 Task: Search one way flight ticket for 1 adult, 1 child, 1 infant in seat in premium economy from Rockford: Chicago Rockford International Airport(was Northwest Chicagoland Regional Airport At Rockford) to Gillette: Gillette Campbell County Airport on 5-1-2023. Choice of flights is American. Number of bags: 2 carry on bags and 4 checked bags. Price is upto 71000. Outbound departure time preference is 4:15.
Action: Mouse moved to (269, 284)
Screenshot: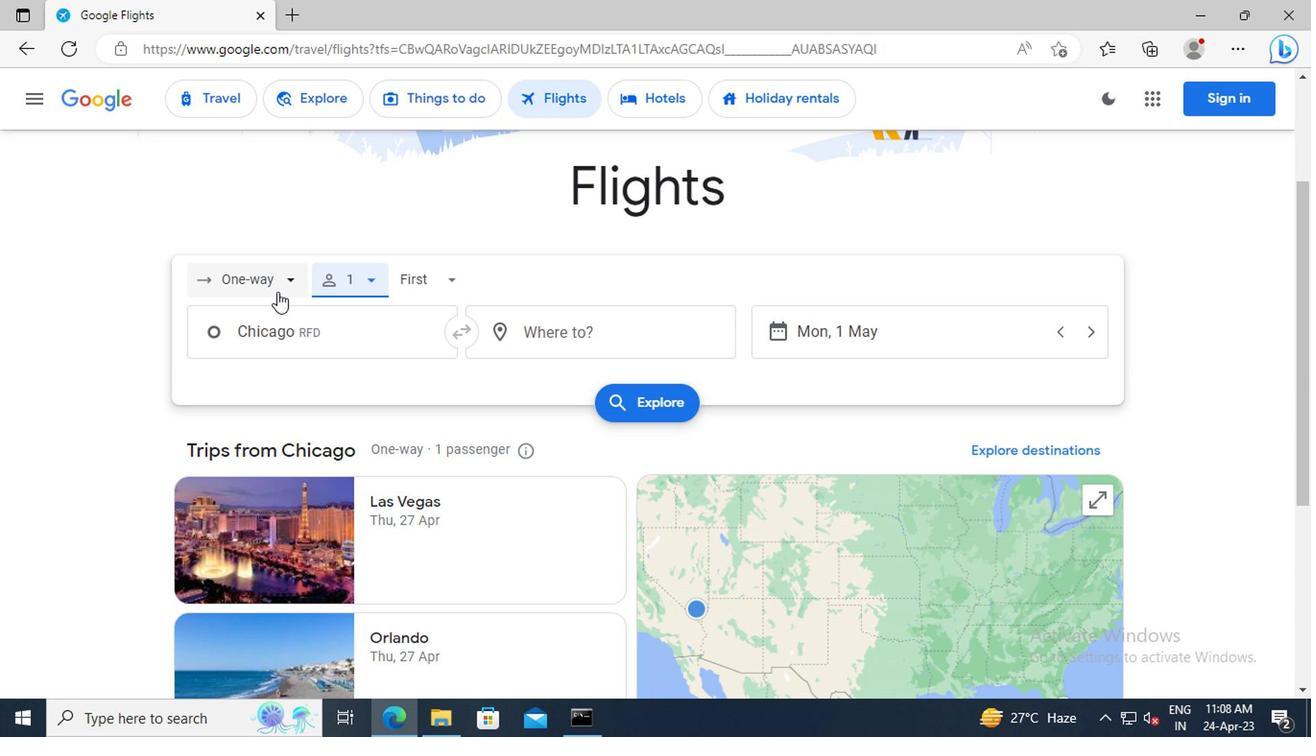 
Action: Mouse pressed left at (269, 284)
Screenshot: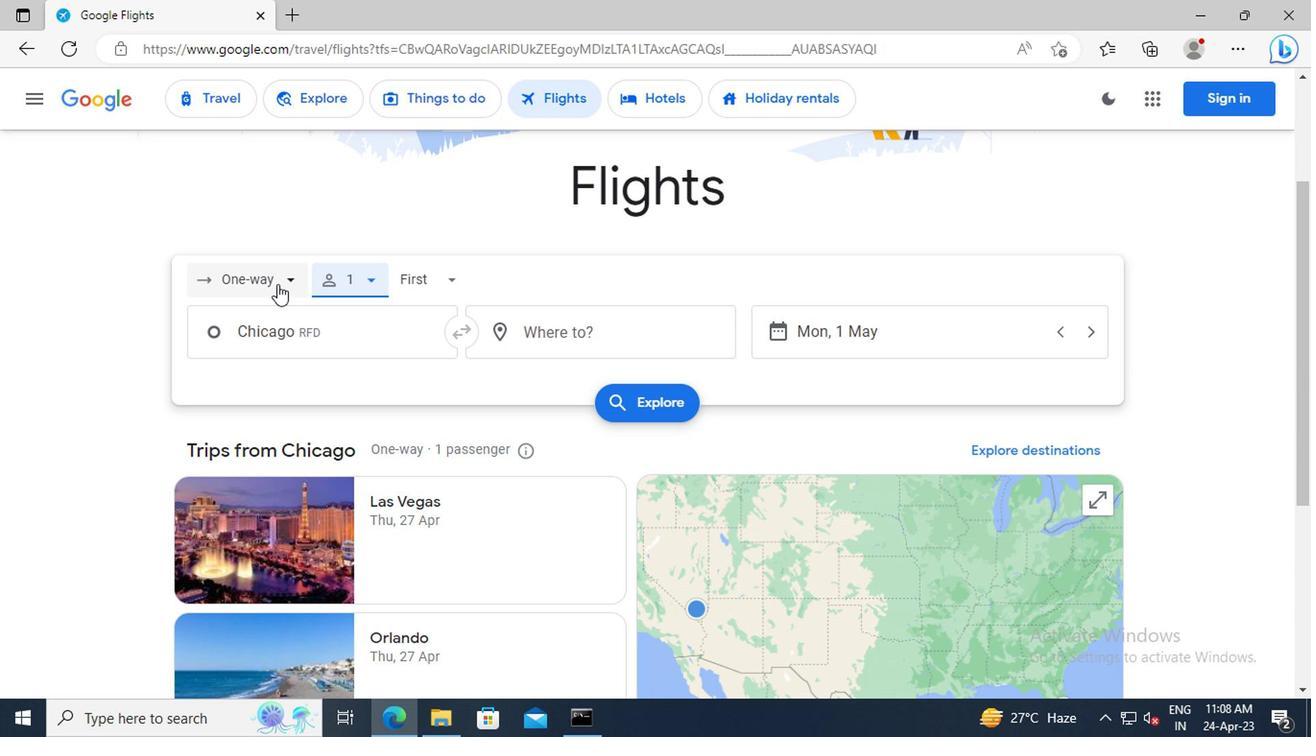 
Action: Mouse moved to (260, 372)
Screenshot: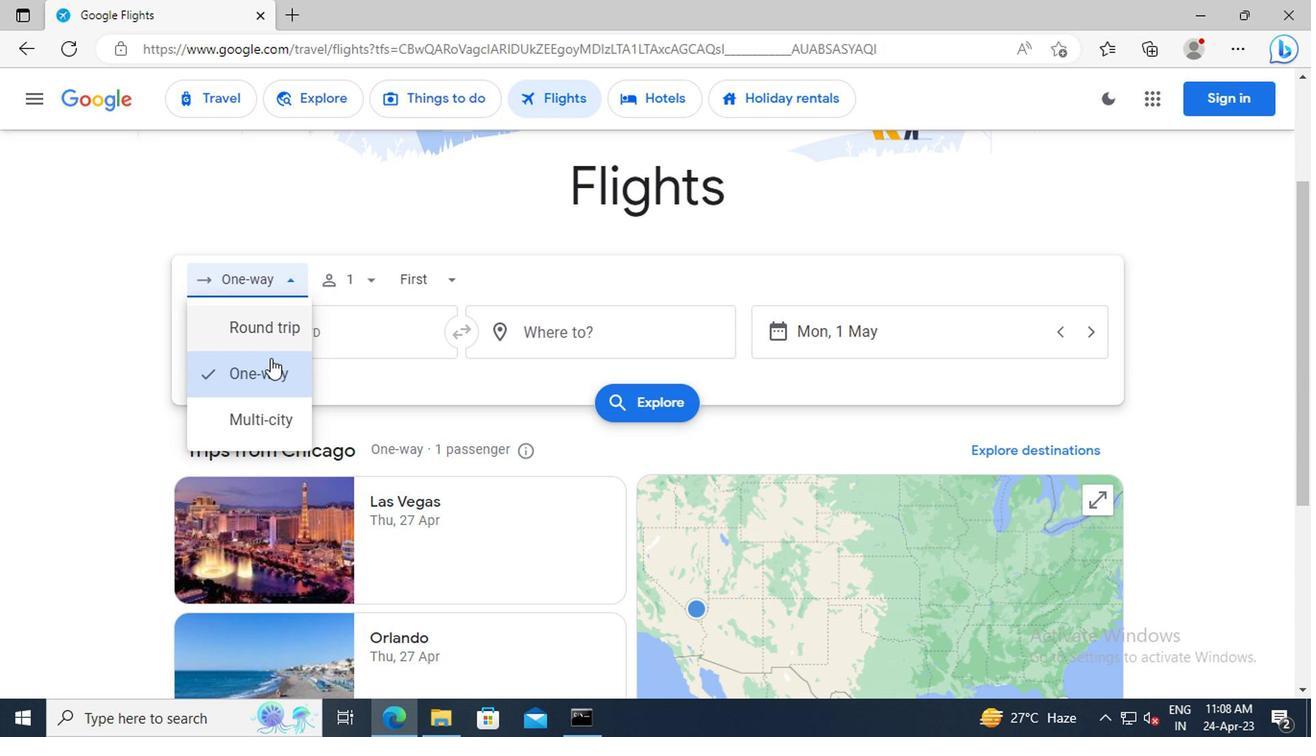 
Action: Mouse pressed left at (260, 372)
Screenshot: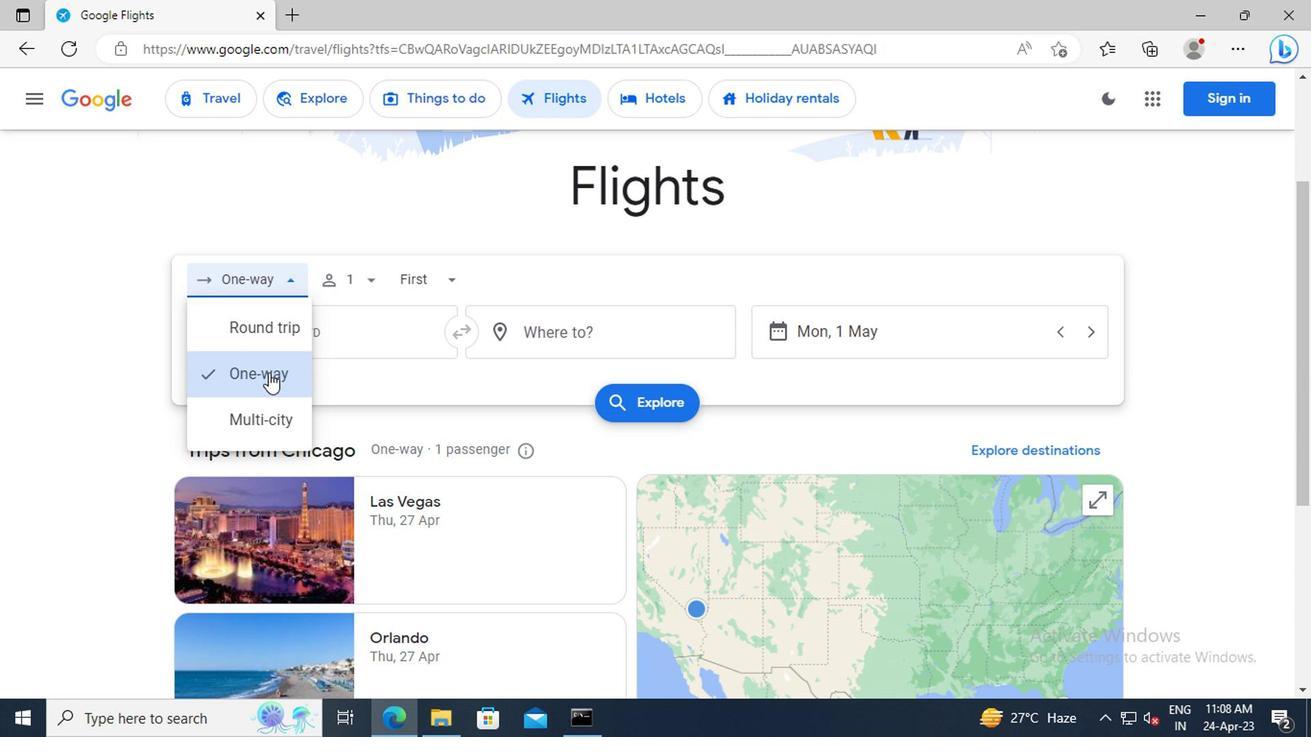 
Action: Mouse moved to (360, 277)
Screenshot: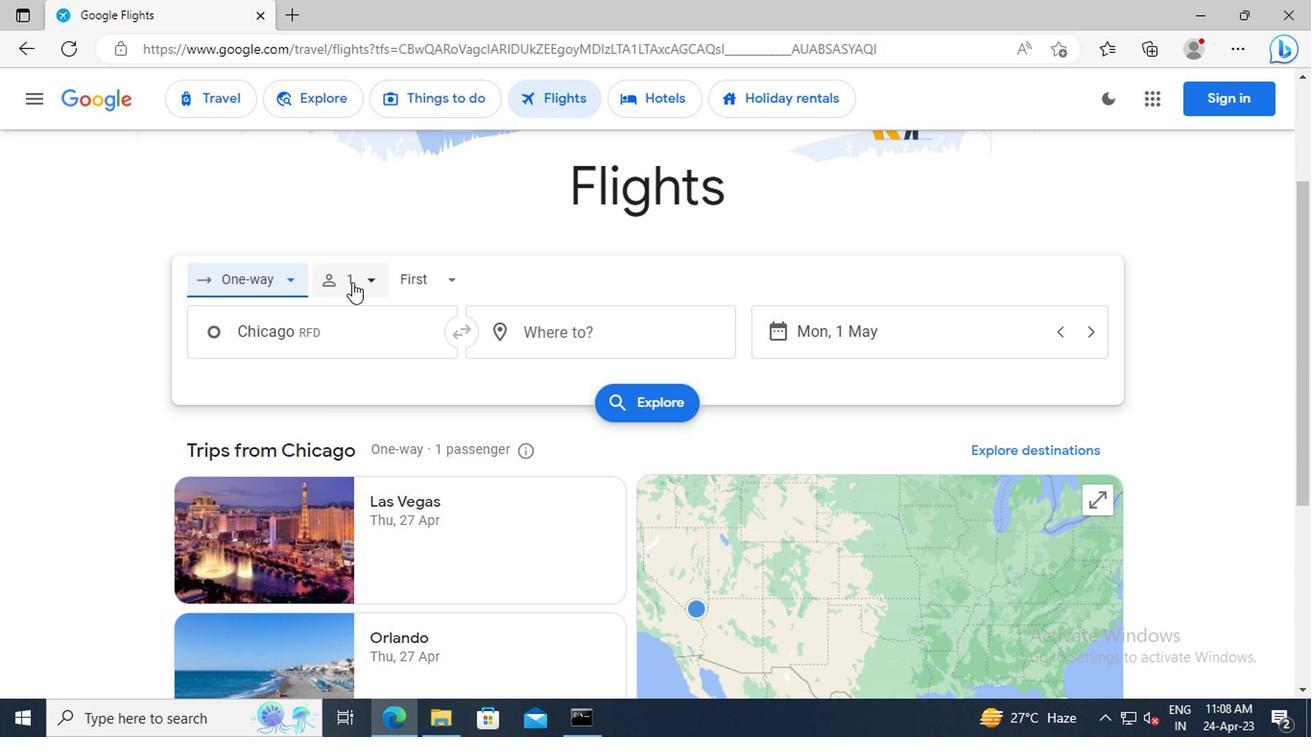 
Action: Mouse pressed left at (360, 277)
Screenshot: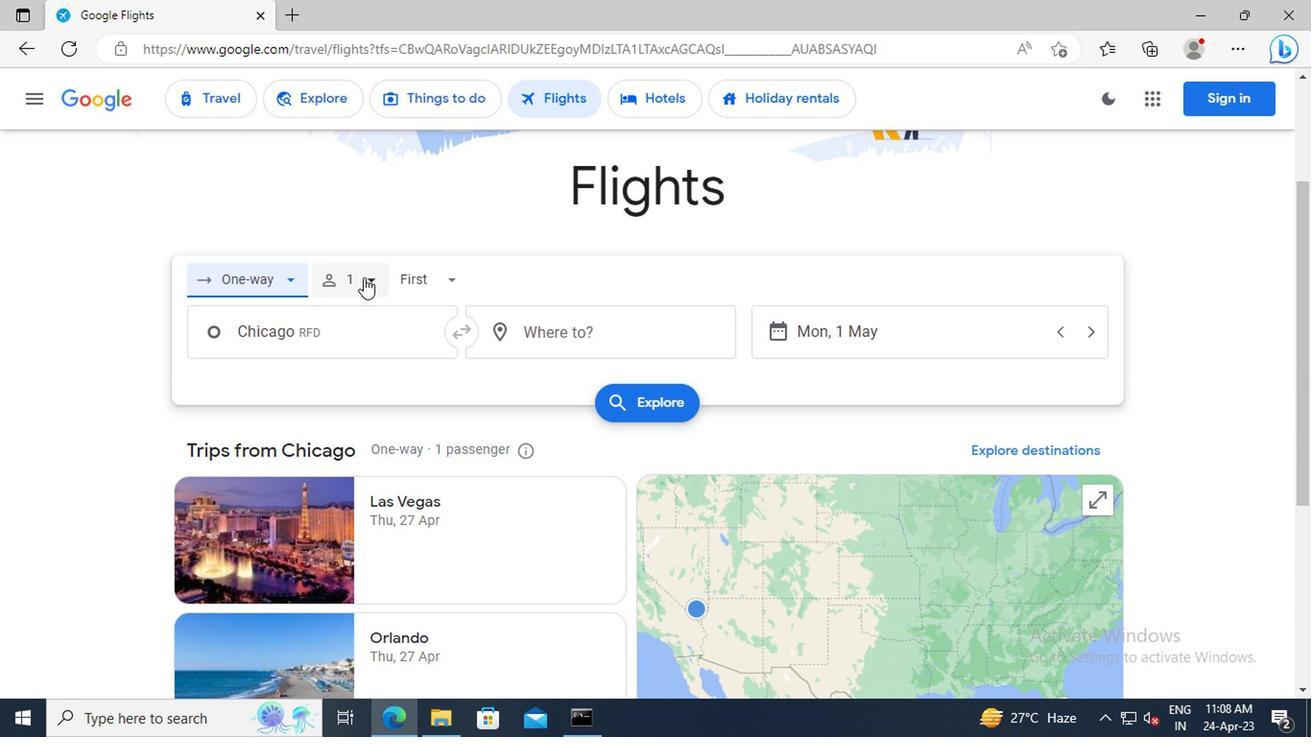 
Action: Mouse moved to (506, 380)
Screenshot: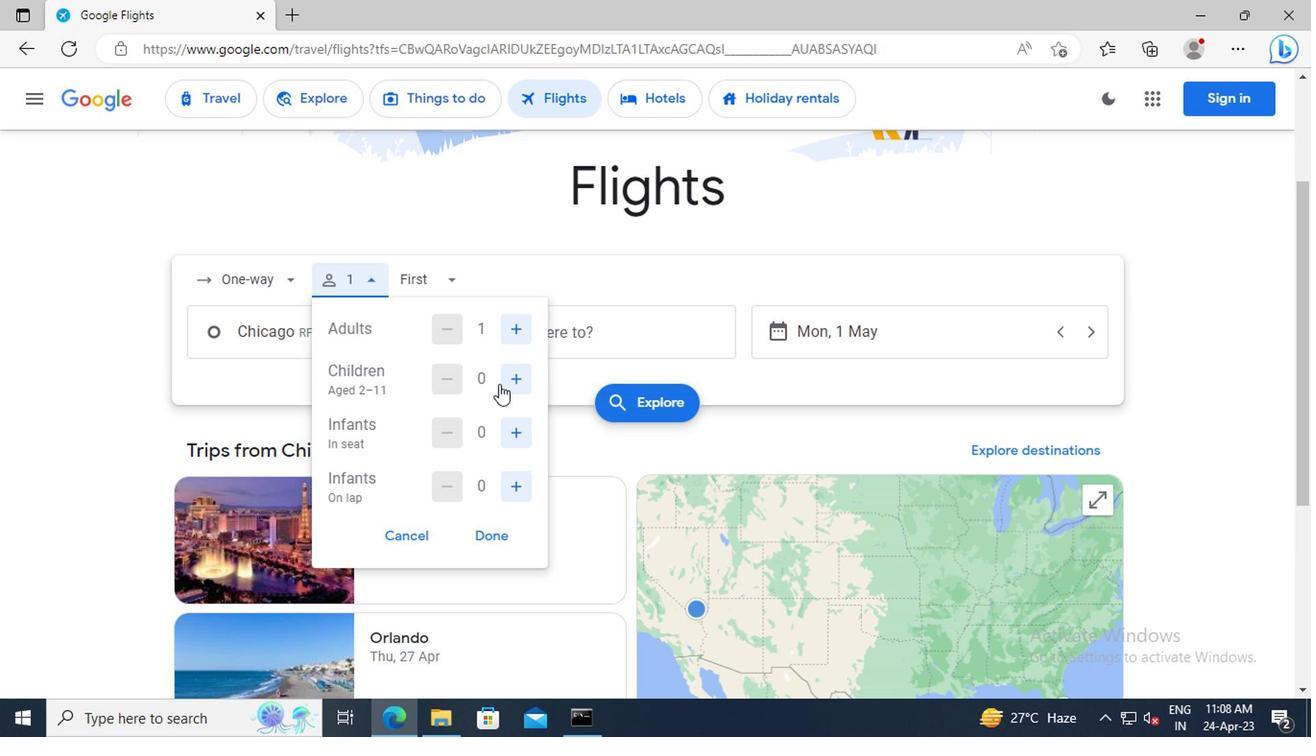 
Action: Mouse pressed left at (506, 380)
Screenshot: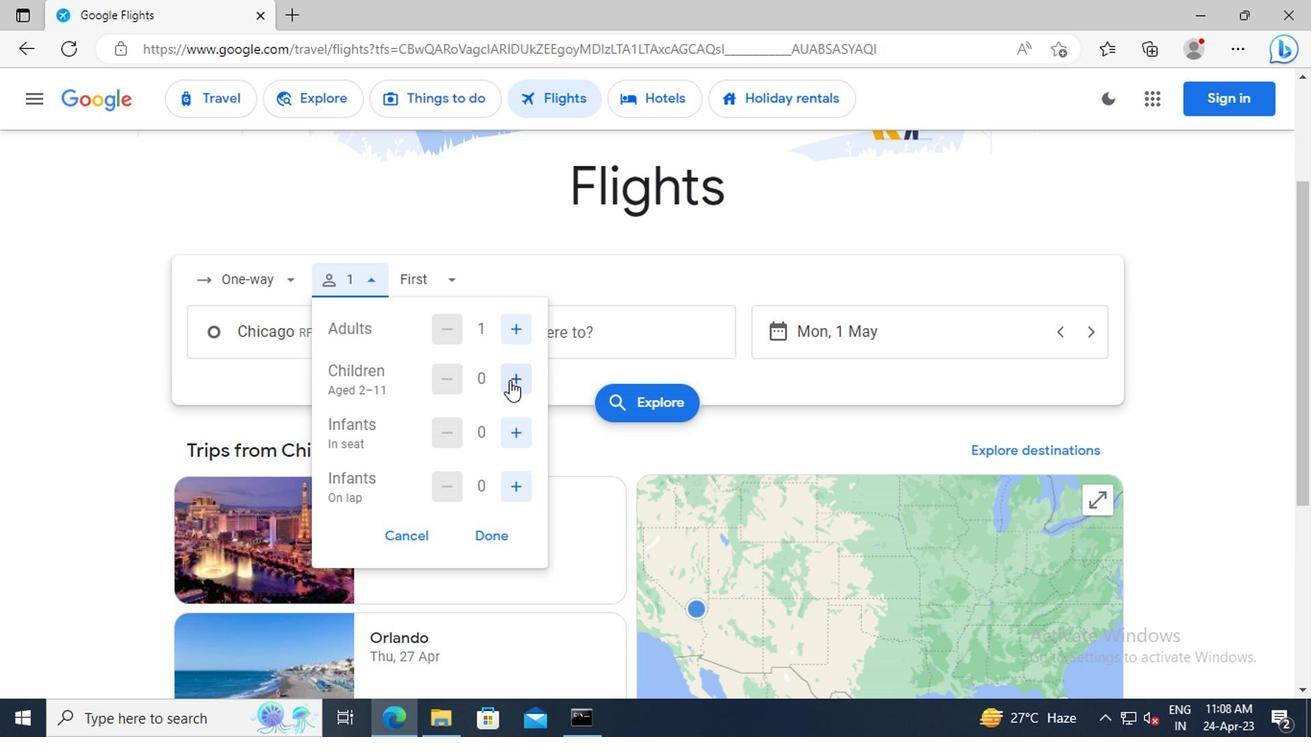 
Action: Mouse moved to (506, 439)
Screenshot: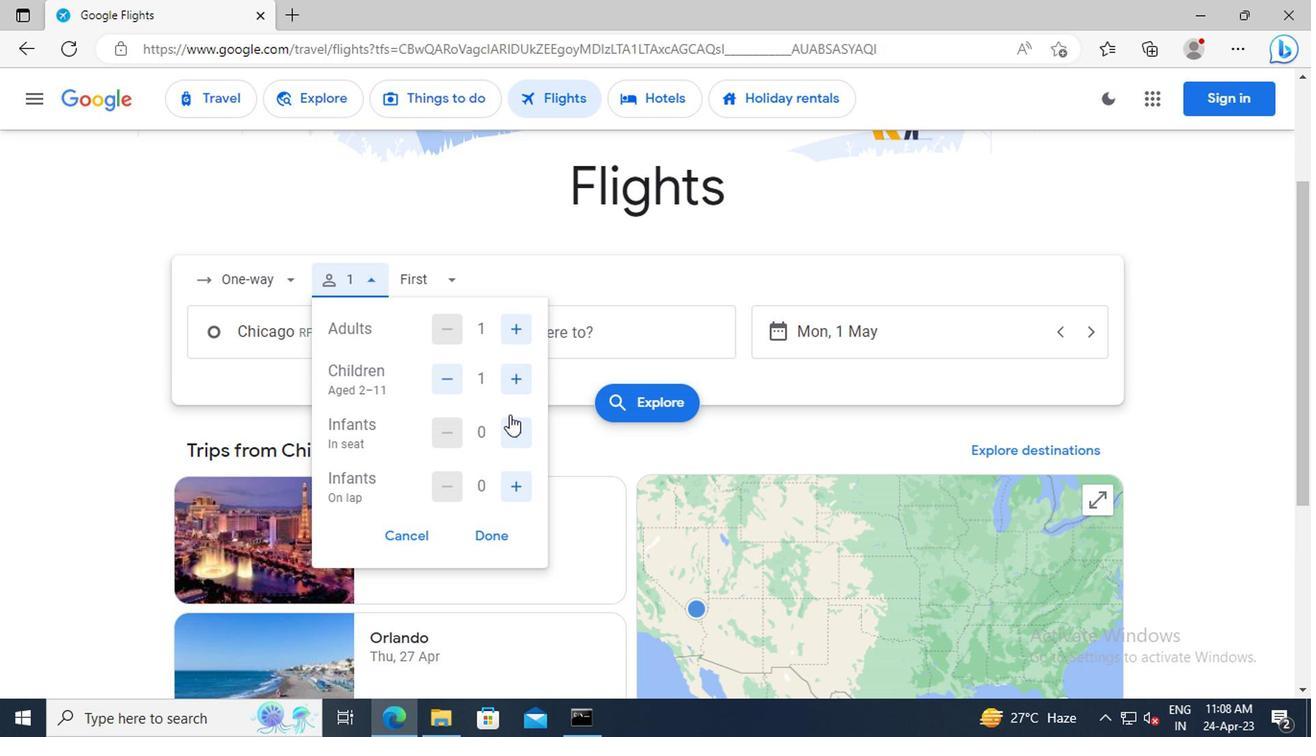 
Action: Mouse pressed left at (506, 439)
Screenshot: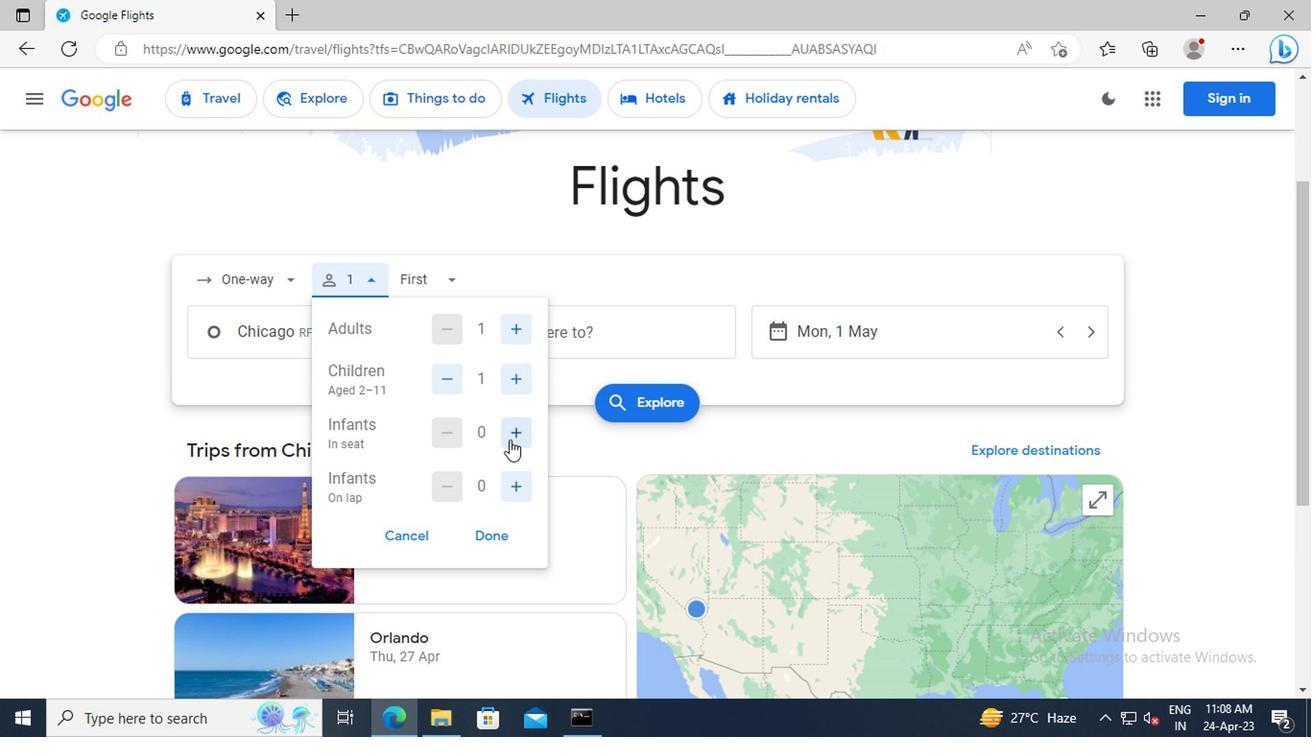 
Action: Mouse moved to (488, 538)
Screenshot: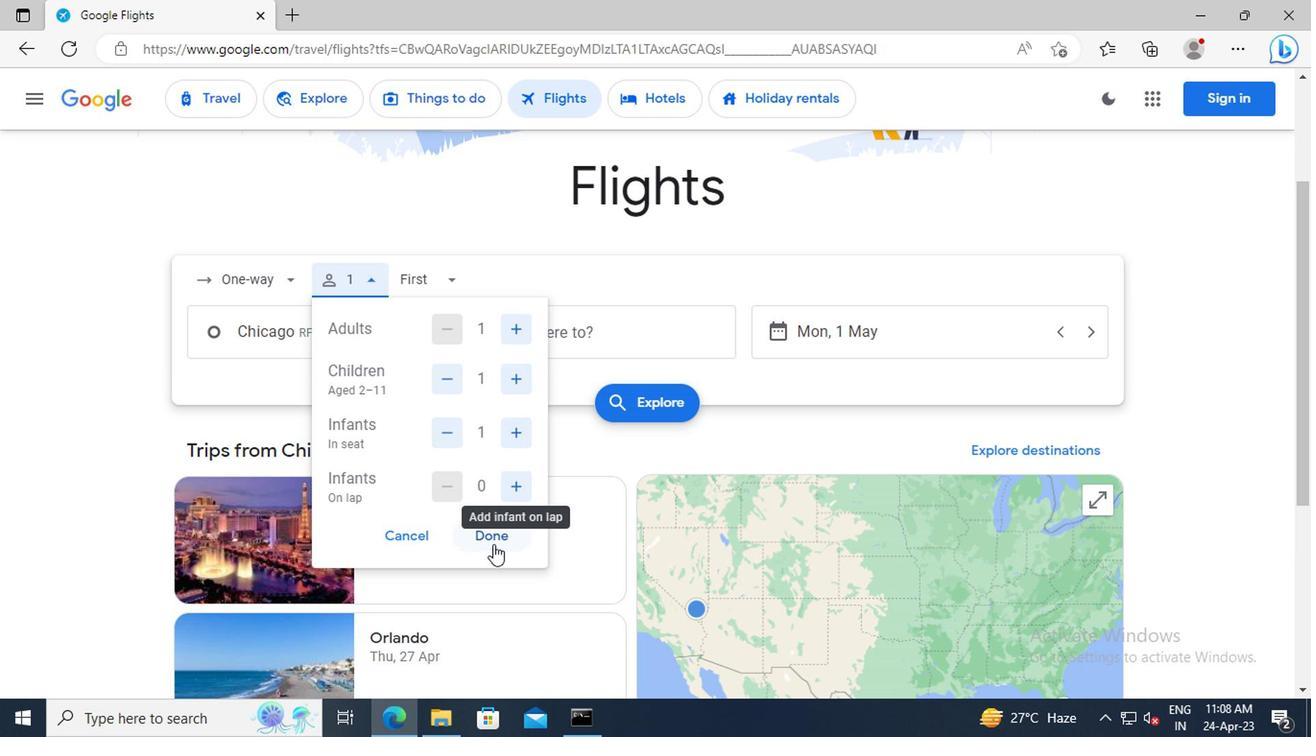 
Action: Mouse pressed left at (488, 538)
Screenshot: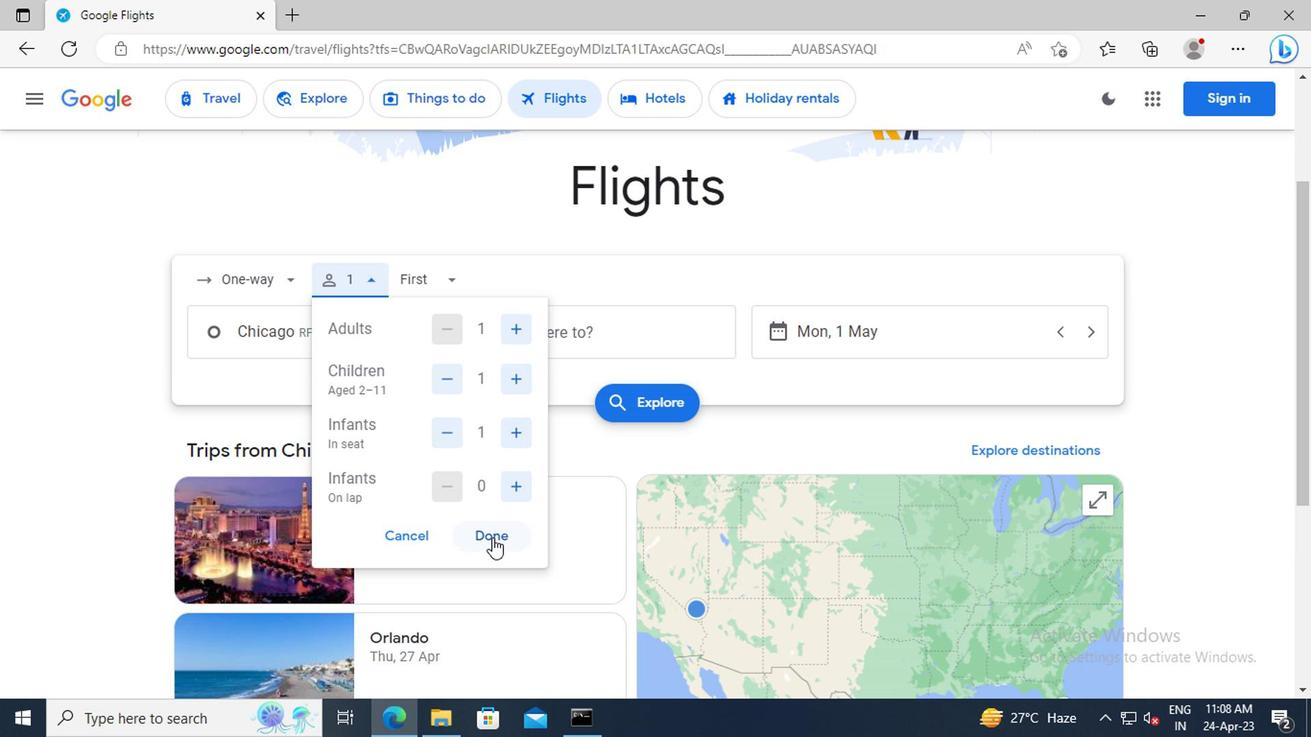 
Action: Mouse moved to (439, 284)
Screenshot: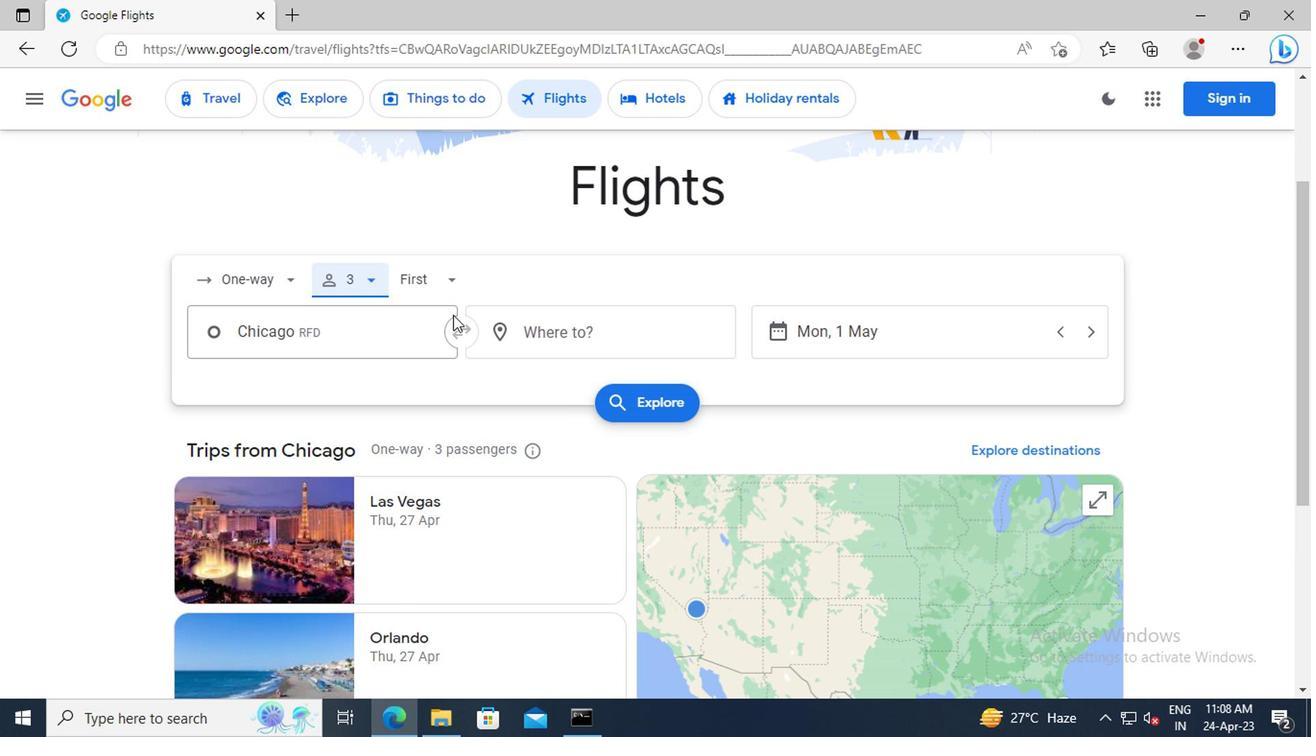 
Action: Mouse pressed left at (439, 284)
Screenshot: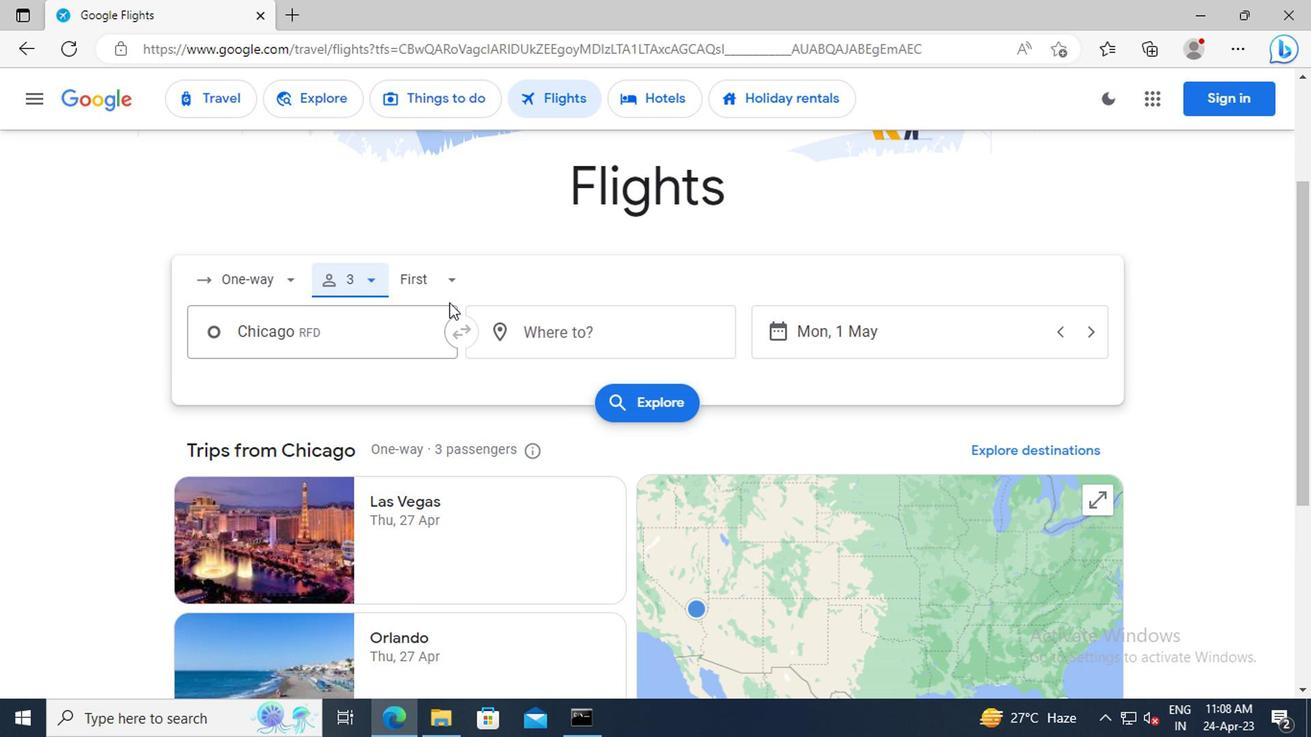 
Action: Mouse moved to (461, 371)
Screenshot: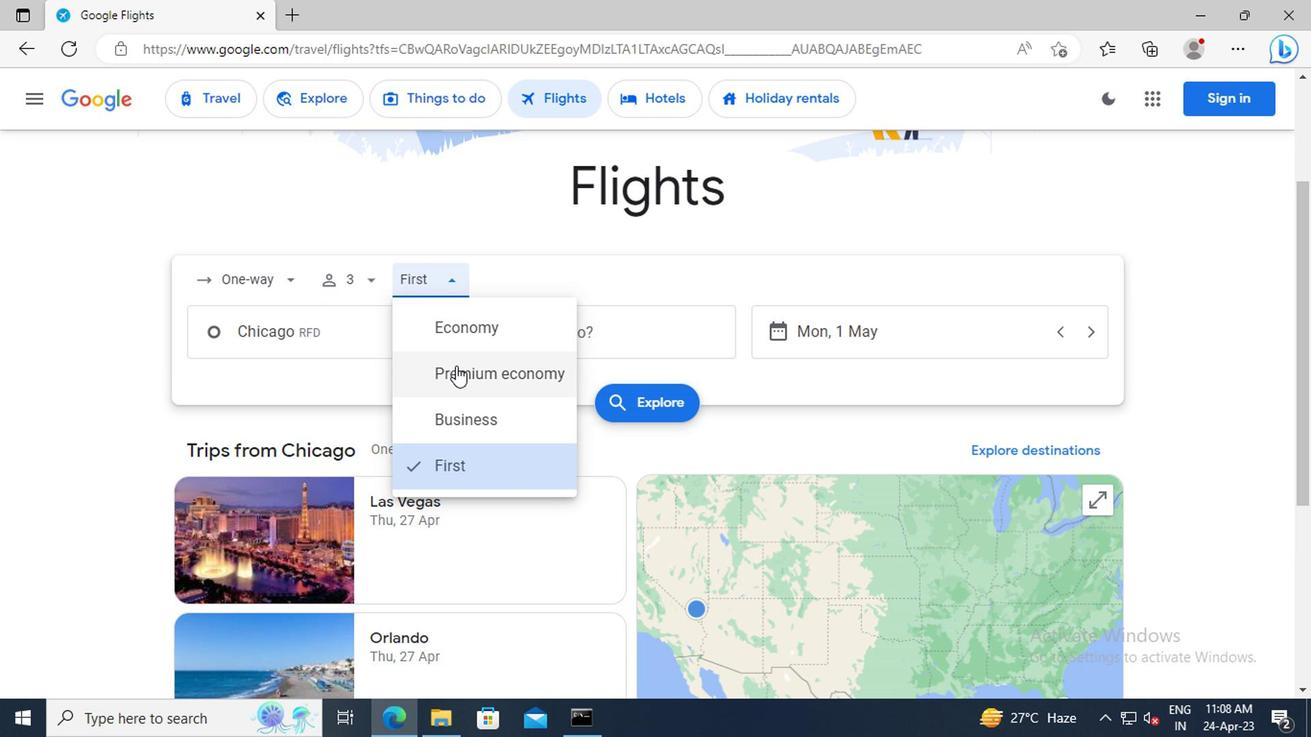 
Action: Mouse pressed left at (461, 371)
Screenshot: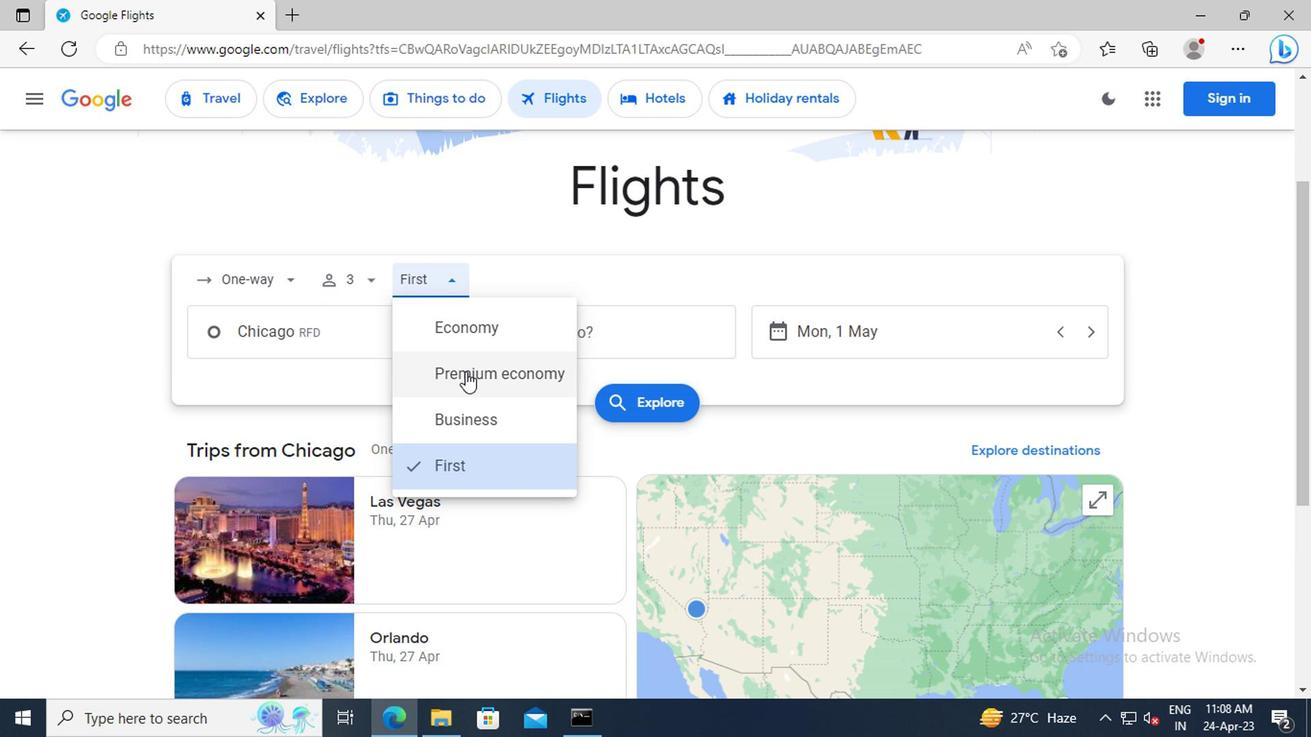 
Action: Mouse moved to (324, 345)
Screenshot: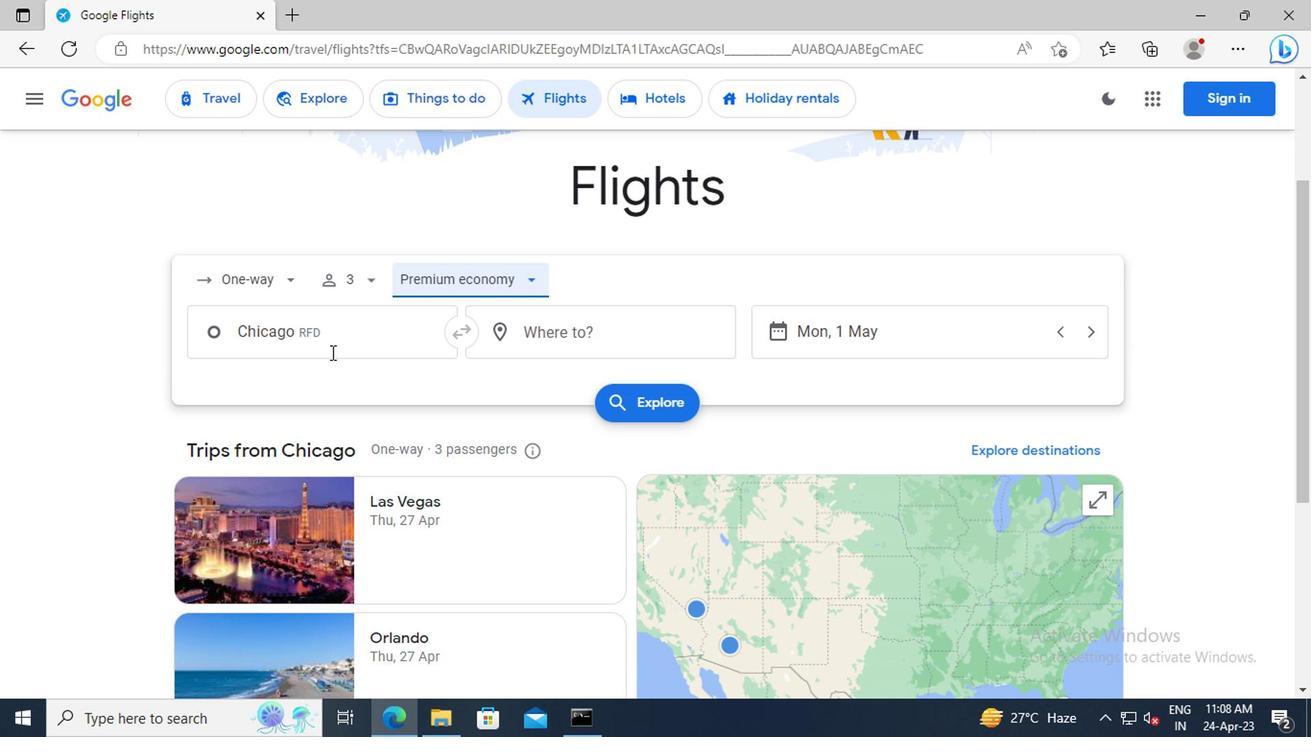 
Action: Mouse pressed left at (324, 345)
Screenshot: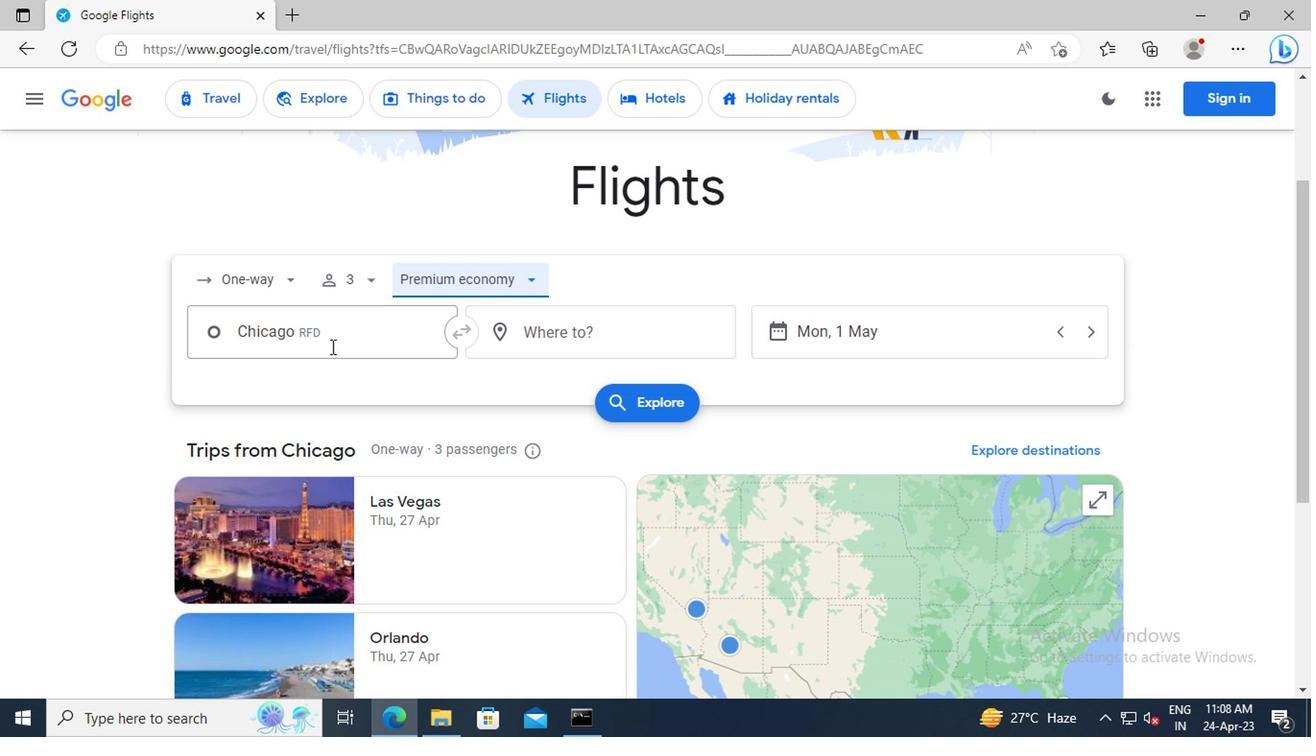 
Action: Key pressed <Key.shift>ROCKFORD<Key.shift>:<Key.space><Key.shift>CH
Screenshot: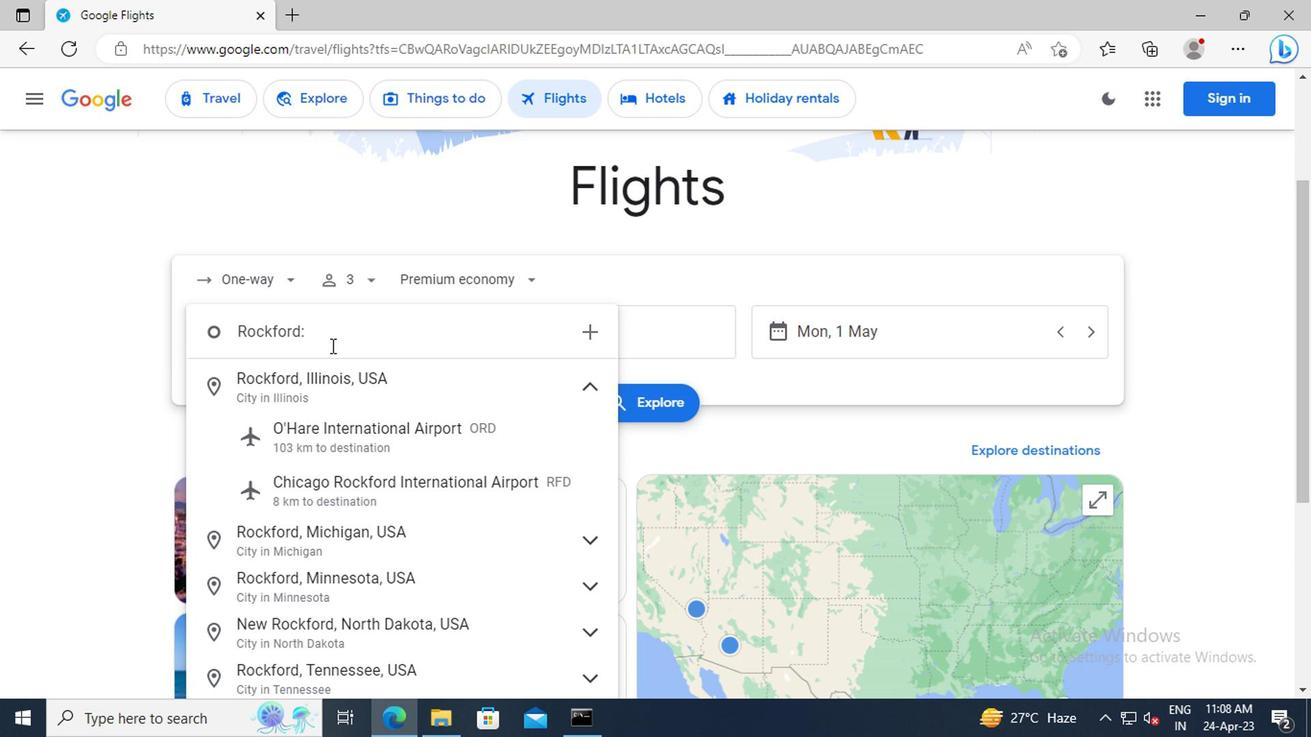 
Action: Mouse moved to (352, 382)
Screenshot: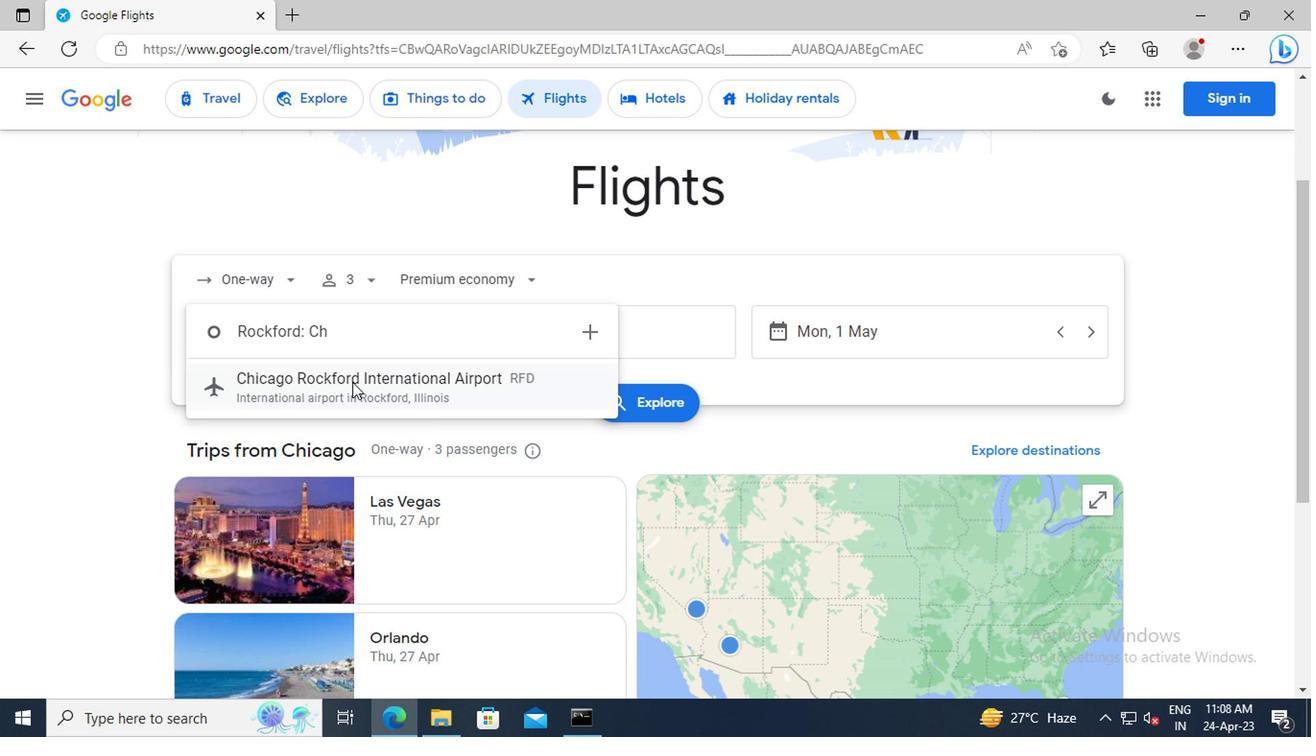 
Action: Mouse pressed left at (352, 382)
Screenshot: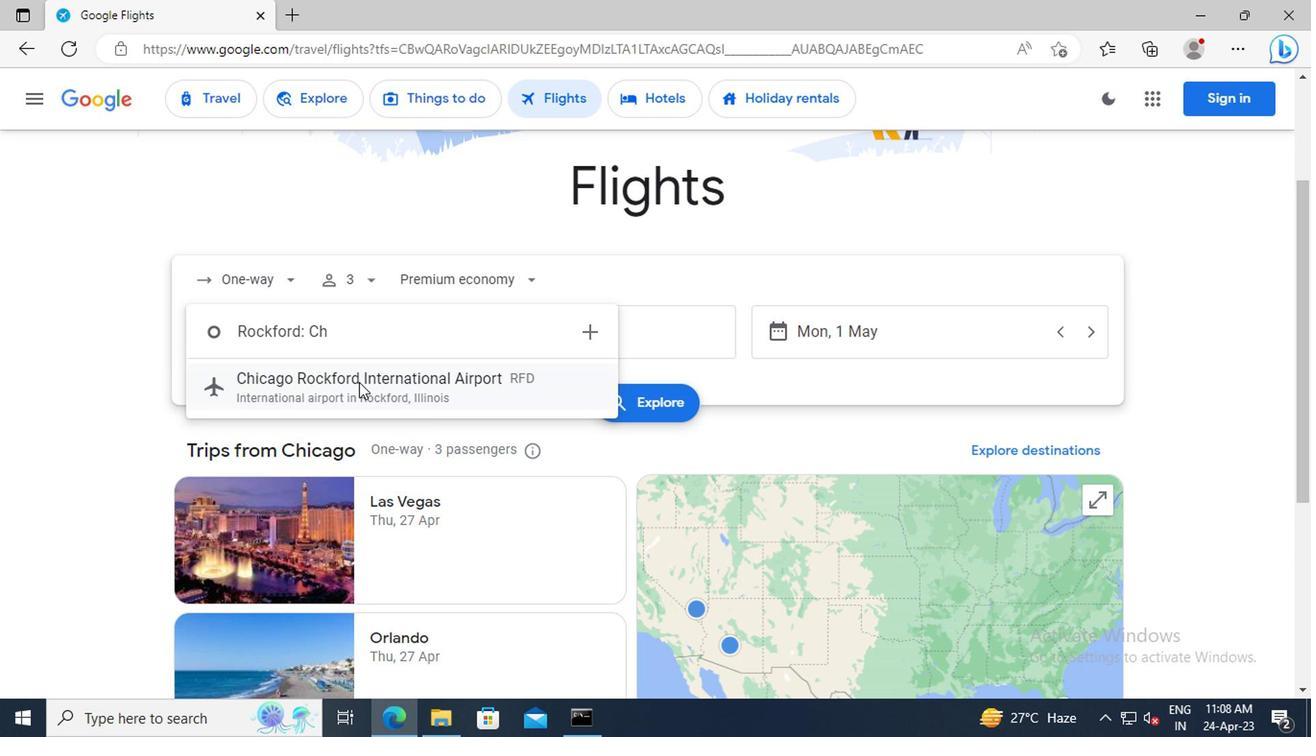 
Action: Mouse moved to (541, 338)
Screenshot: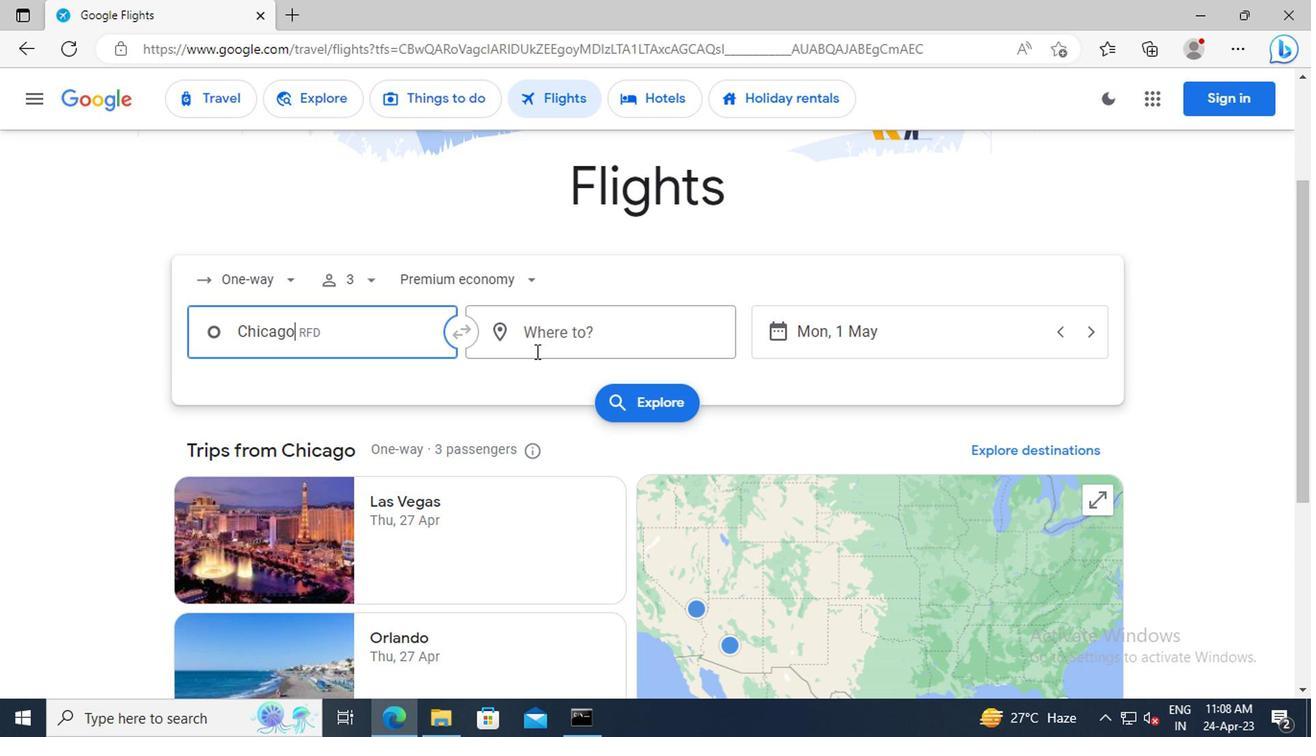 
Action: Mouse pressed left at (541, 338)
Screenshot: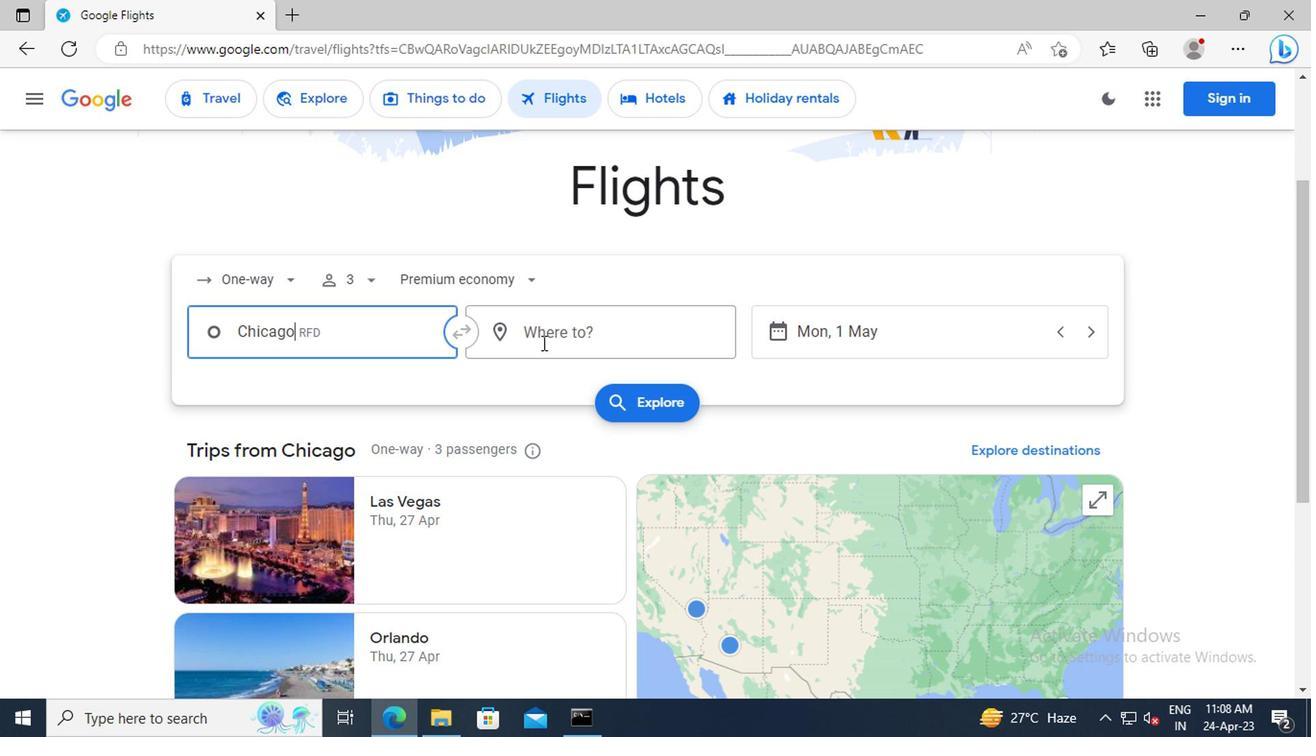 
Action: Key pressed <Key.shift>GILLETTE<Key.shift>
Screenshot: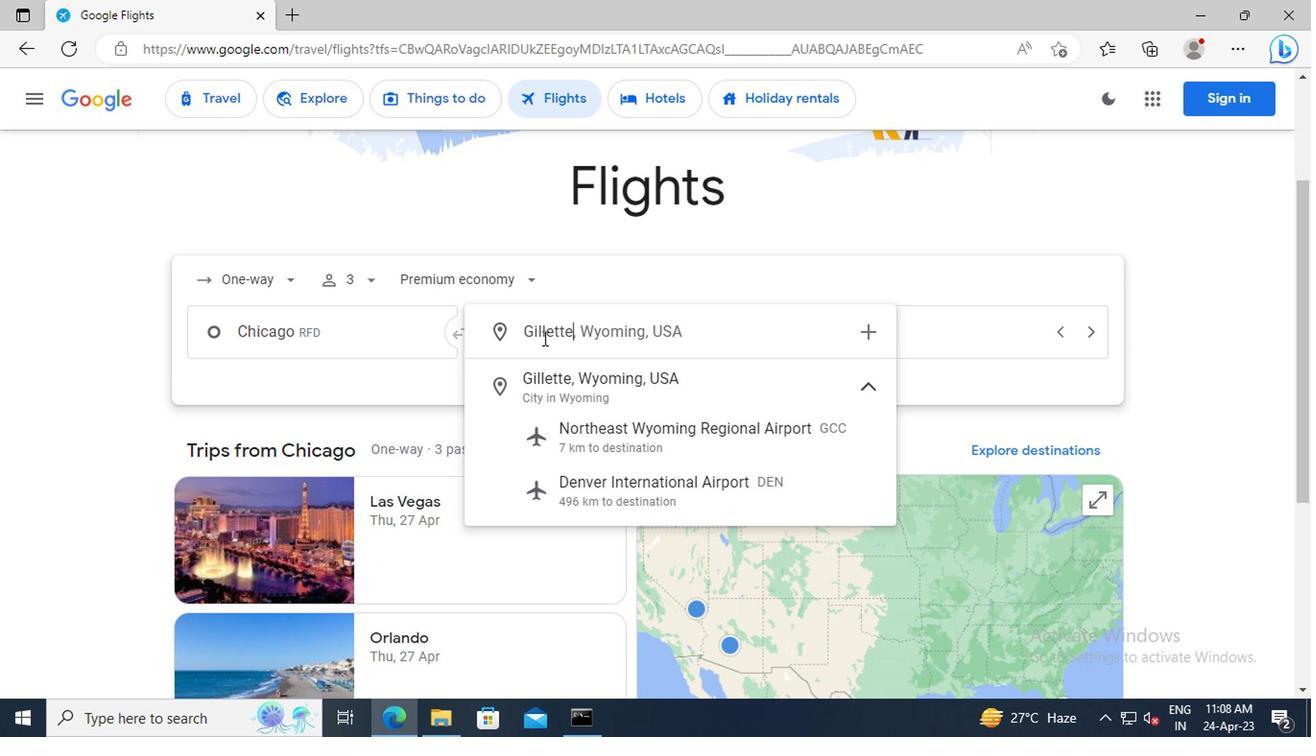 
Action: Mouse moved to (631, 431)
Screenshot: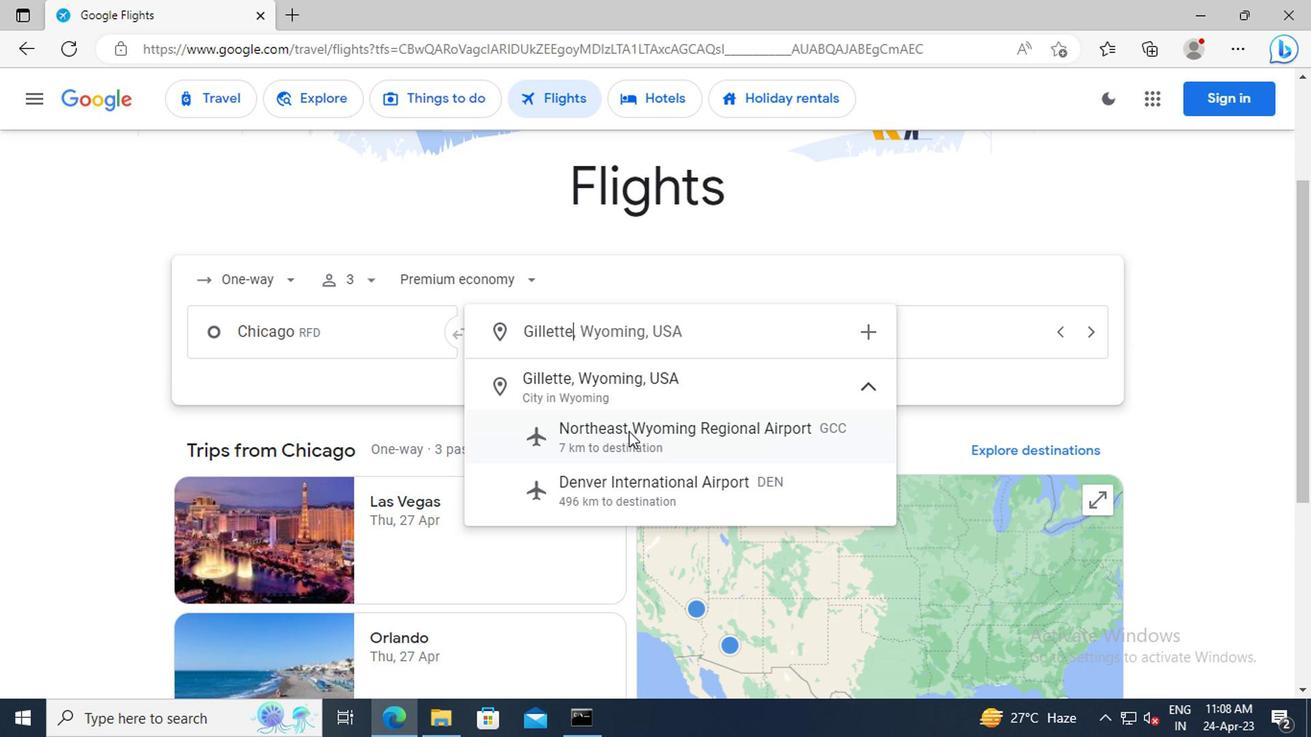 
Action: Mouse pressed left at (631, 431)
Screenshot: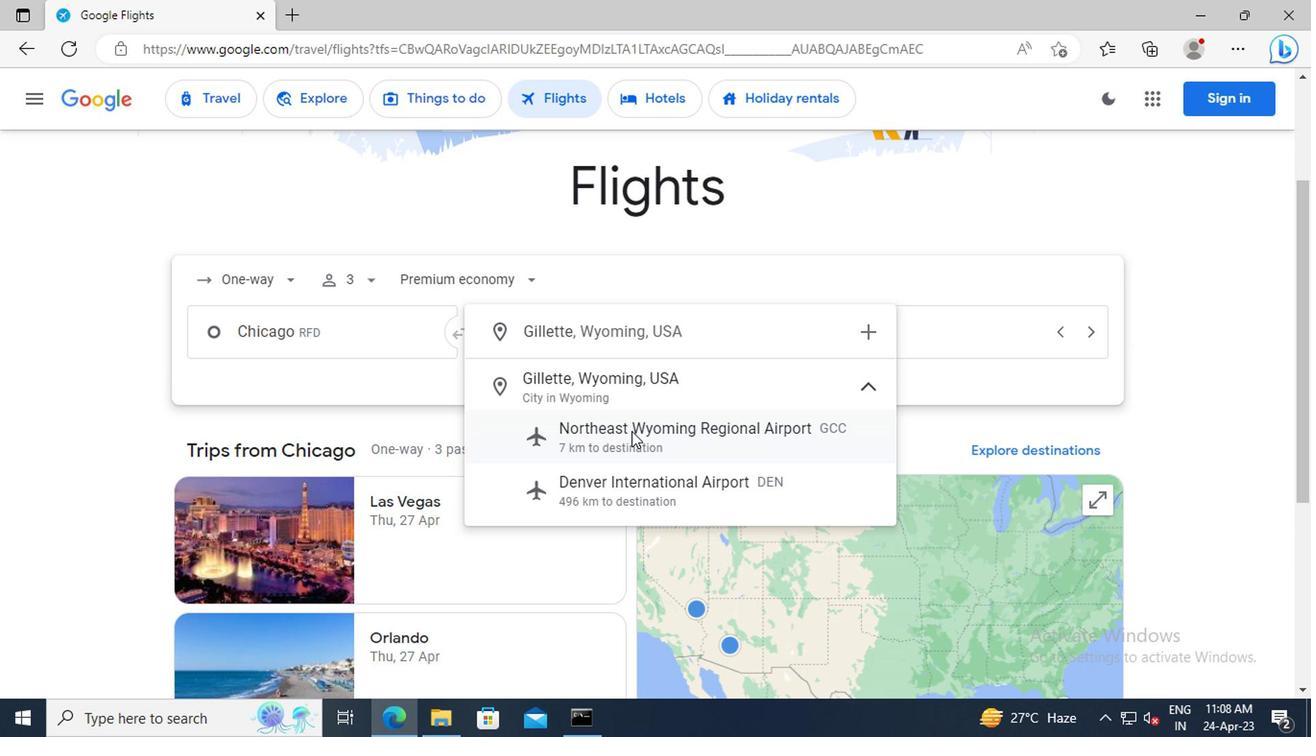 
Action: Mouse moved to (840, 343)
Screenshot: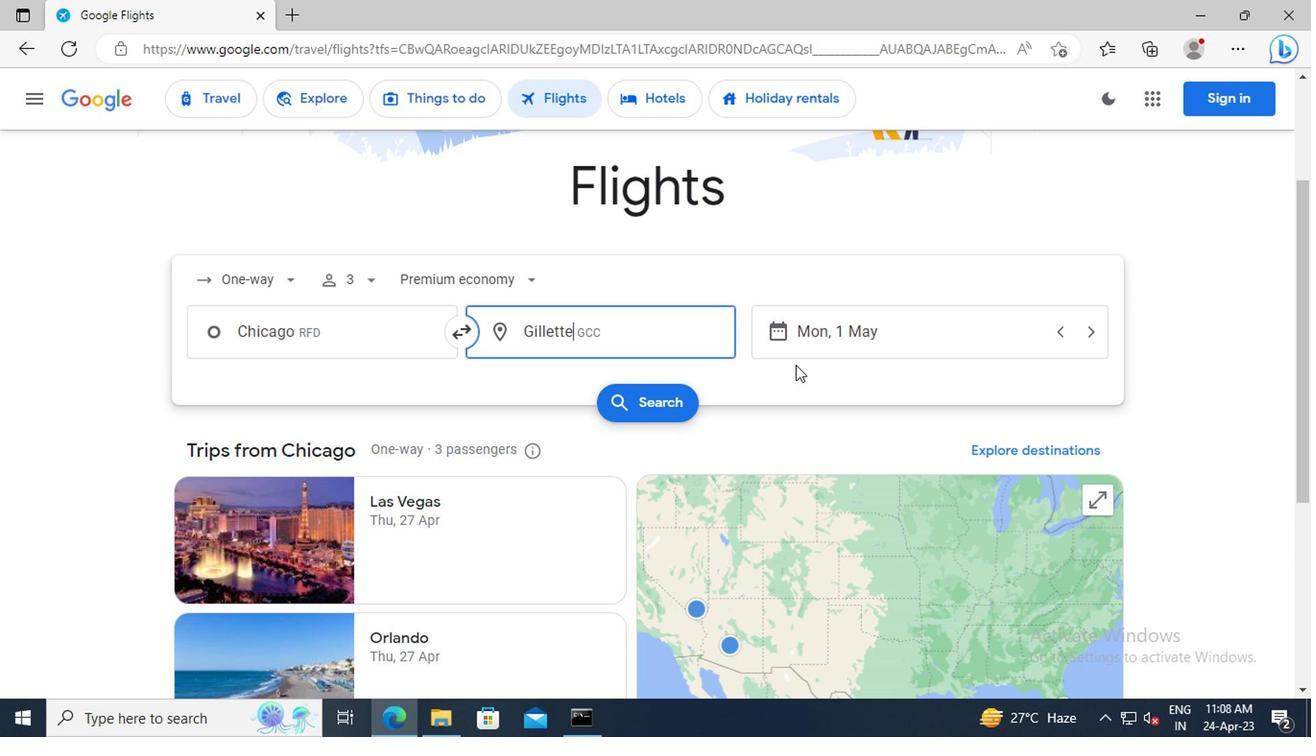 
Action: Mouse pressed left at (840, 343)
Screenshot: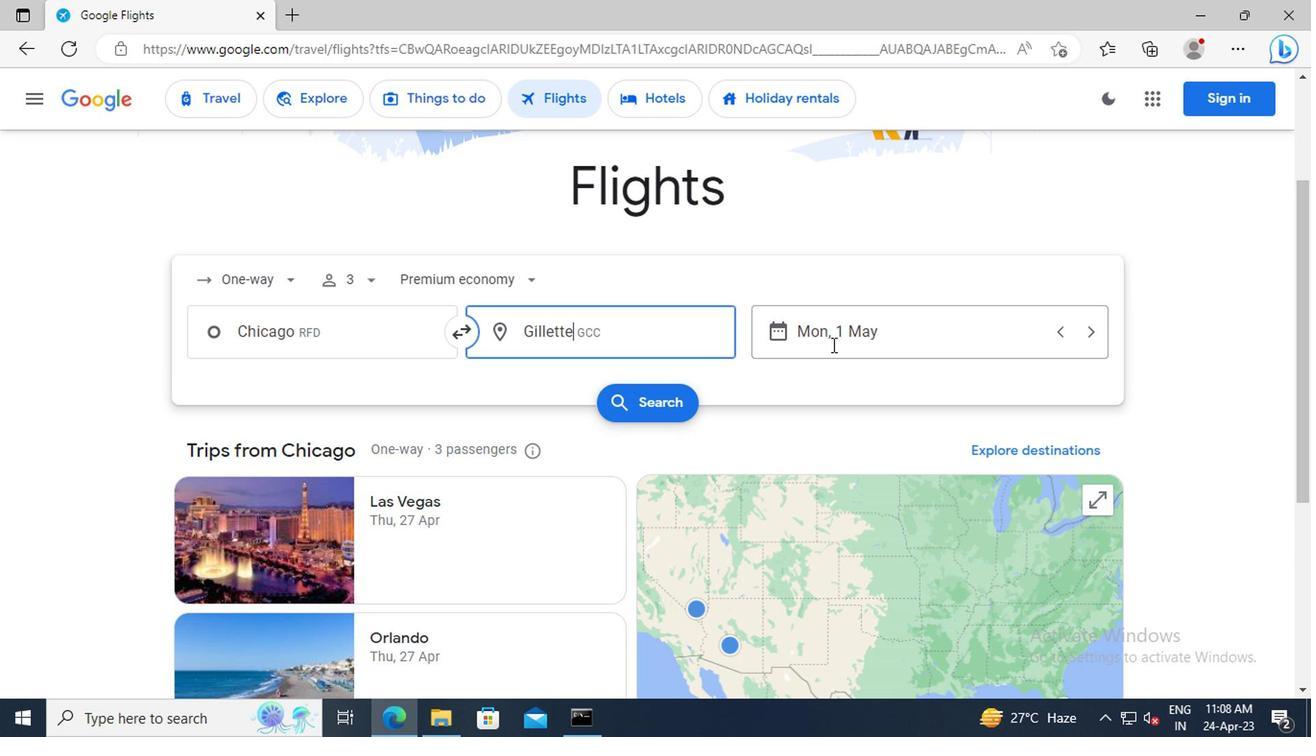 
Action: Mouse moved to (734, 397)
Screenshot: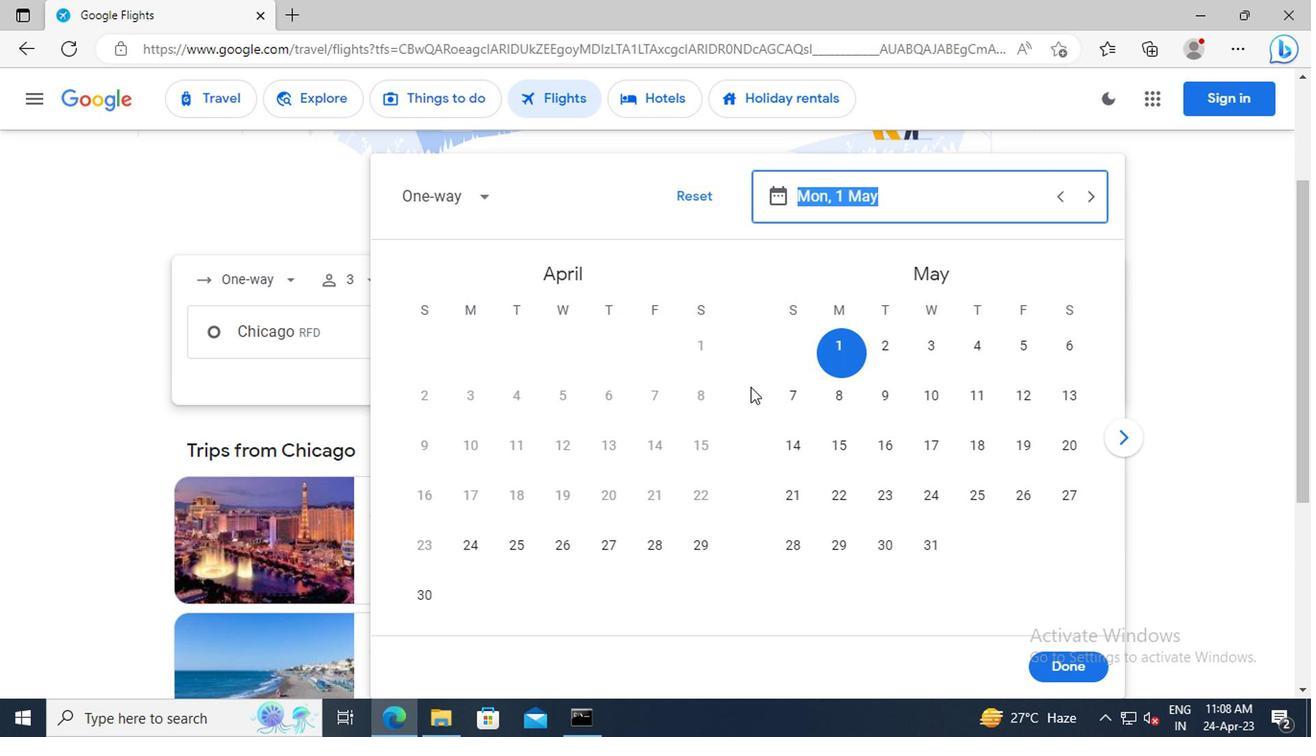 
Action: Key pressed 1<Key.space>MAY<Key.enter>
Screenshot: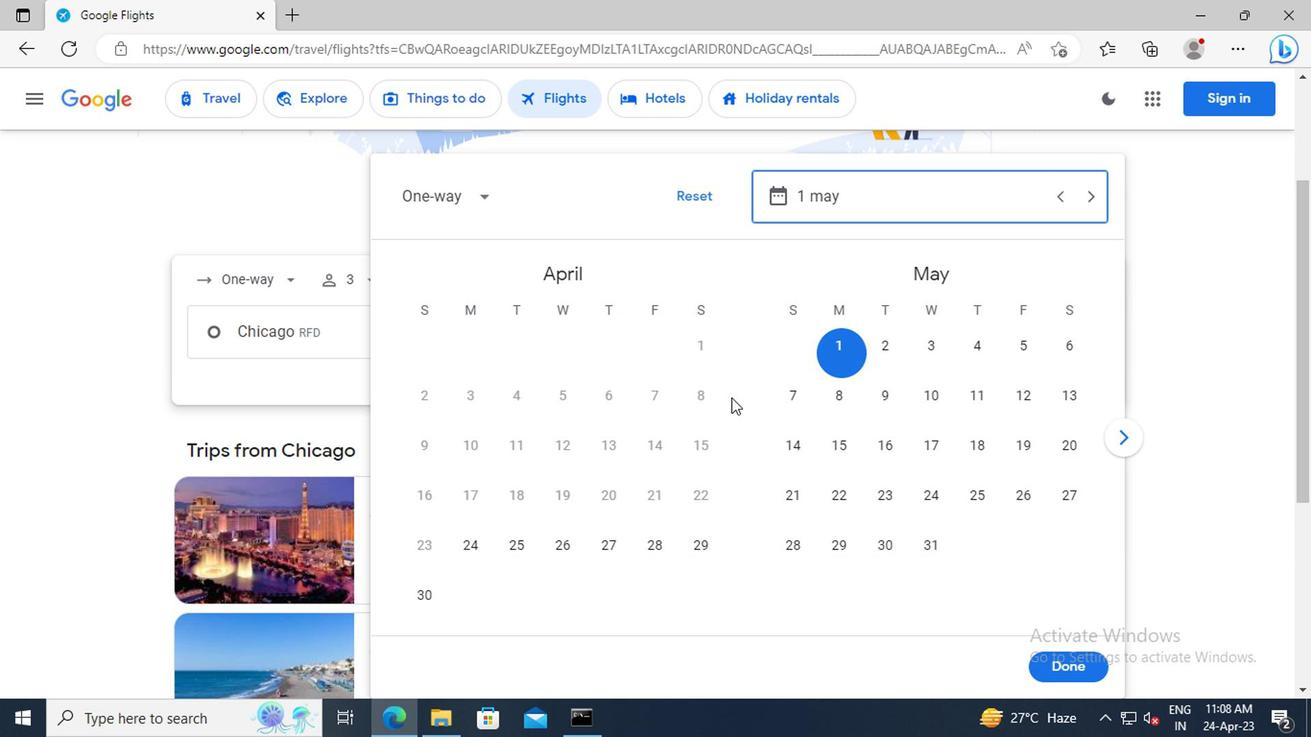 
Action: Mouse moved to (1071, 663)
Screenshot: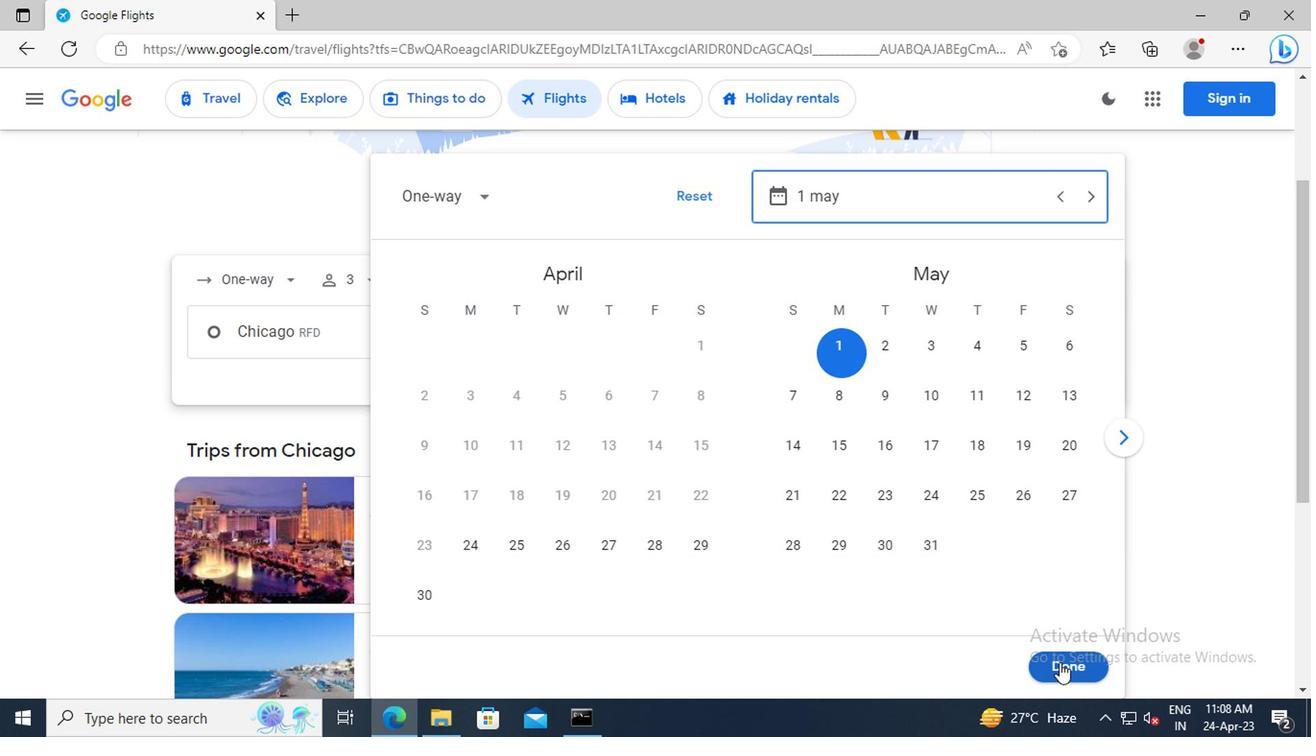 
Action: Mouse pressed left at (1071, 663)
Screenshot: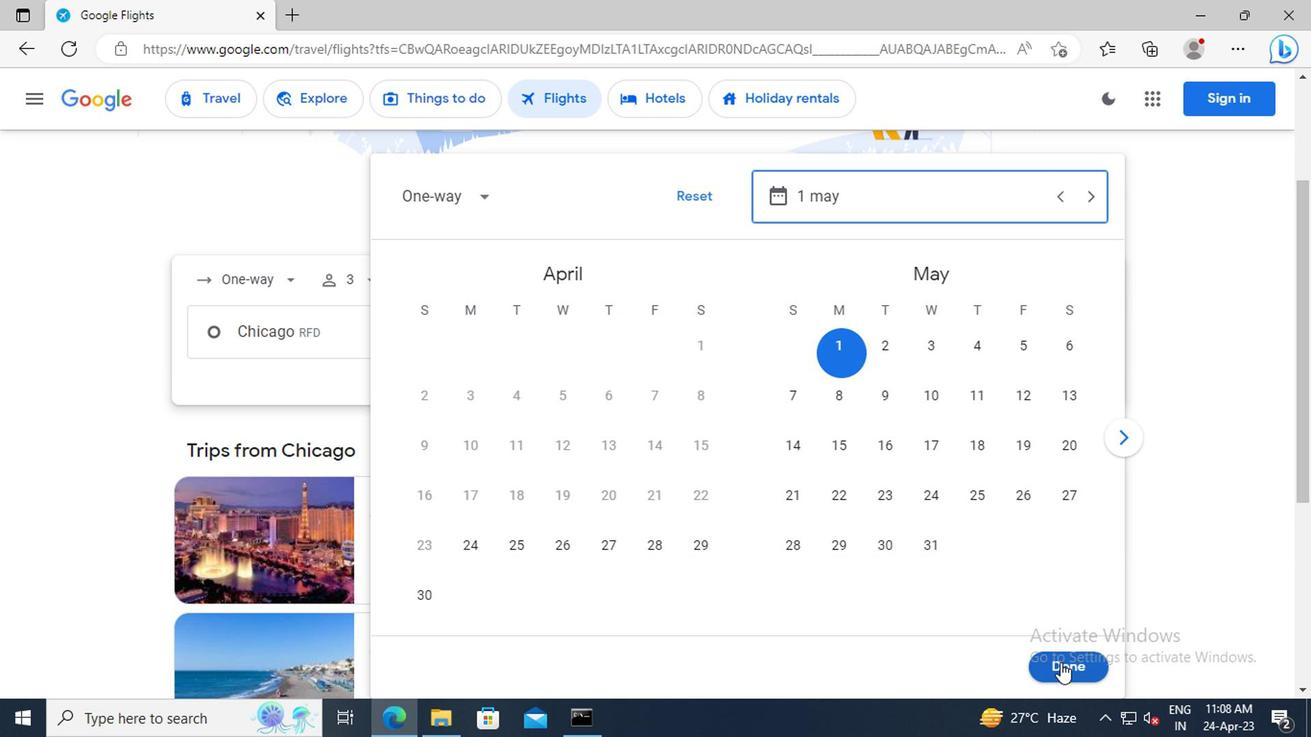 
Action: Mouse moved to (651, 403)
Screenshot: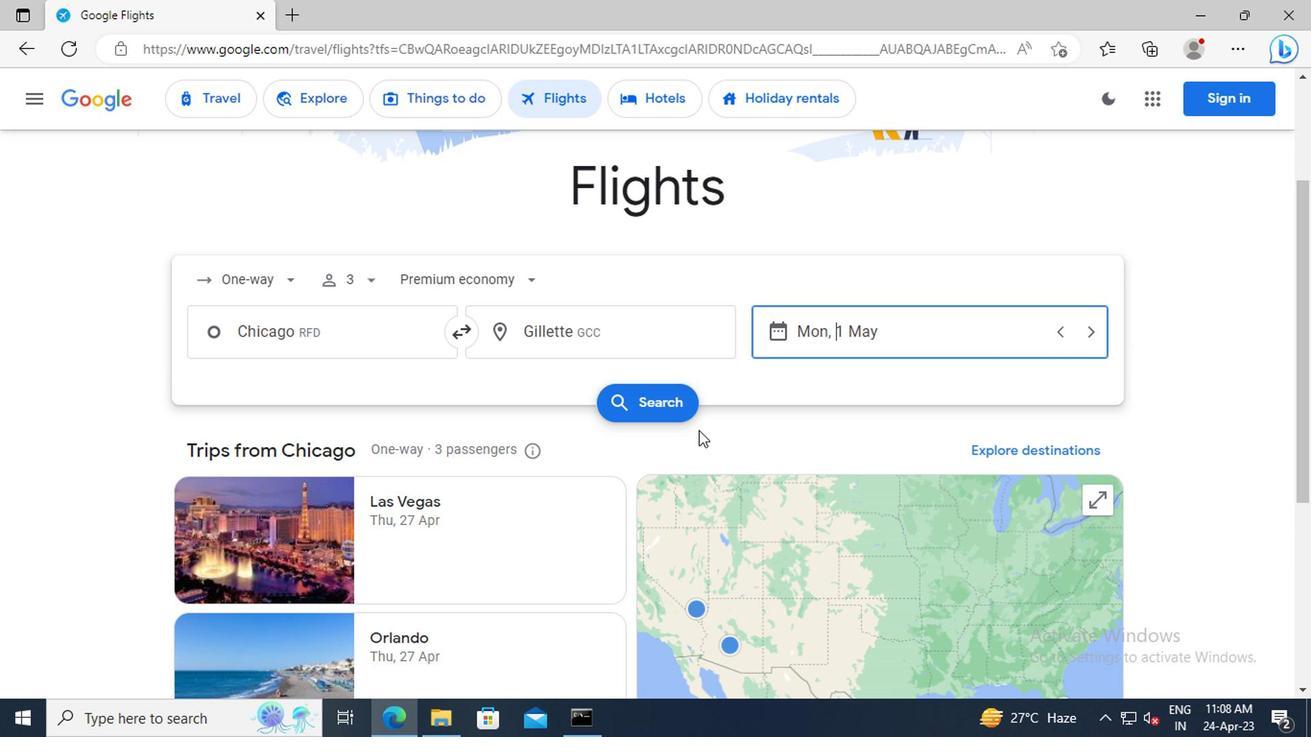 
Action: Mouse pressed left at (651, 403)
Screenshot: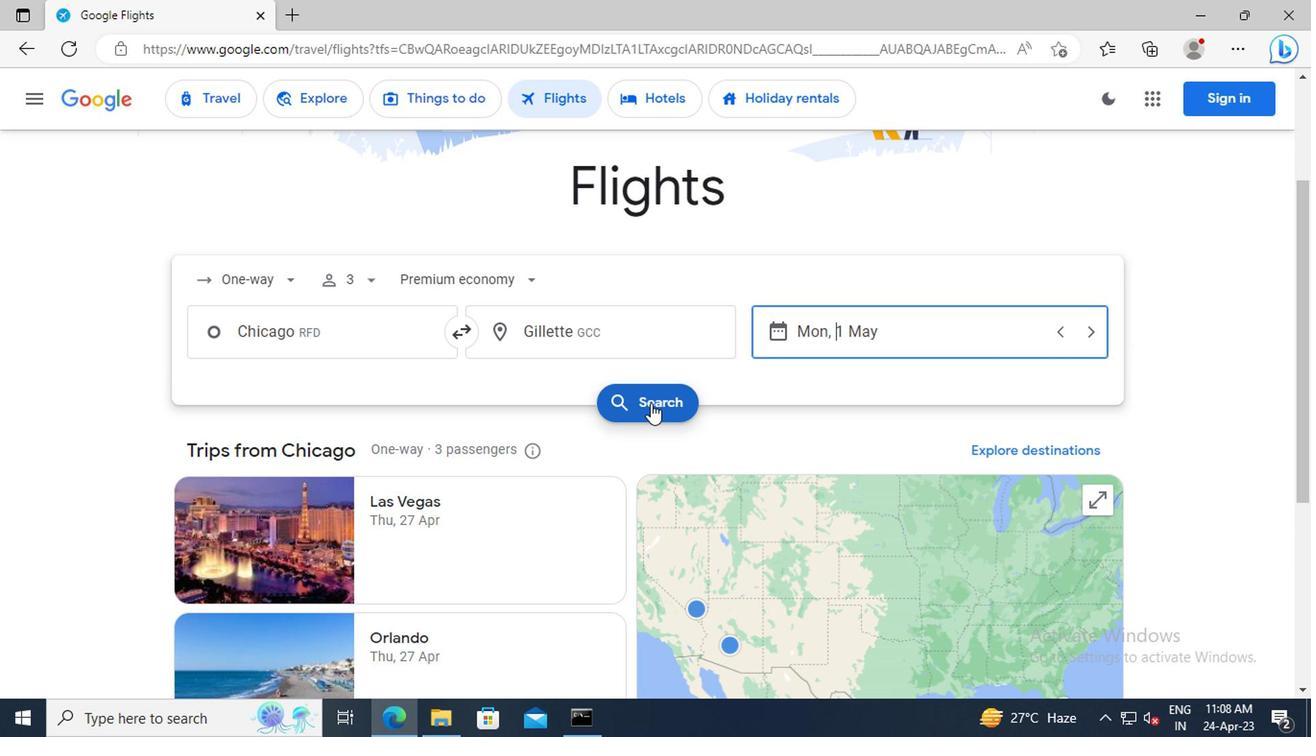 
Action: Mouse moved to (211, 275)
Screenshot: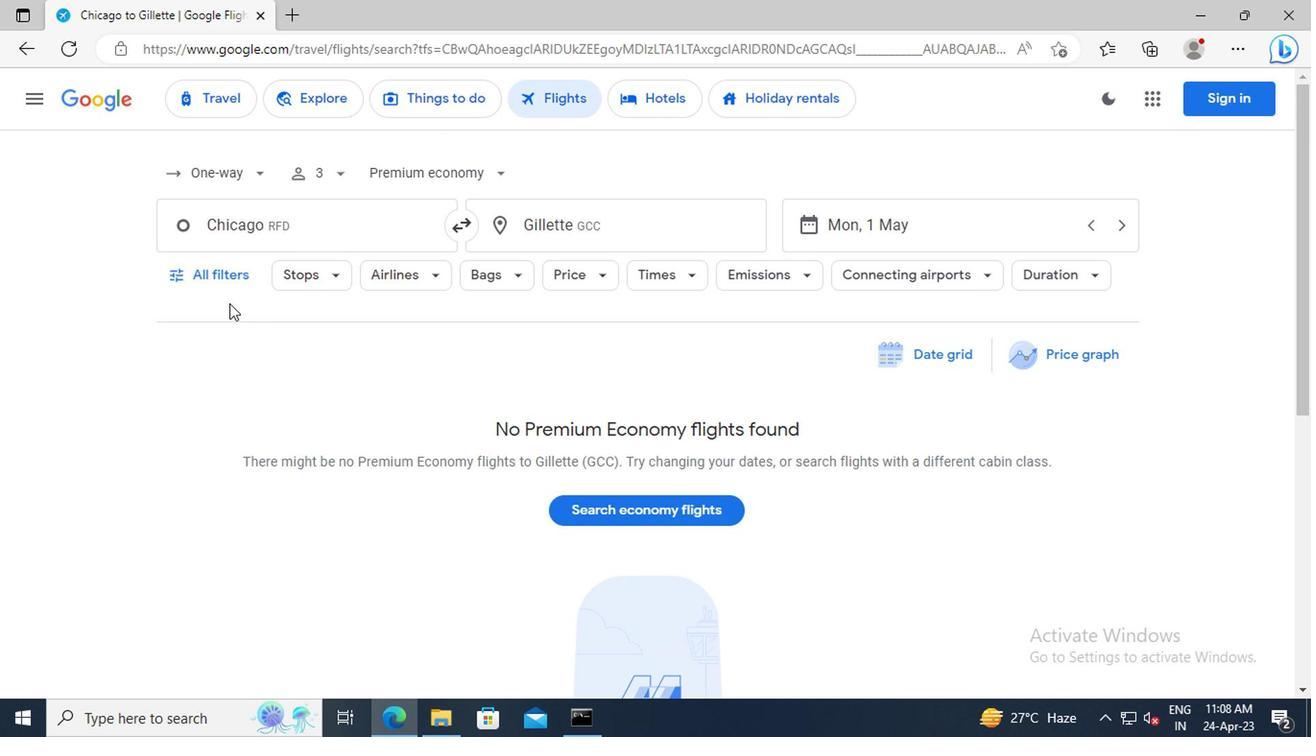 
Action: Mouse pressed left at (211, 275)
Screenshot: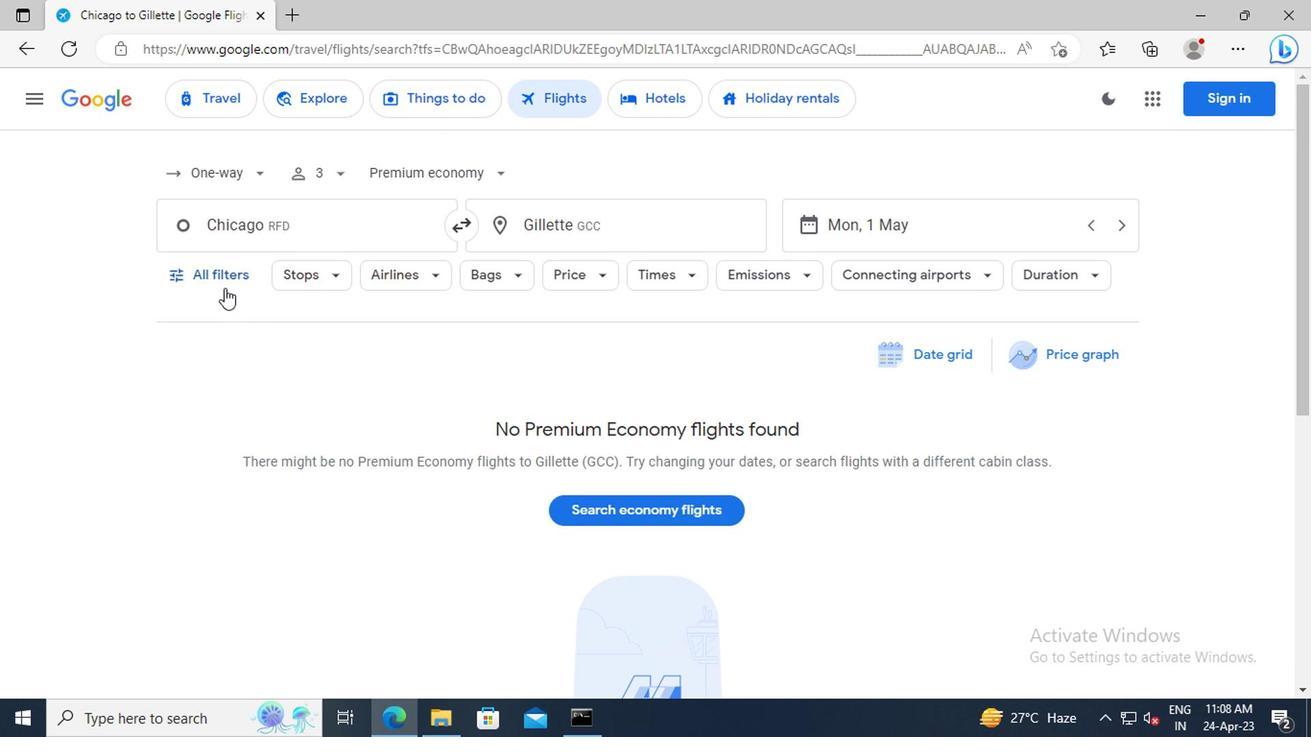 
Action: Mouse moved to (292, 422)
Screenshot: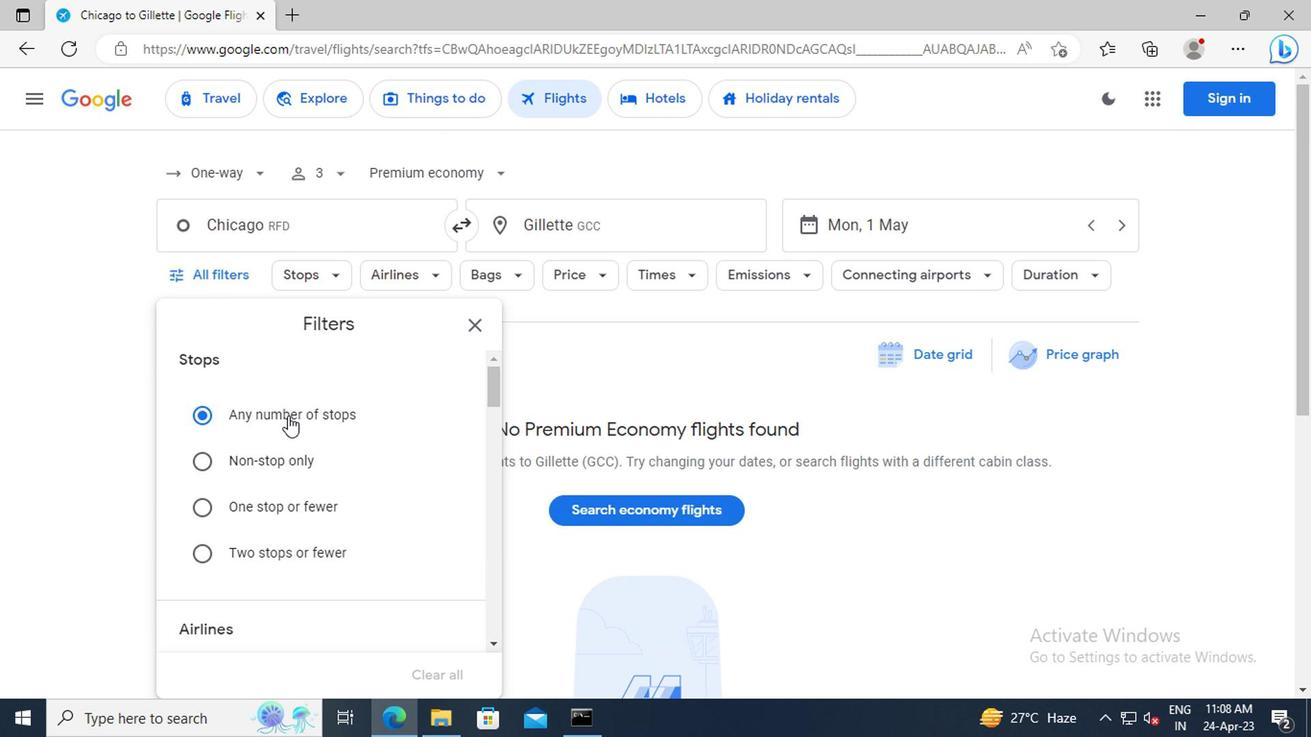 
Action: Mouse scrolled (292, 422) with delta (0, 0)
Screenshot: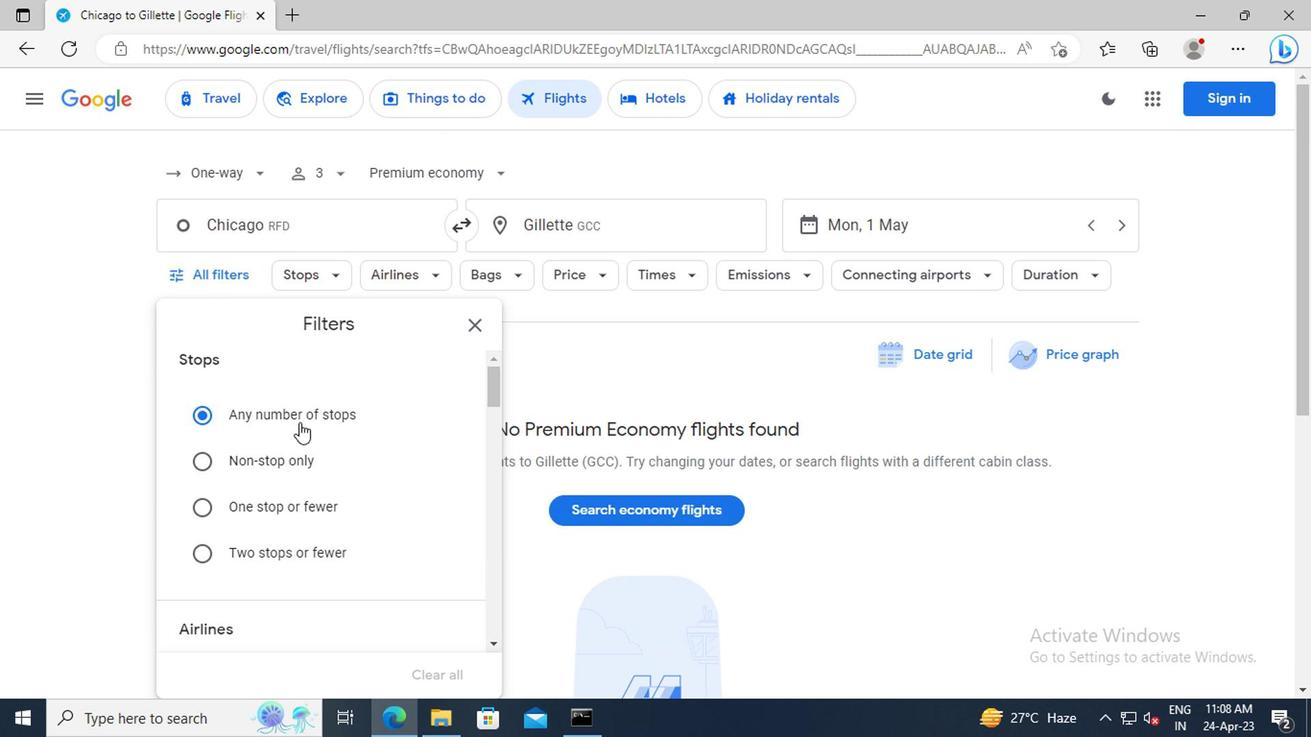 
Action: Mouse scrolled (292, 422) with delta (0, 0)
Screenshot: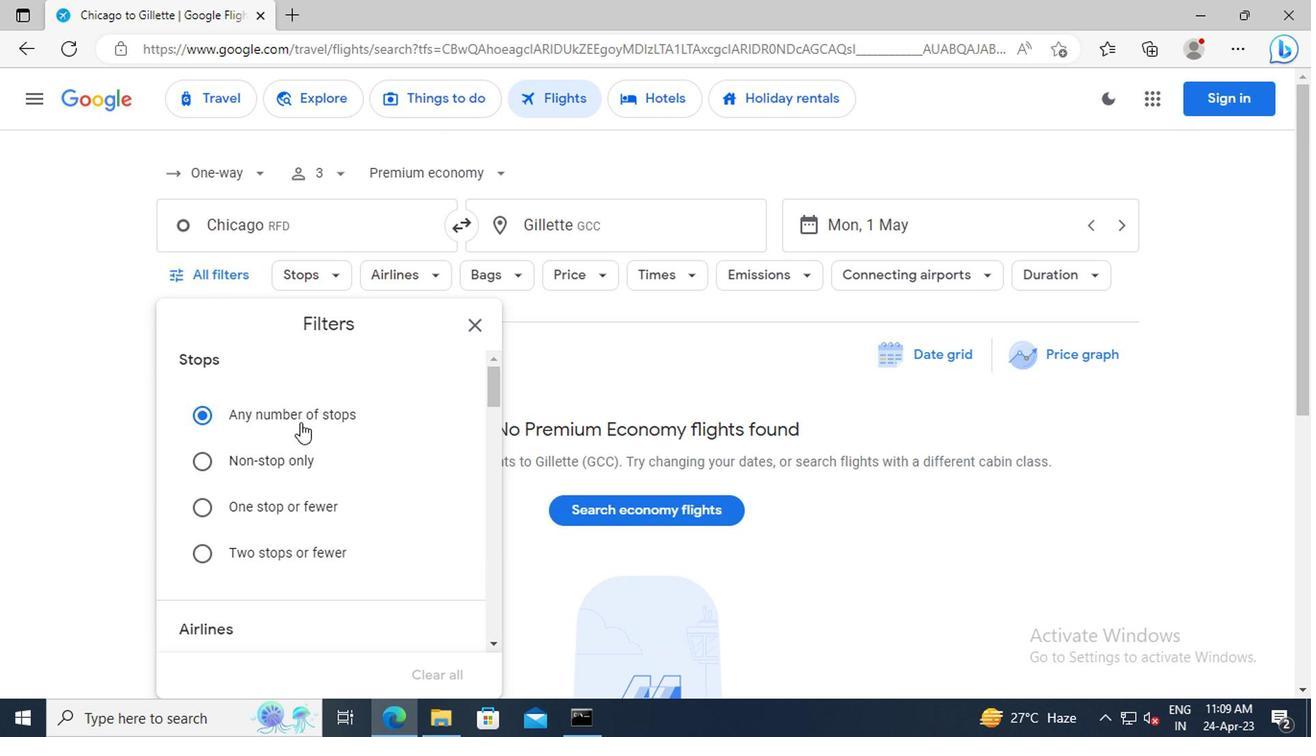 
Action: Mouse moved to (295, 417)
Screenshot: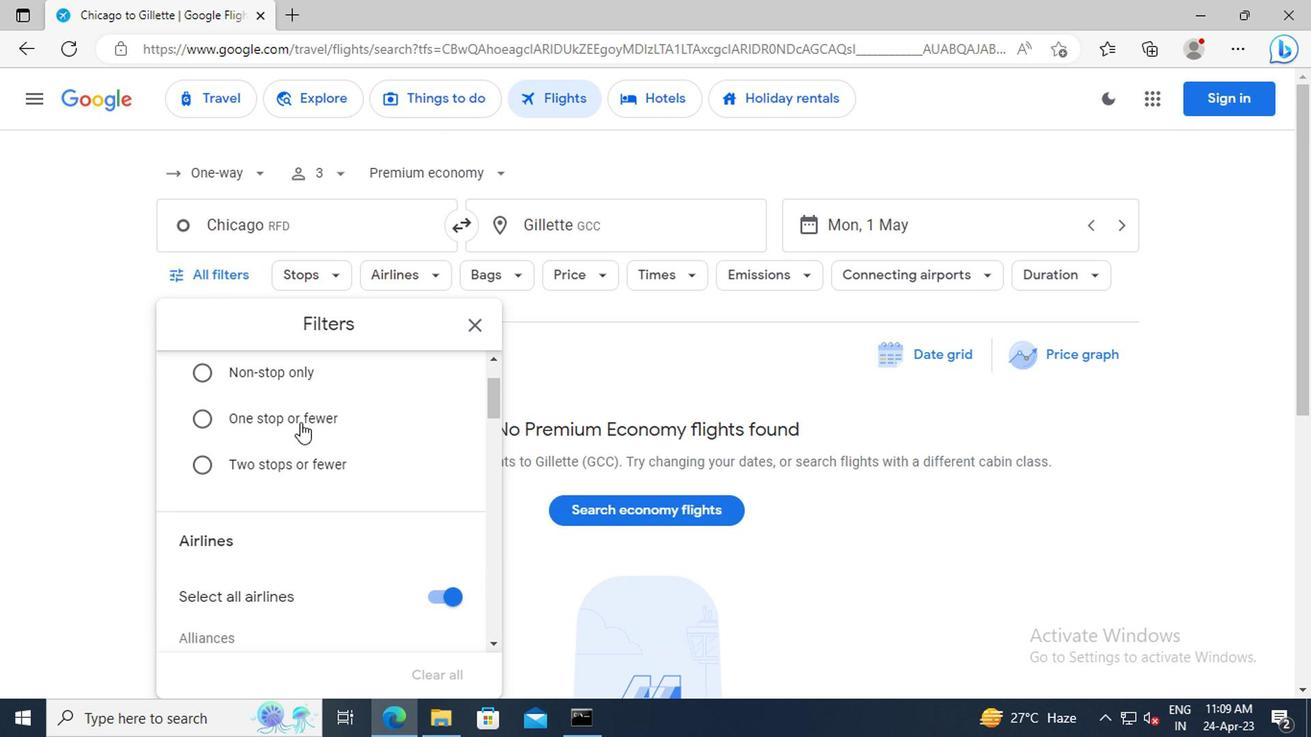 
Action: Mouse scrolled (295, 415) with delta (0, -1)
Screenshot: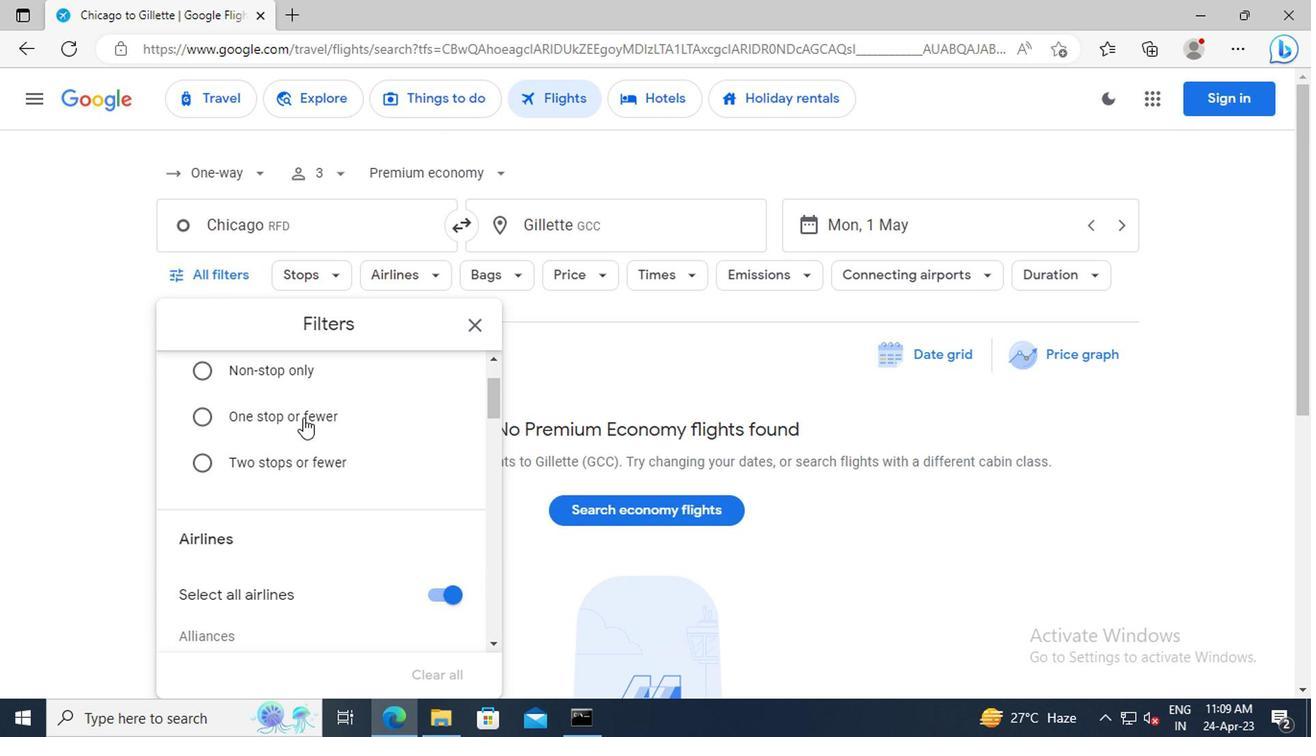 
Action: Mouse scrolled (295, 415) with delta (0, -1)
Screenshot: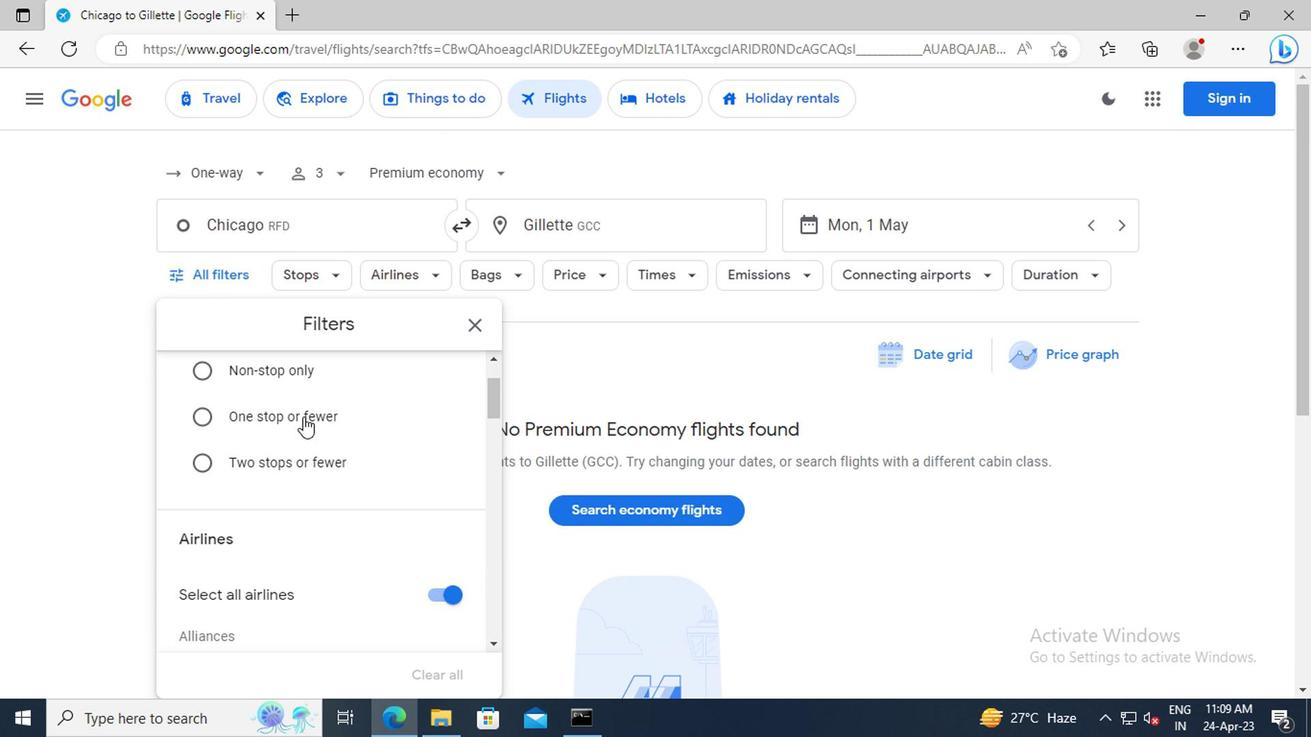 
Action: Mouse scrolled (295, 415) with delta (0, -1)
Screenshot: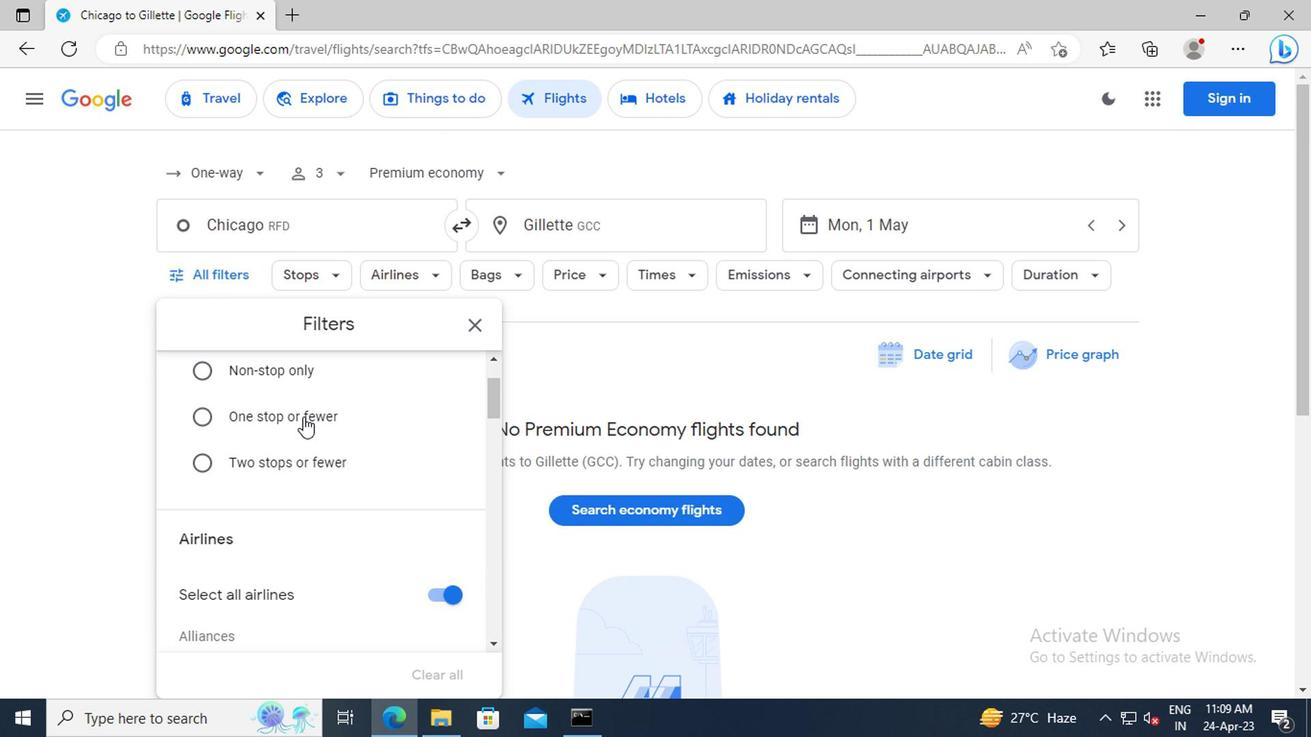 
Action: Mouse scrolled (295, 415) with delta (0, -1)
Screenshot: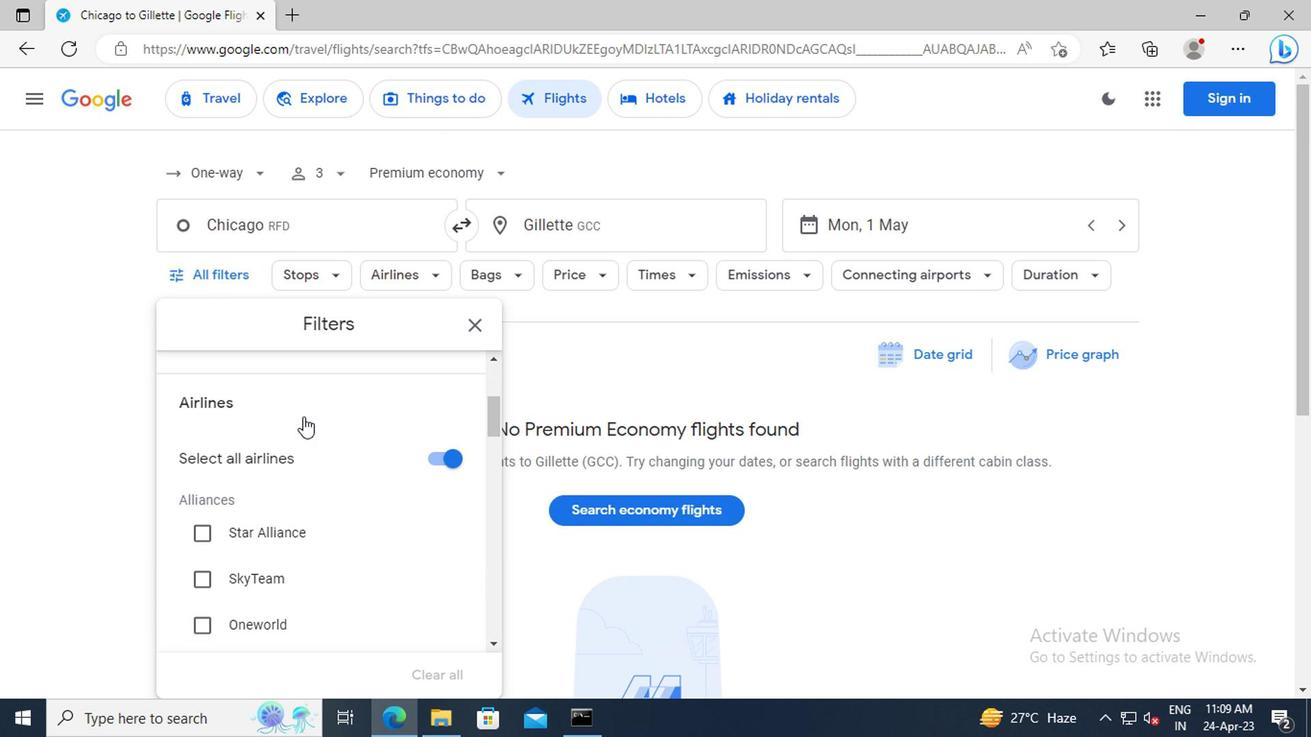 
Action: Mouse scrolled (295, 415) with delta (0, -1)
Screenshot: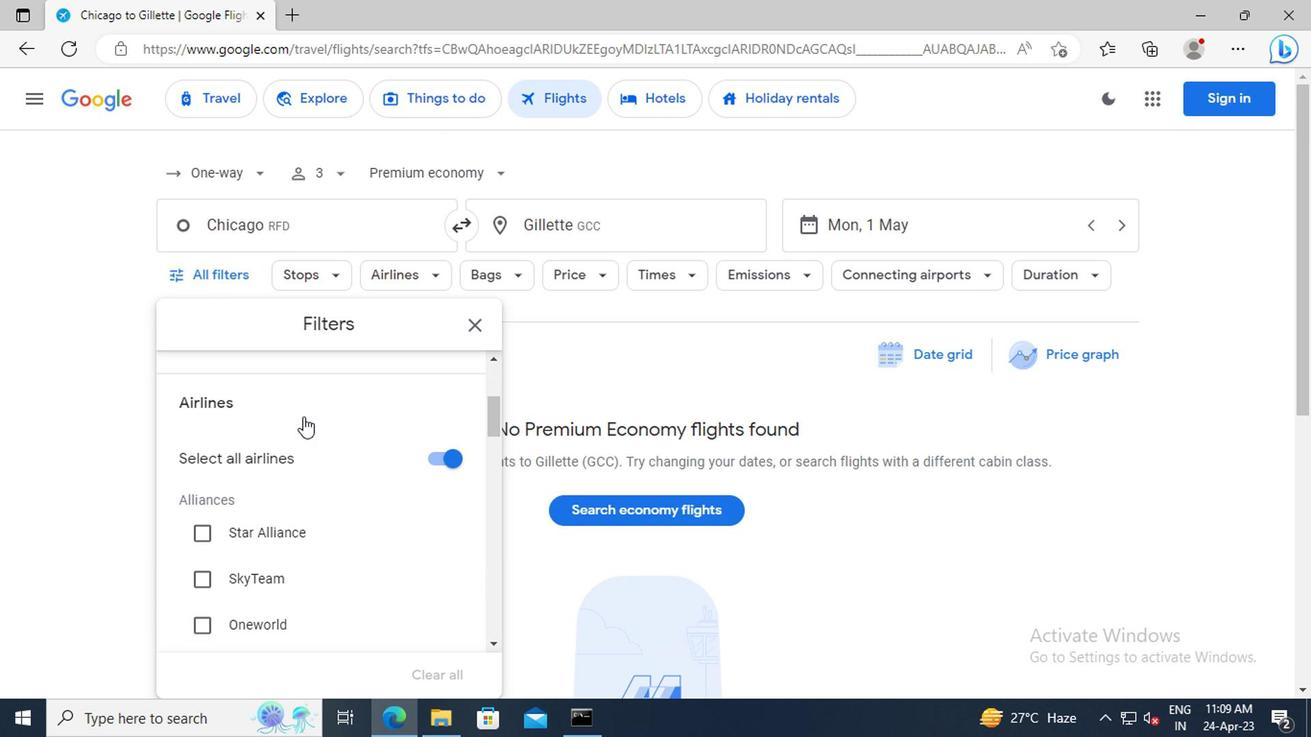 
Action: Mouse scrolled (295, 415) with delta (0, -1)
Screenshot: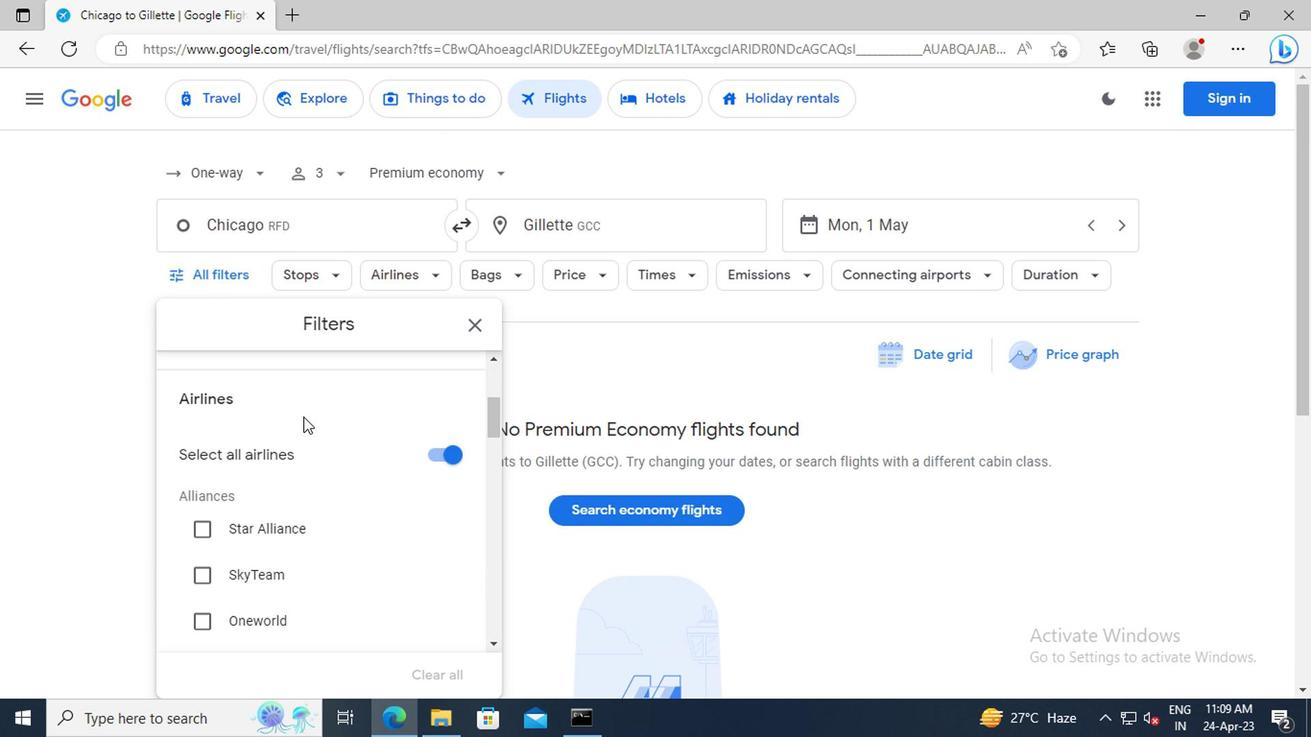 
Action: Mouse scrolled (295, 415) with delta (0, -1)
Screenshot: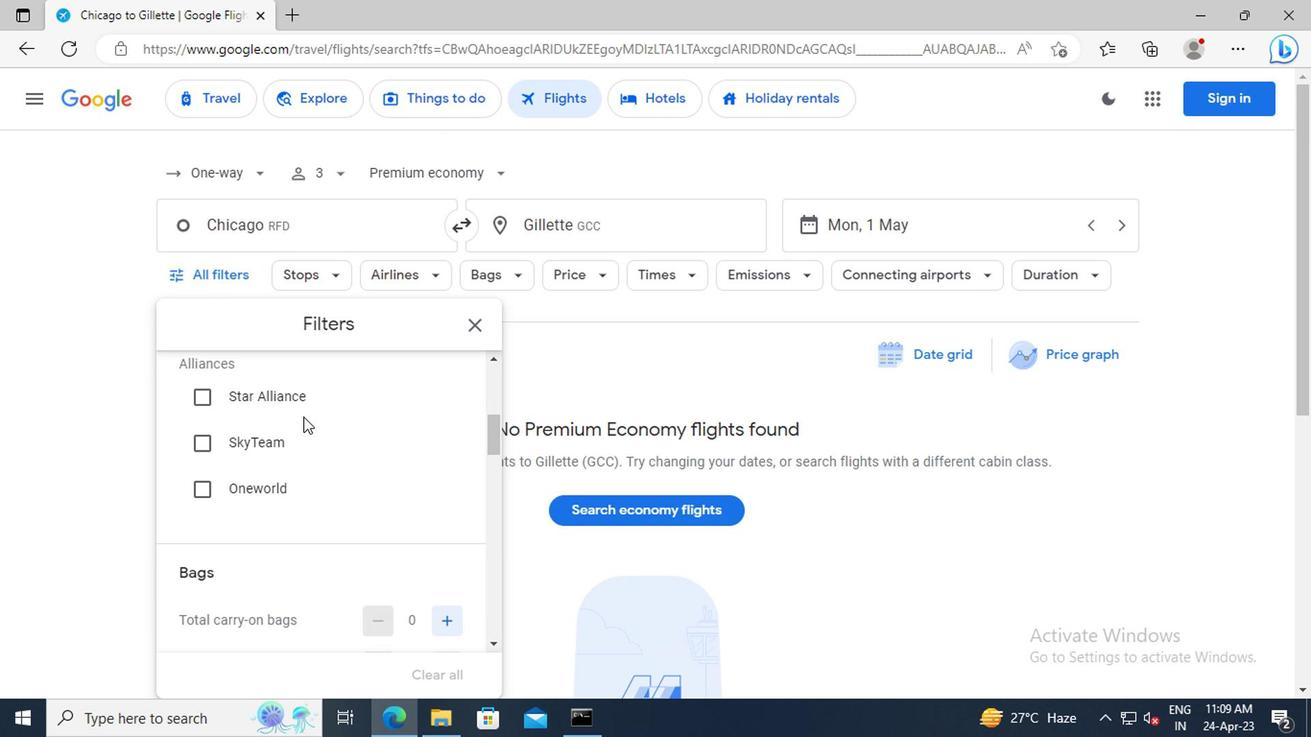 
Action: Mouse scrolled (295, 415) with delta (0, -1)
Screenshot: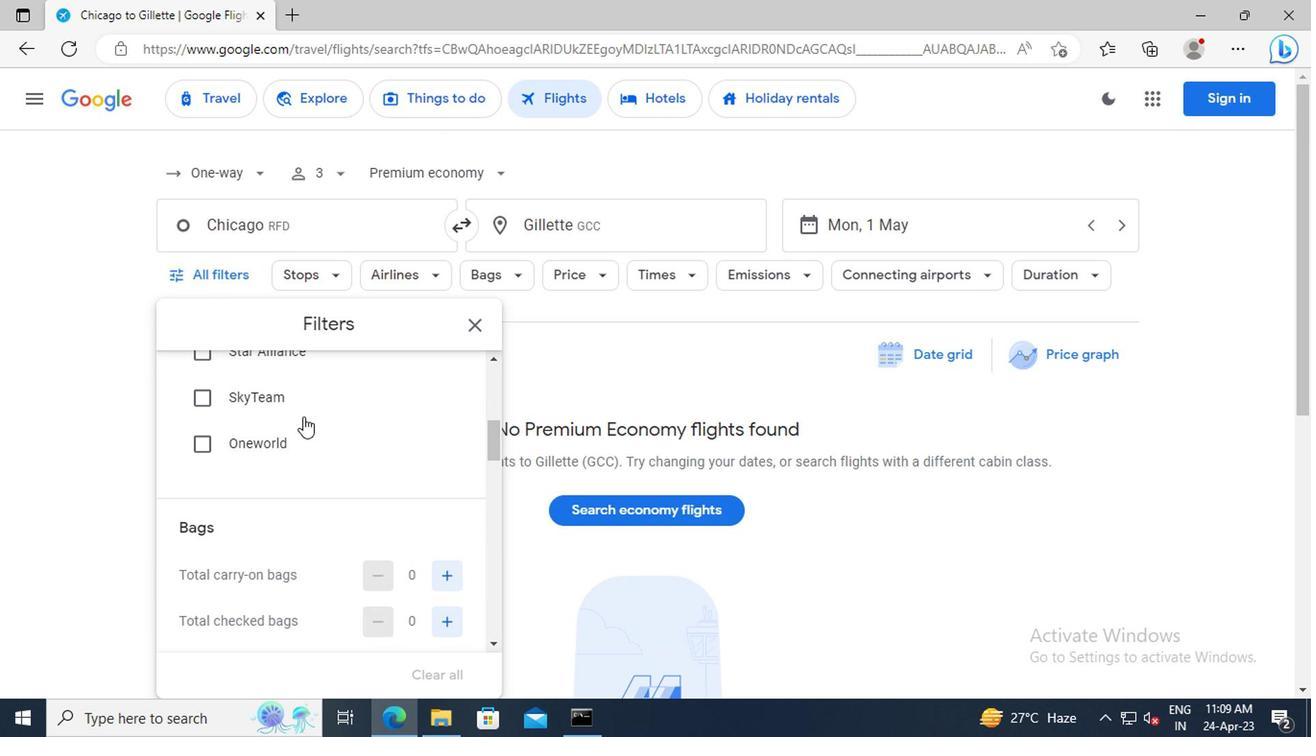 
Action: Mouse moved to (438, 532)
Screenshot: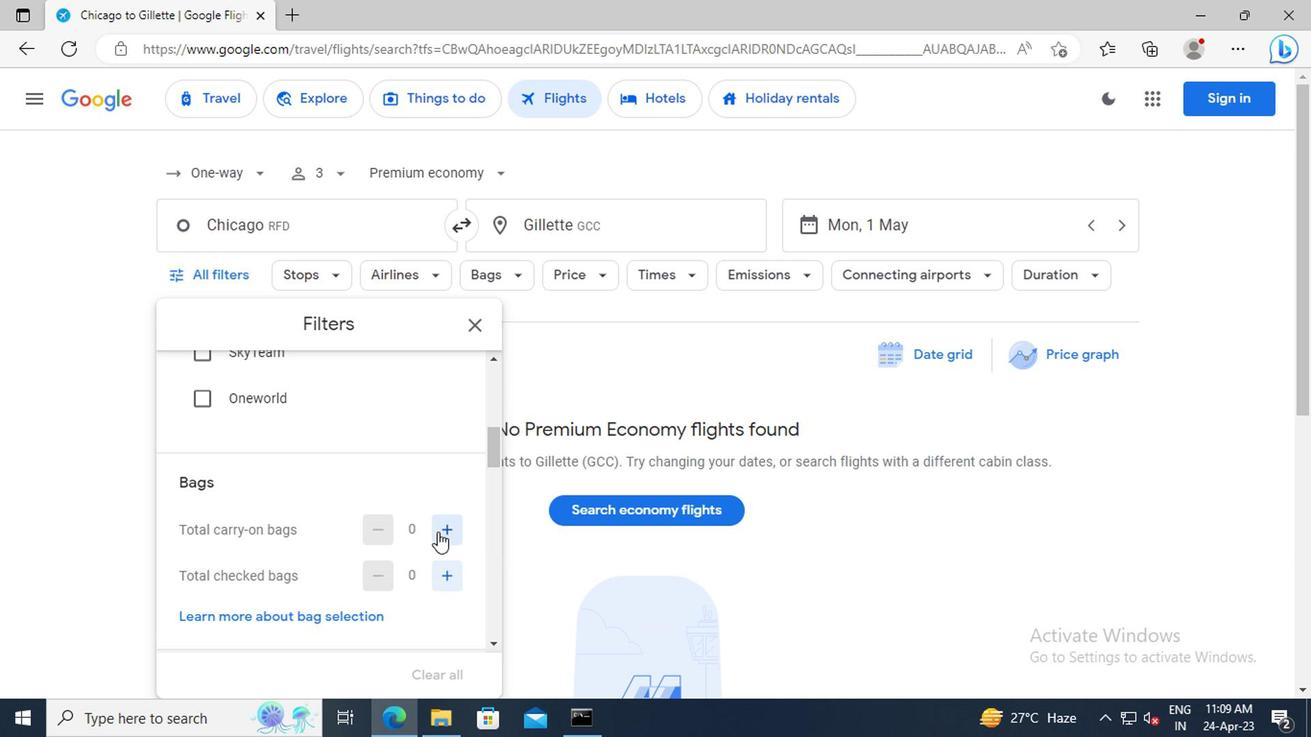 
Action: Mouse pressed left at (438, 532)
Screenshot: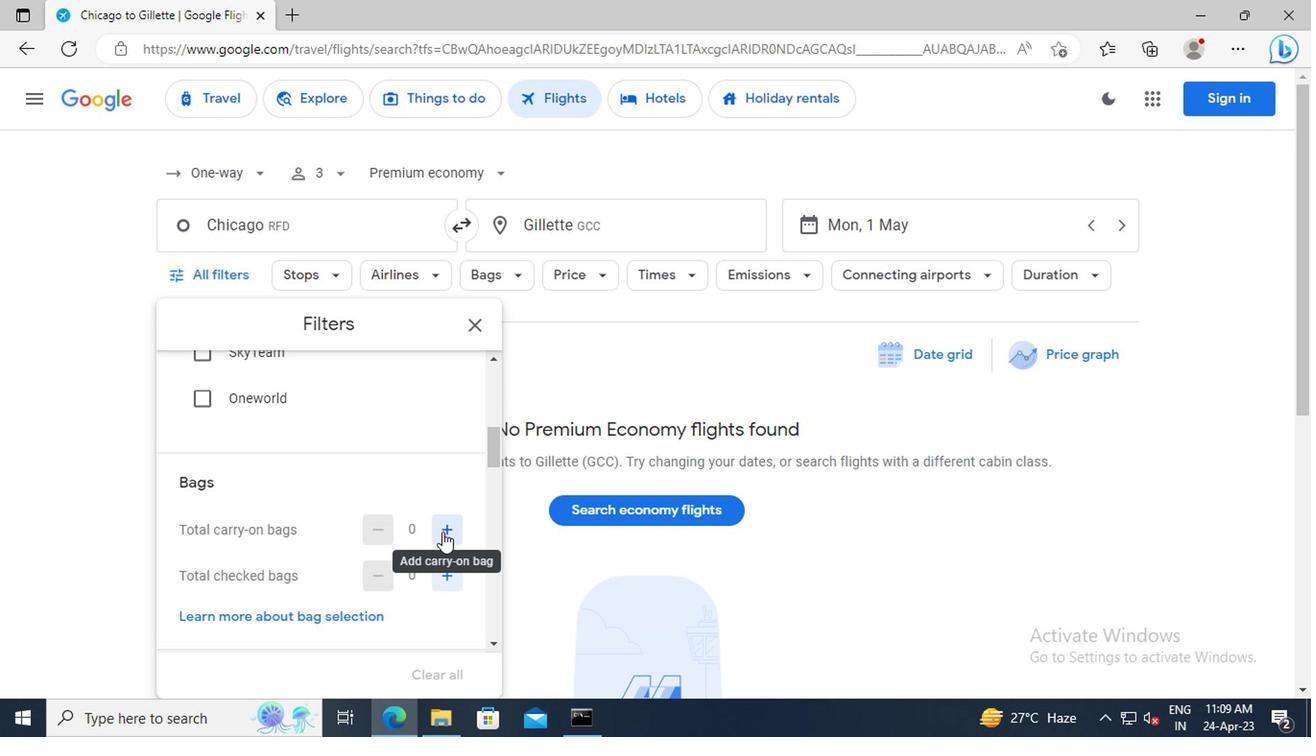 
Action: Mouse pressed left at (438, 532)
Screenshot: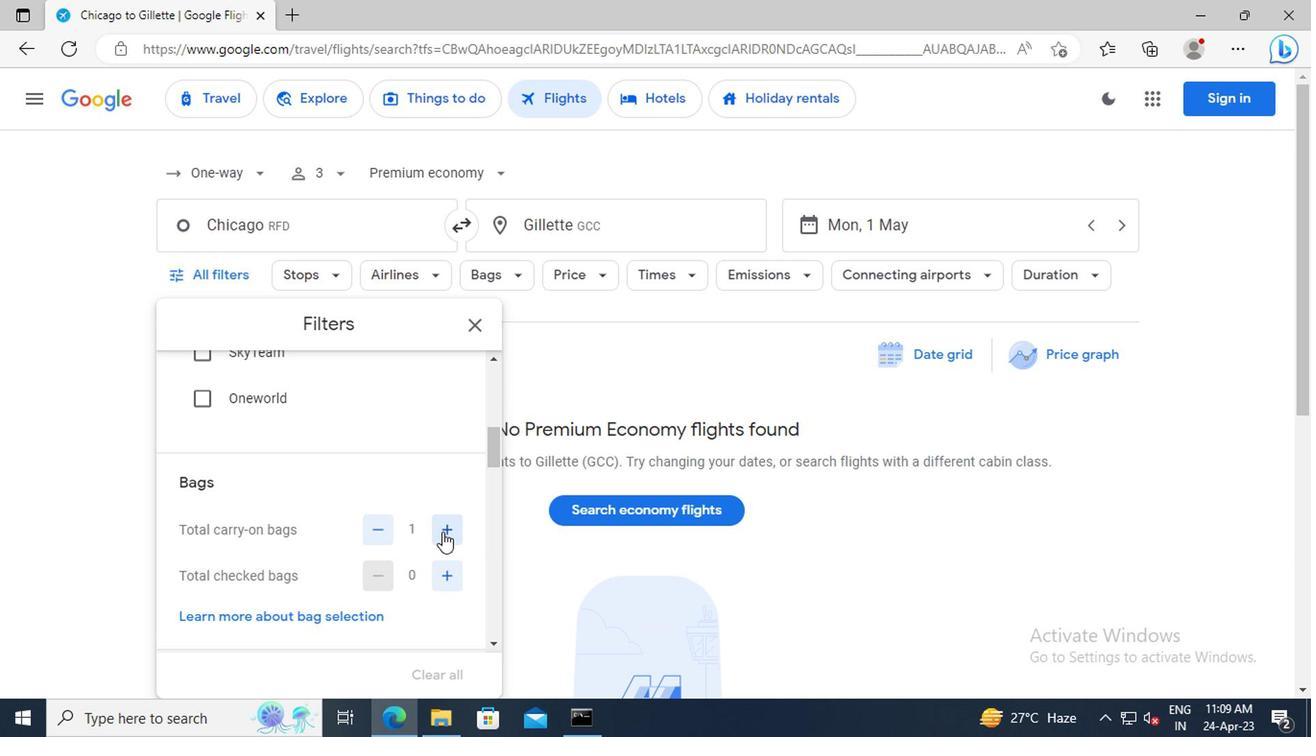 
Action: Mouse moved to (441, 579)
Screenshot: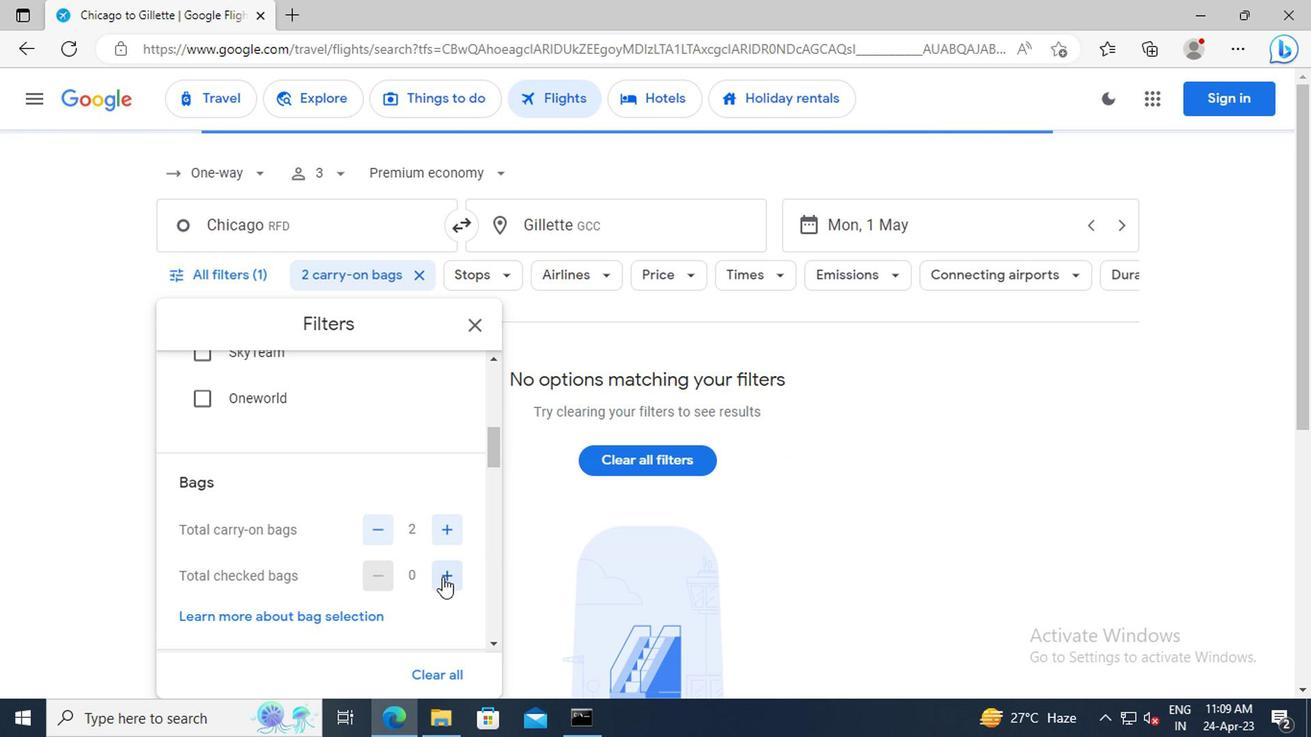 
Action: Mouse pressed left at (441, 579)
Screenshot: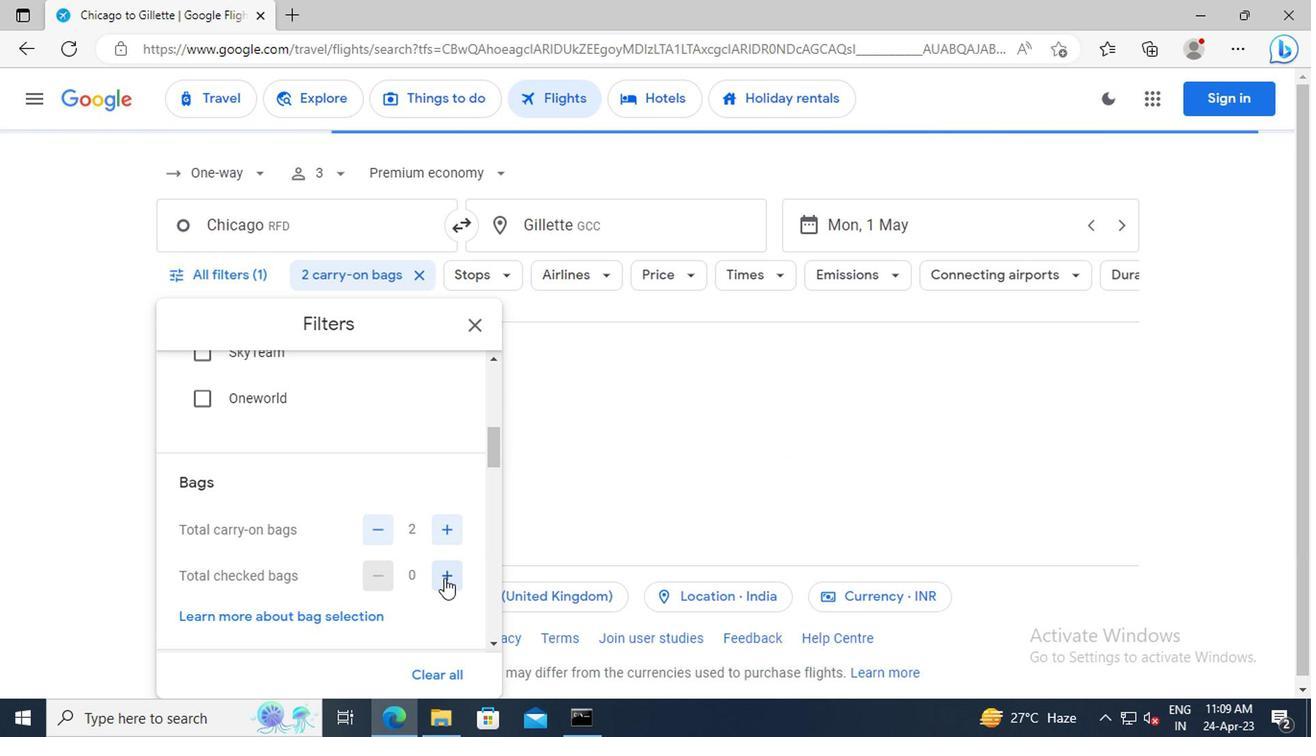 
Action: Mouse pressed left at (441, 579)
Screenshot: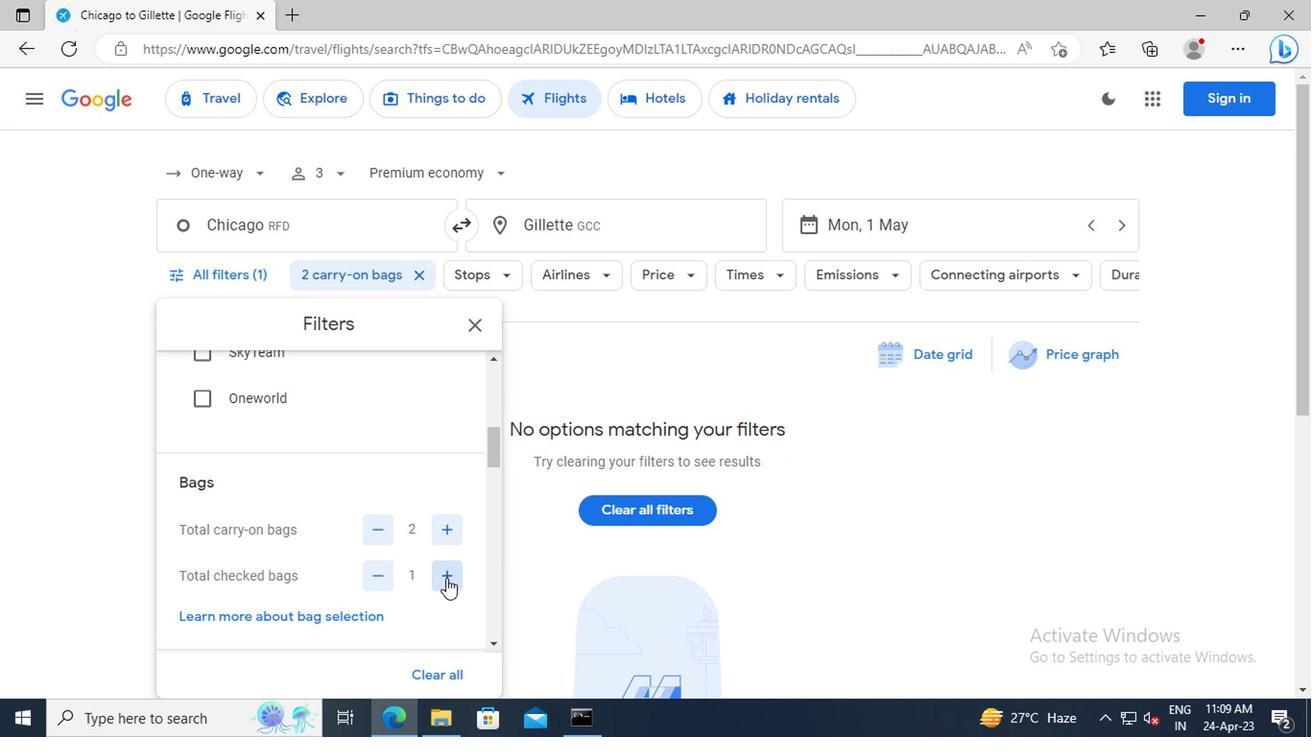 
Action: Mouse pressed left at (441, 579)
Screenshot: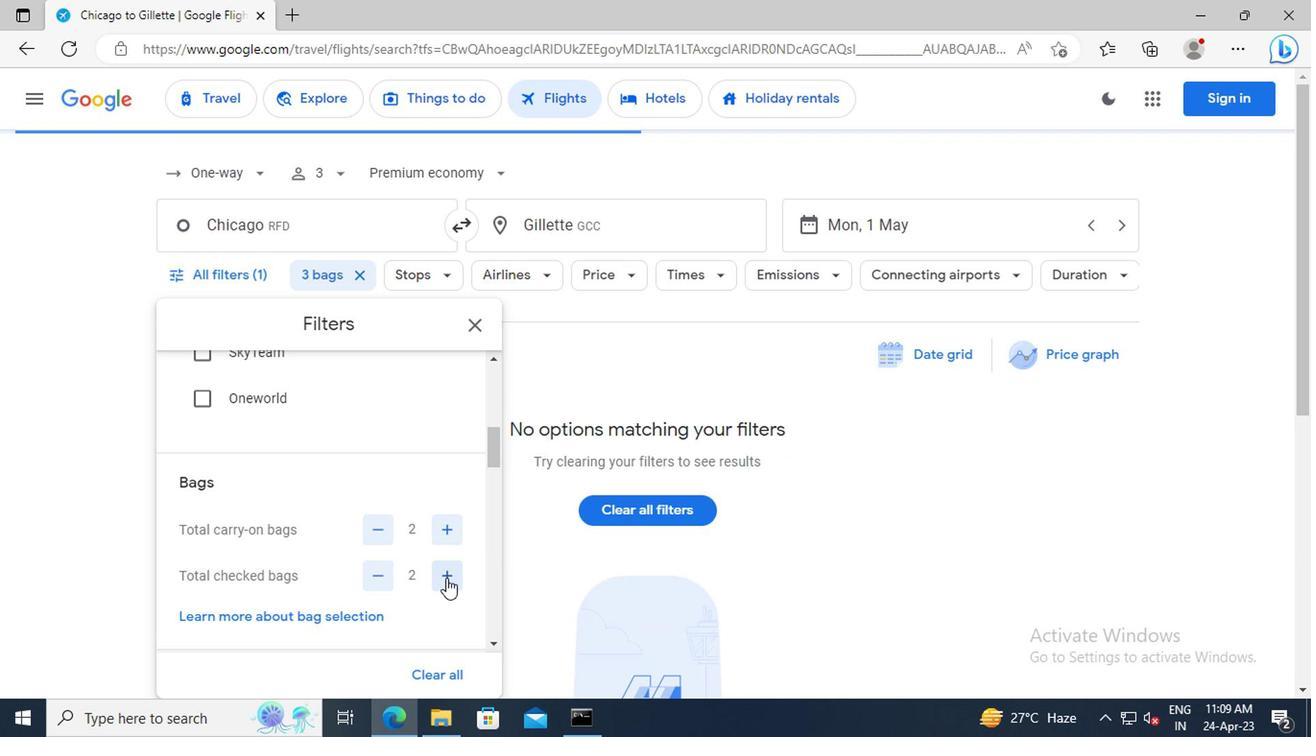 
Action: Mouse moved to (417, 512)
Screenshot: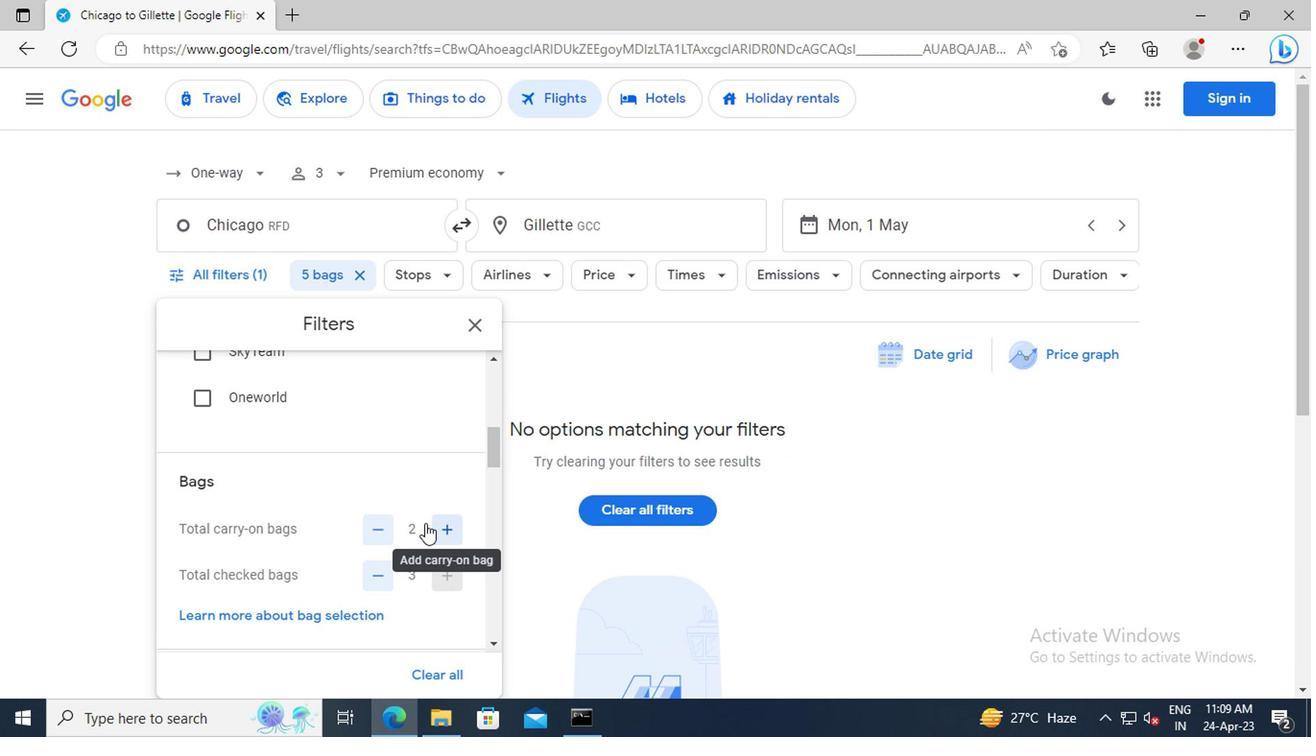 
Action: Mouse scrolled (417, 511) with delta (0, 0)
Screenshot: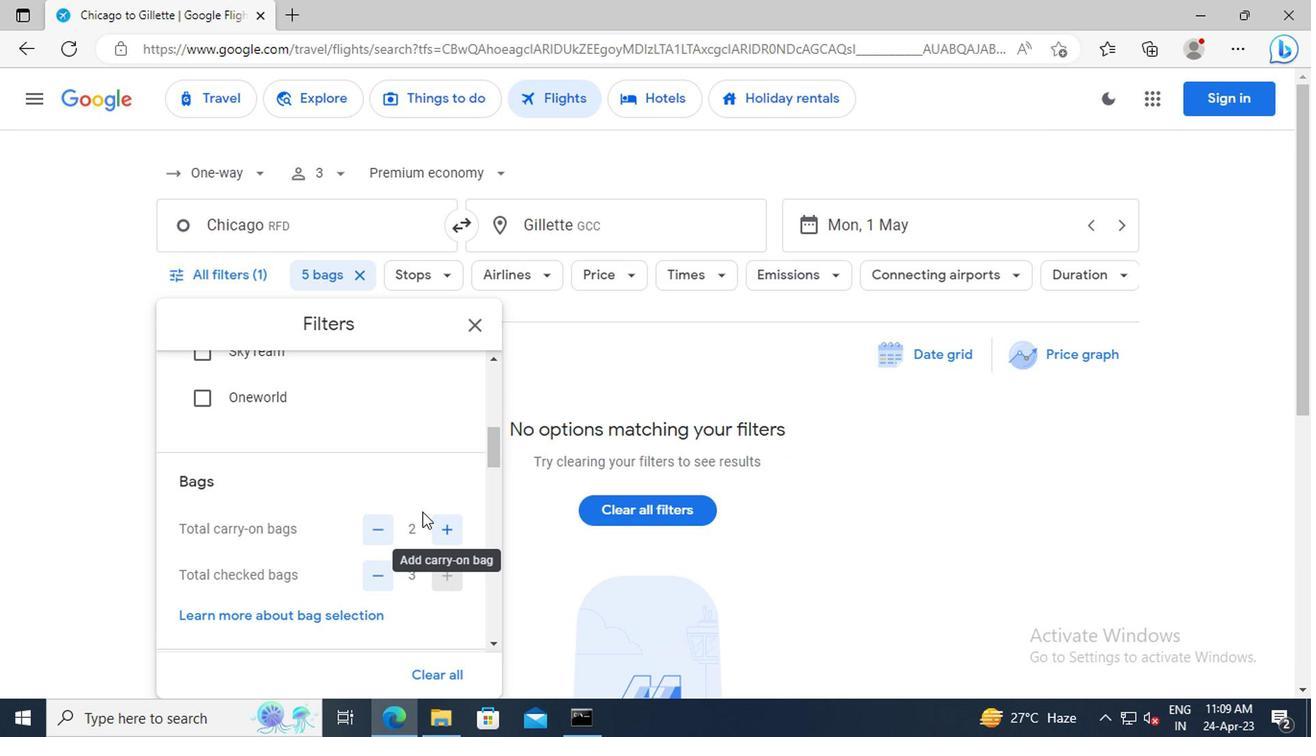 
Action: Mouse scrolled (417, 511) with delta (0, 0)
Screenshot: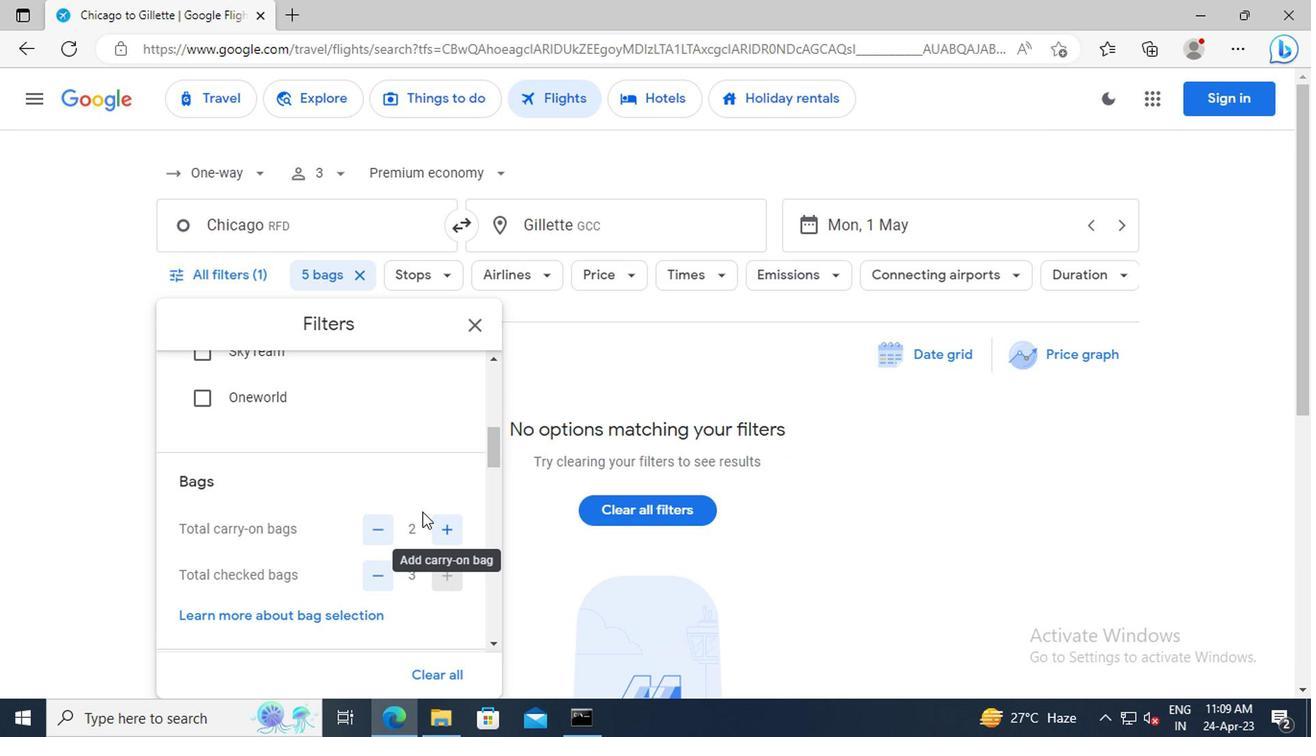 
Action: Mouse scrolled (417, 511) with delta (0, 0)
Screenshot: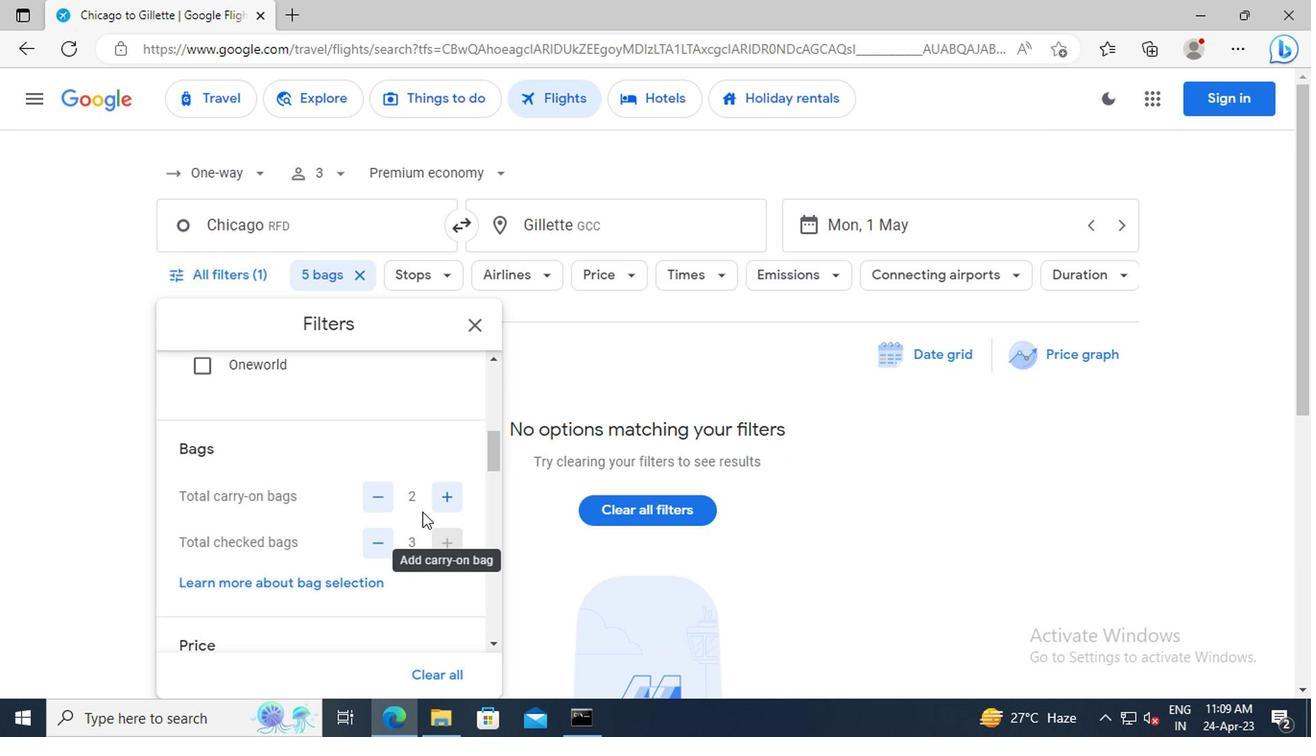 
Action: Mouse moved to (412, 497)
Screenshot: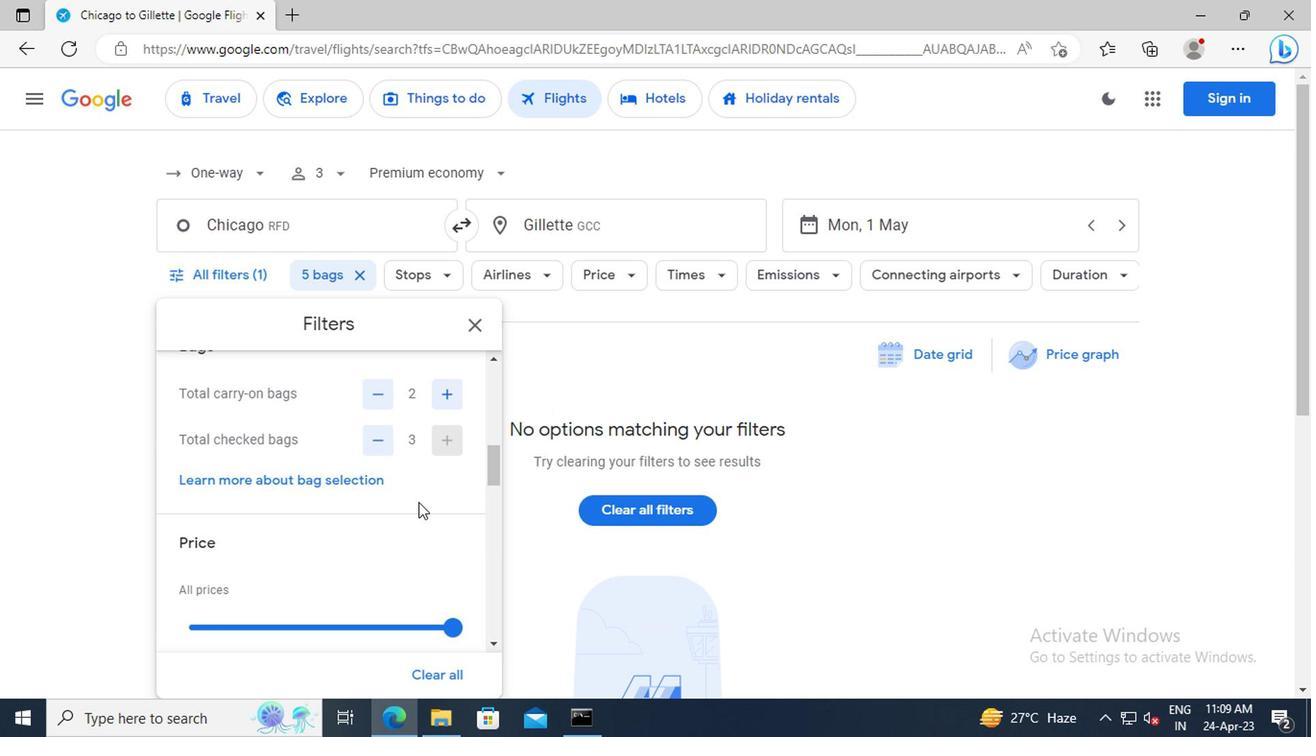 
Action: Mouse scrolled (412, 497) with delta (0, 0)
Screenshot: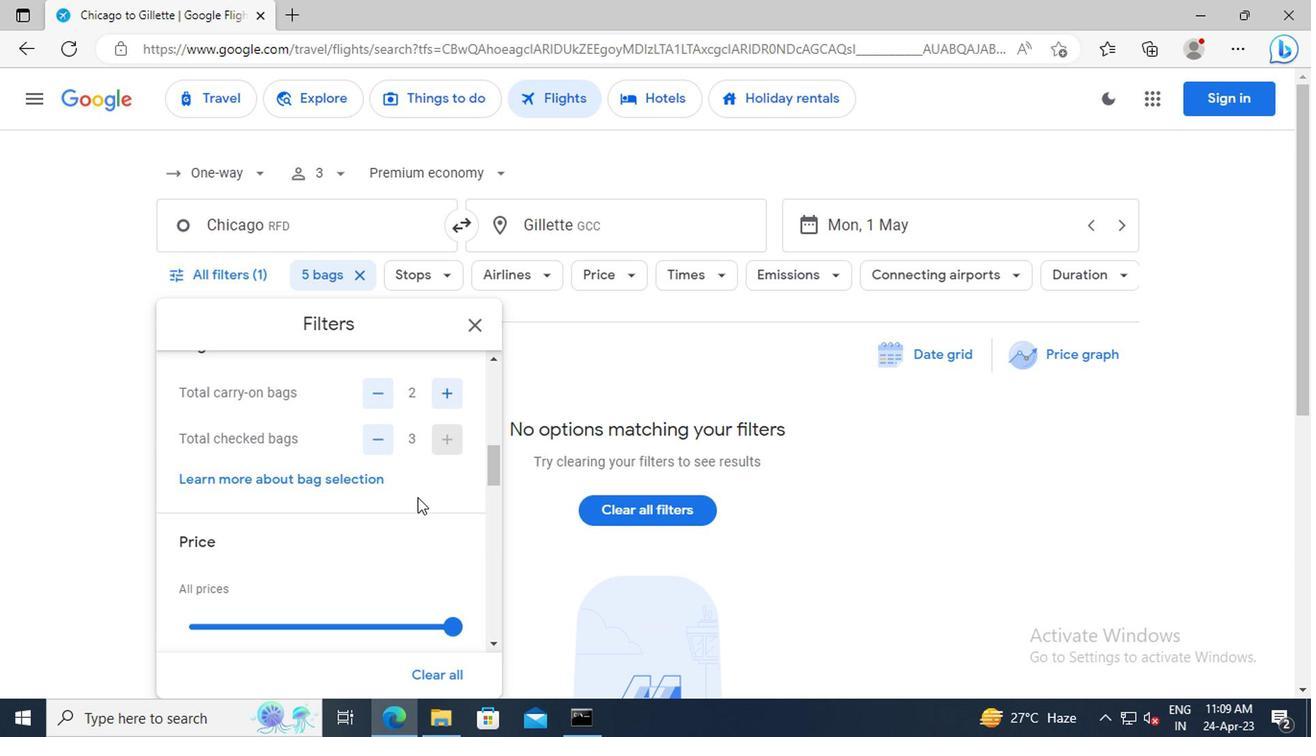 
Action: Mouse scrolled (412, 497) with delta (0, 0)
Screenshot: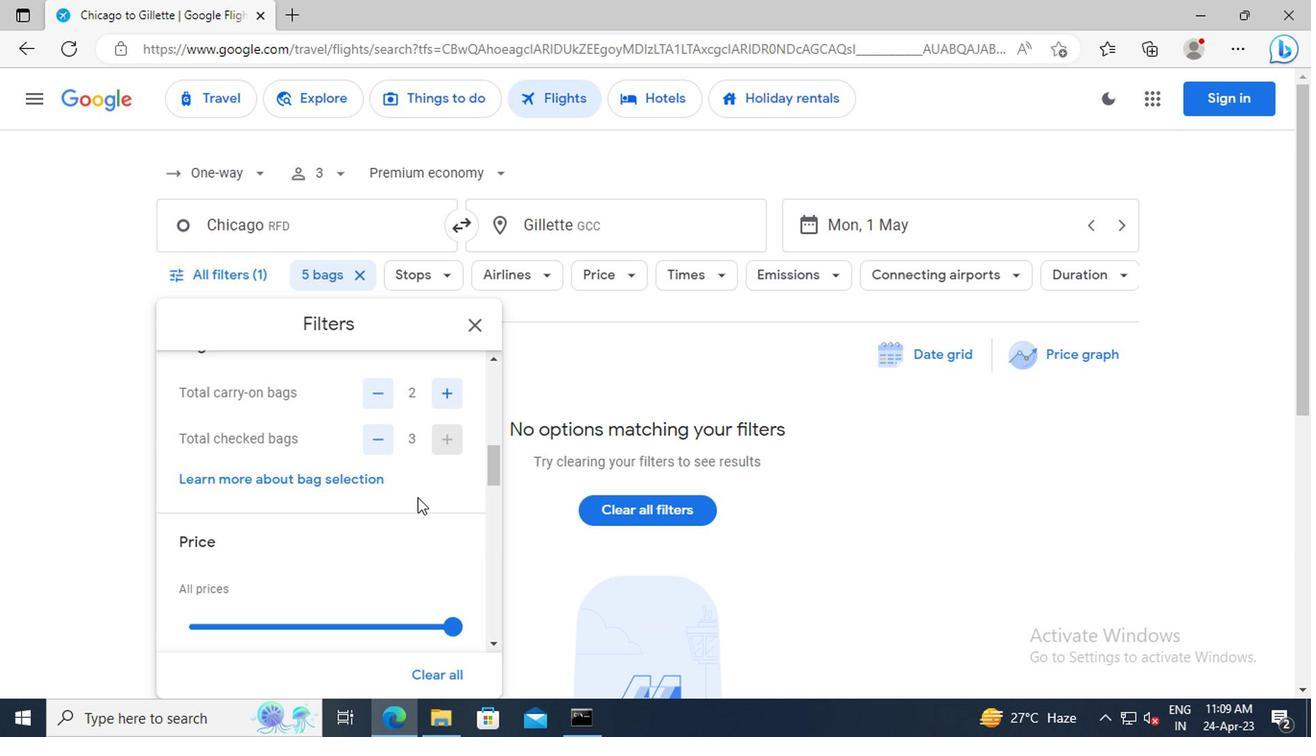 
Action: Mouse moved to (434, 540)
Screenshot: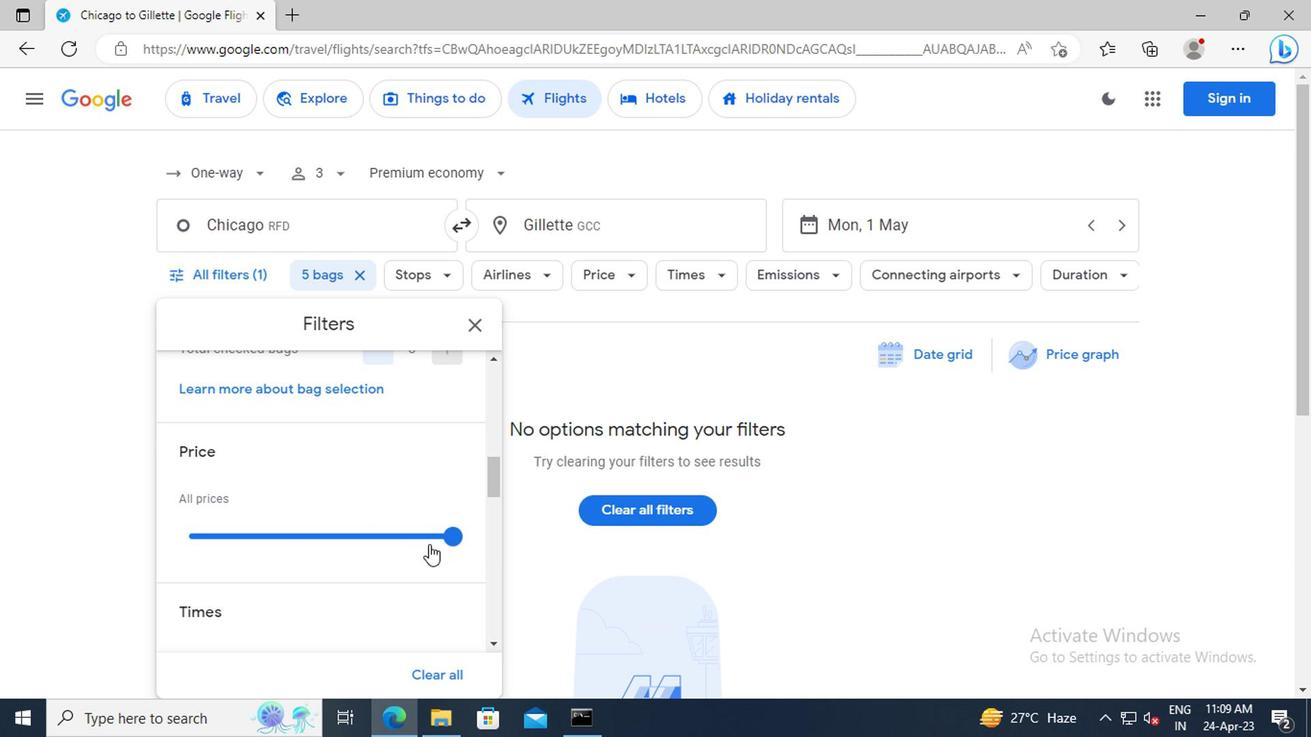 
Action: Mouse pressed left at (434, 540)
Screenshot: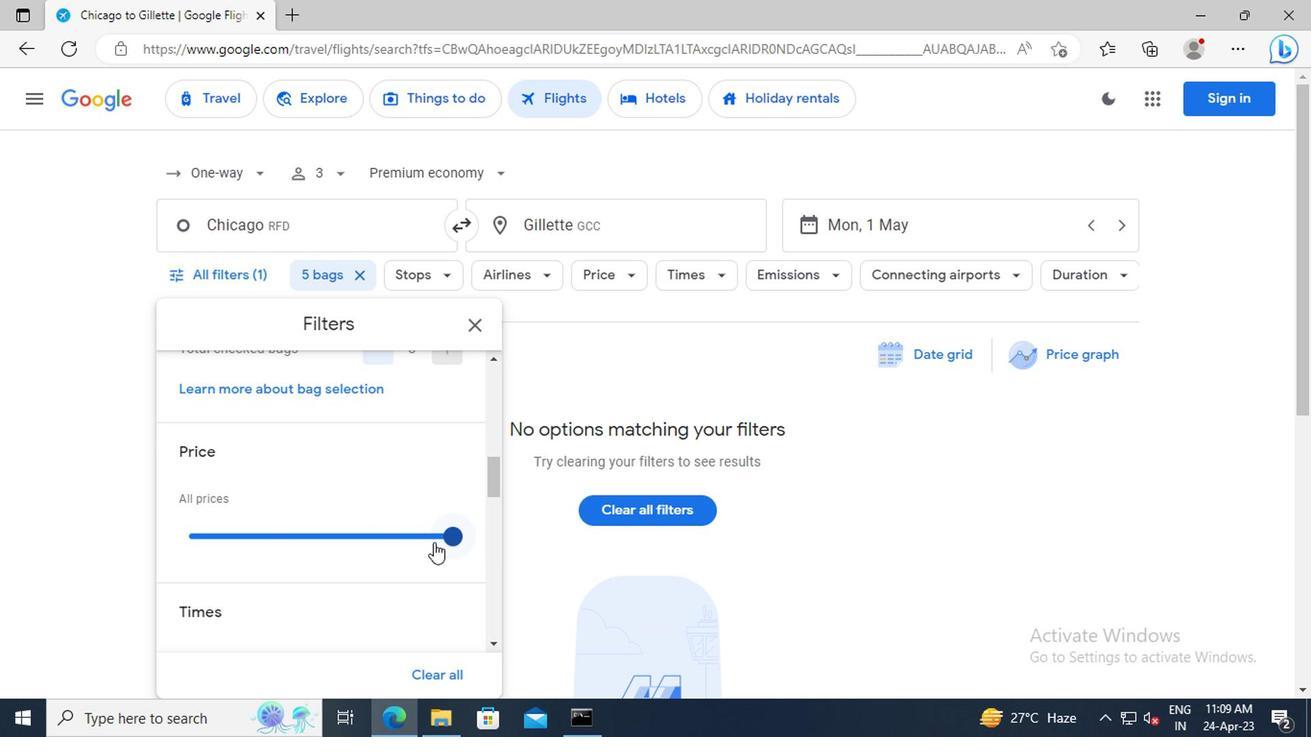 
Action: Mouse moved to (411, 482)
Screenshot: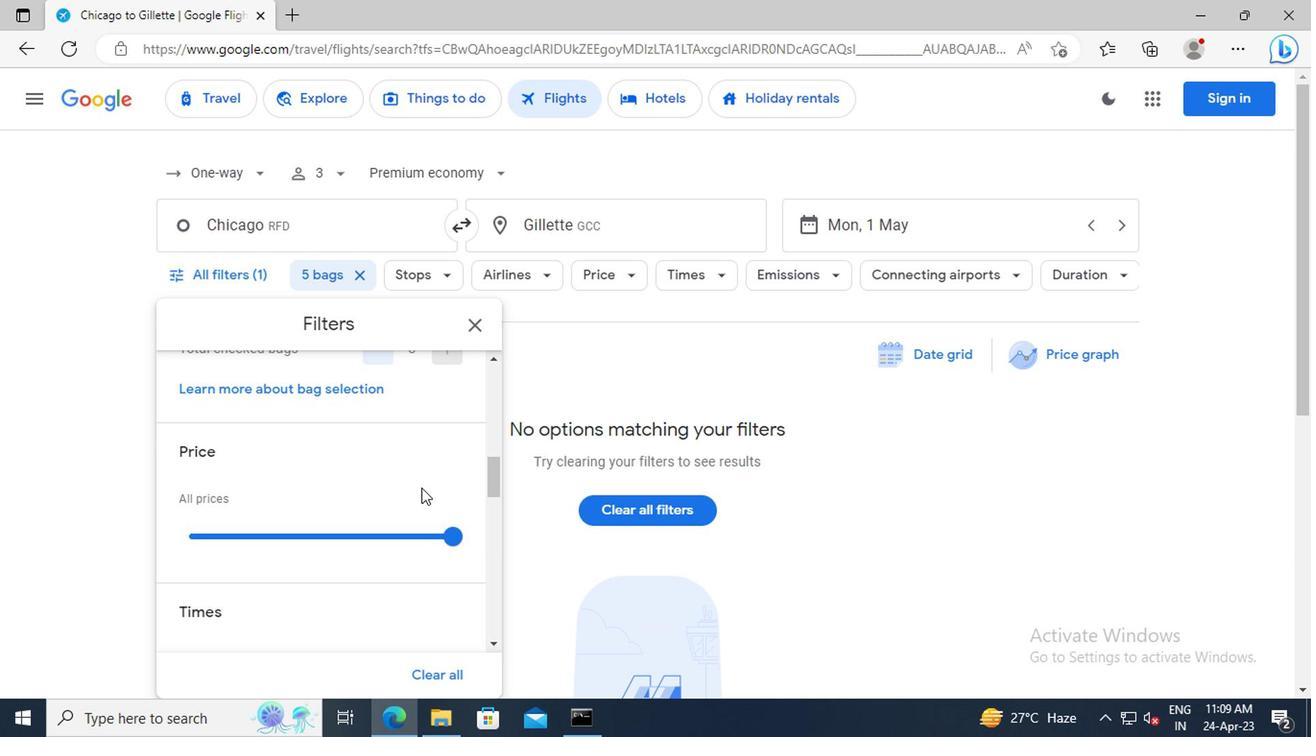 
Action: Mouse scrolled (411, 481) with delta (0, -1)
Screenshot: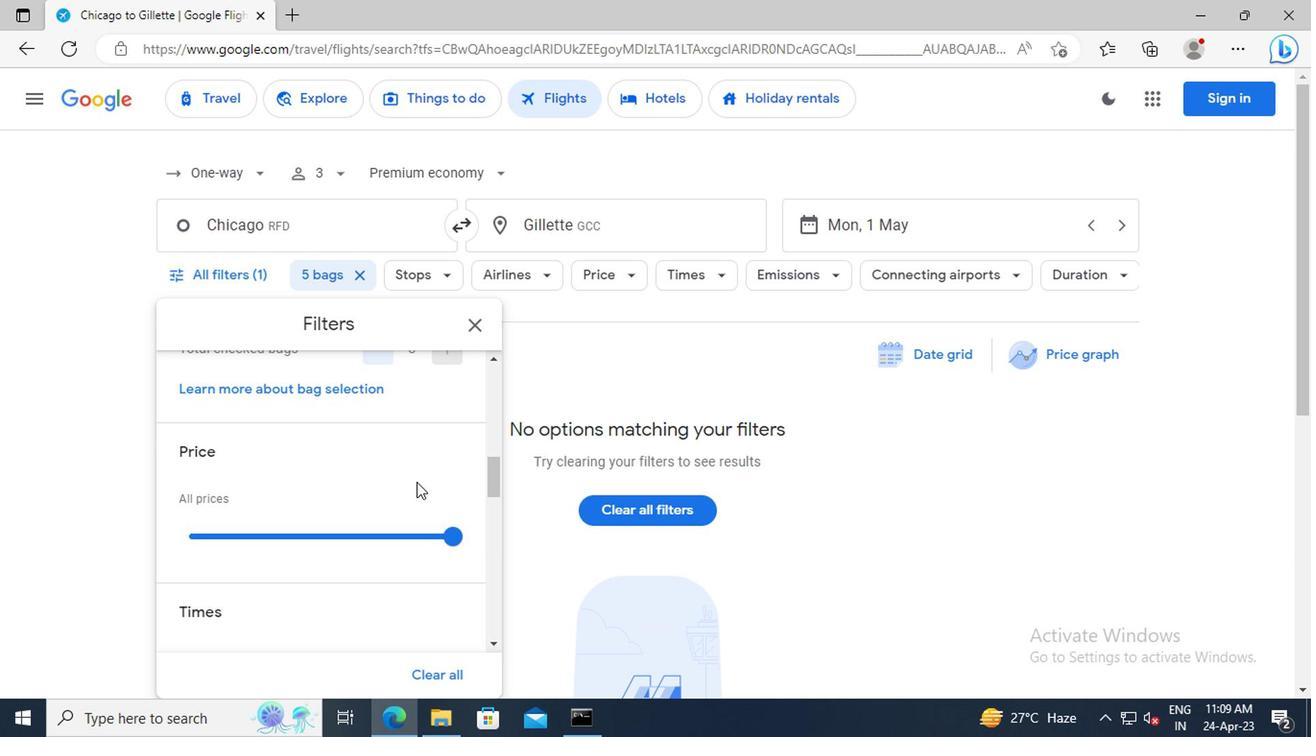 
Action: Mouse scrolled (411, 481) with delta (0, -1)
Screenshot: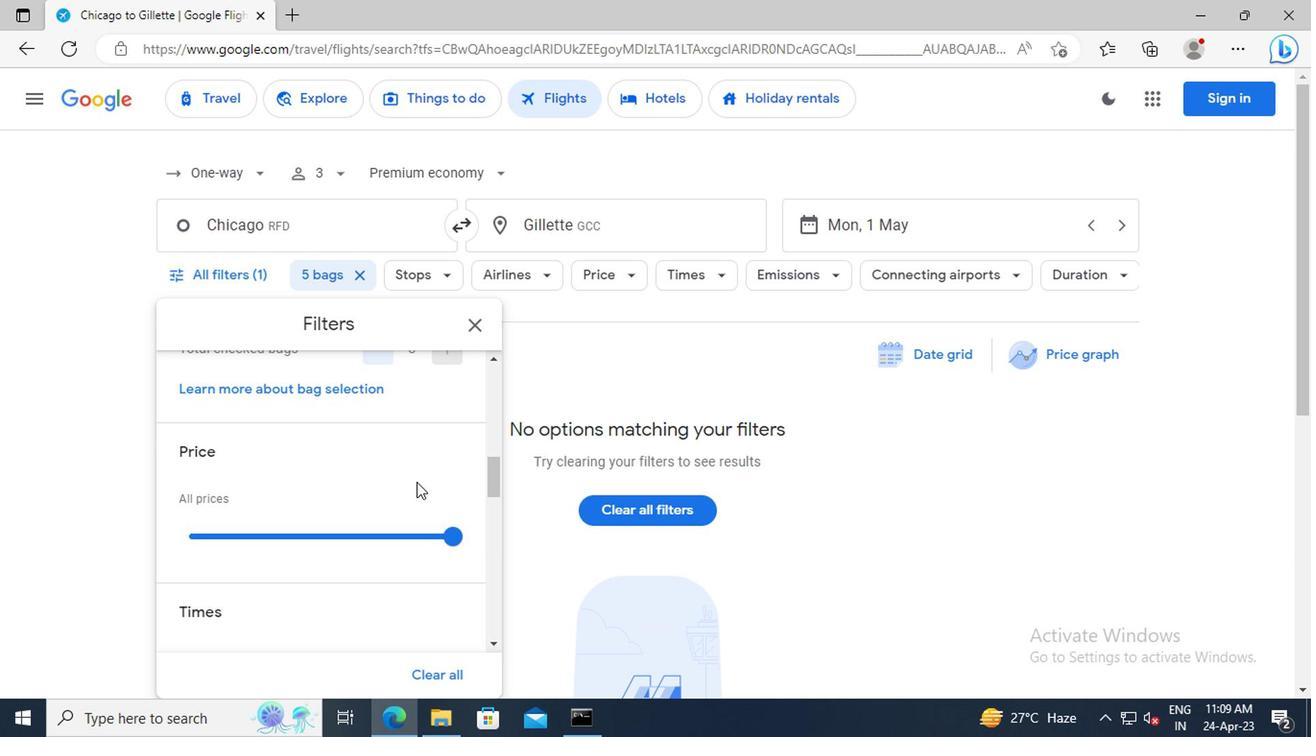 
Action: Mouse moved to (407, 462)
Screenshot: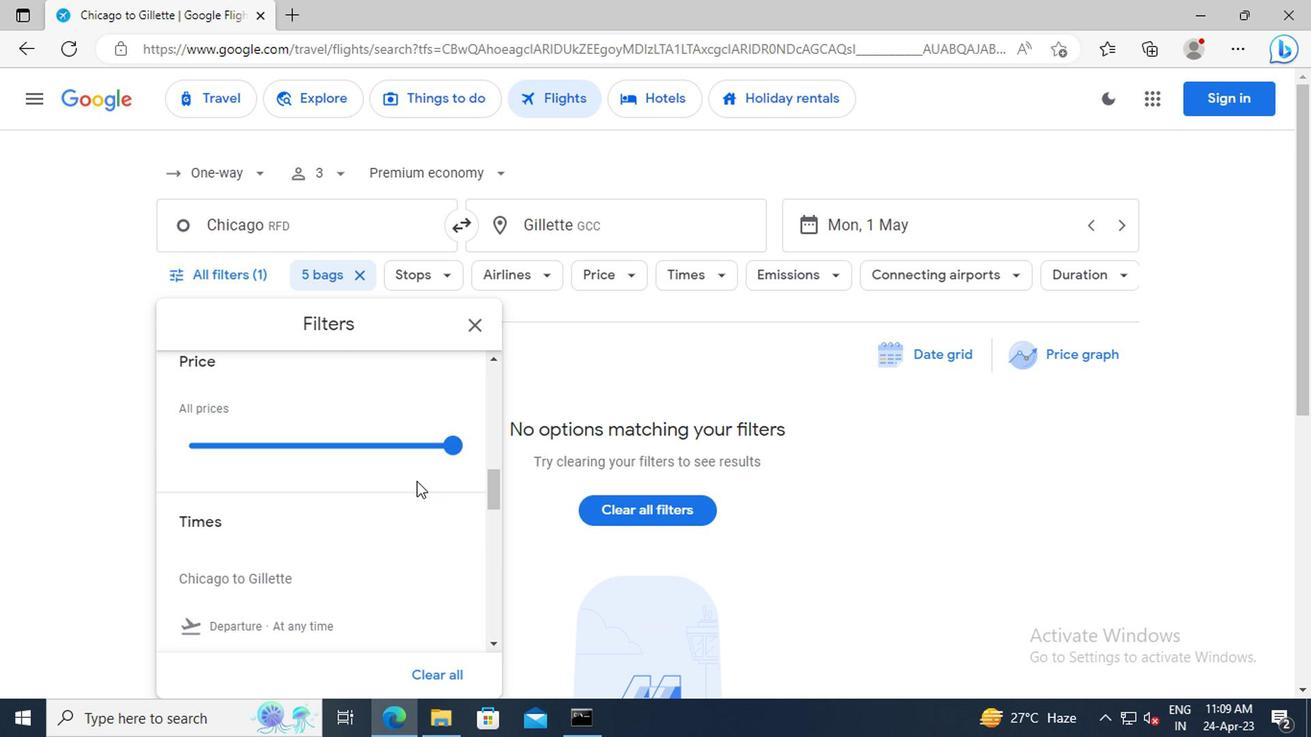 
Action: Mouse scrolled (407, 461) with delta (0, 0)
Screenshot: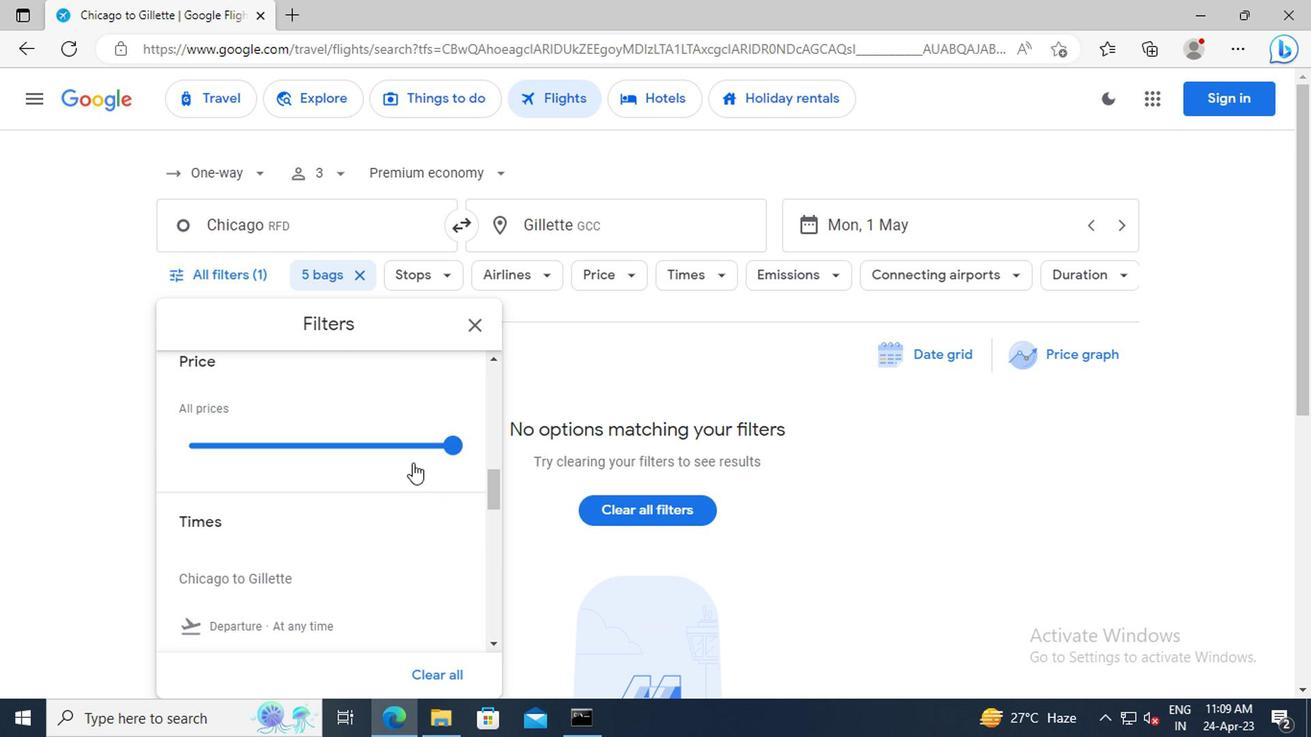 
Action: Mouse scrolled (407, 461) with delta (0, 0)
Screenshot: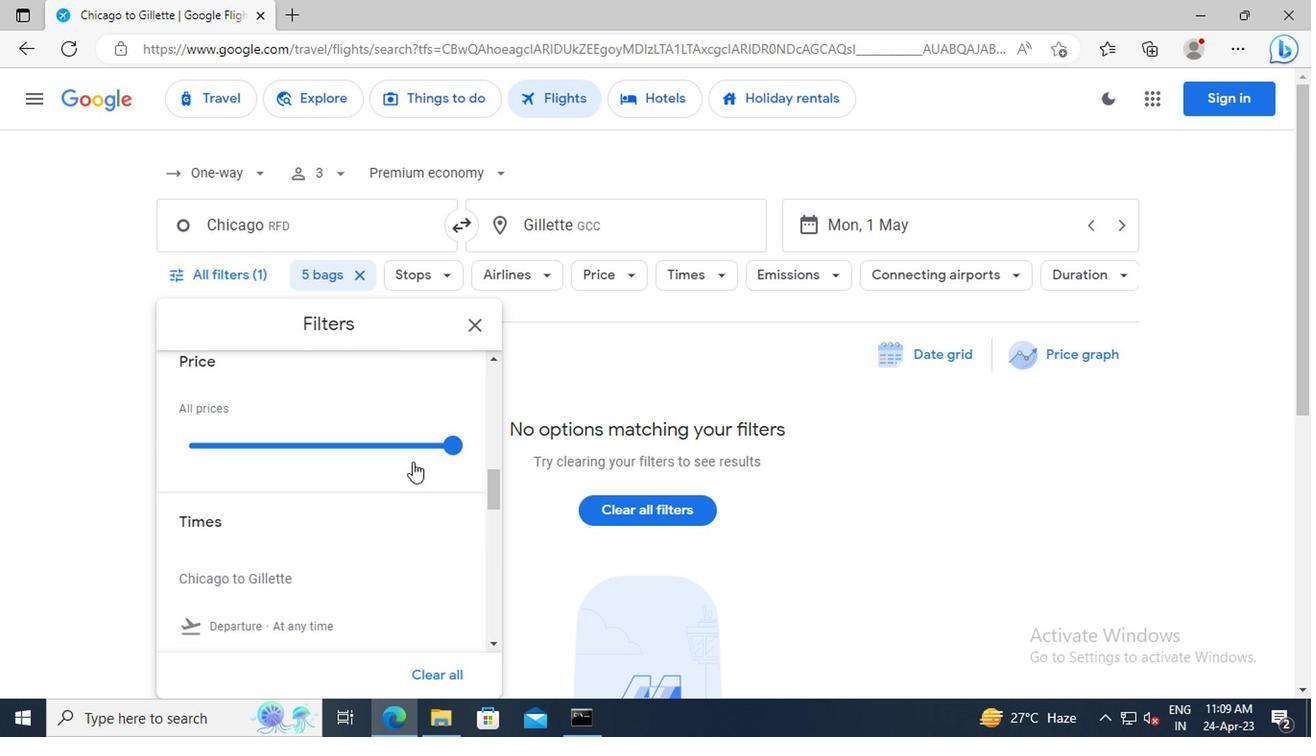 
Action: Mouse scrolled (407, 461) with delta (0, 0)
Screenshot: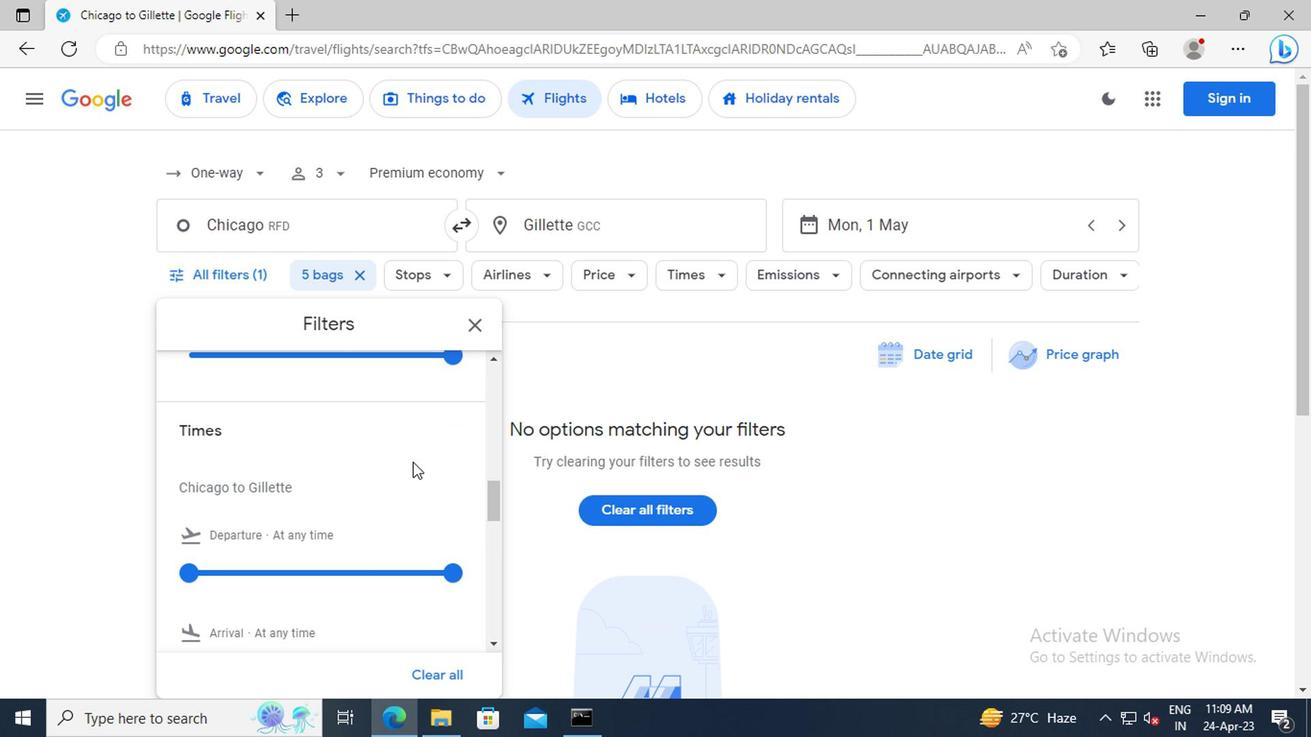 
Action: Mouse moved to (407, 462)
Screenshot: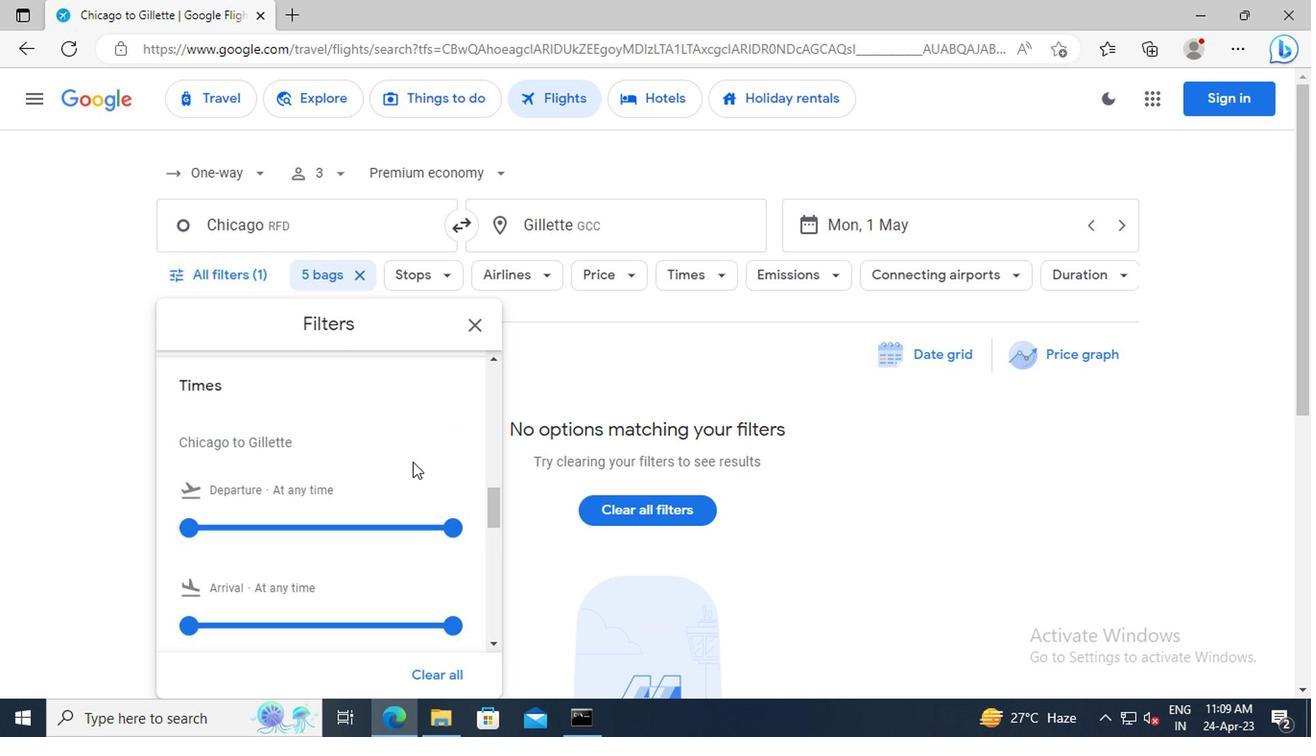 
Action: Mouse scrolled (407, 461) with delta (0, 0)
Screenshot: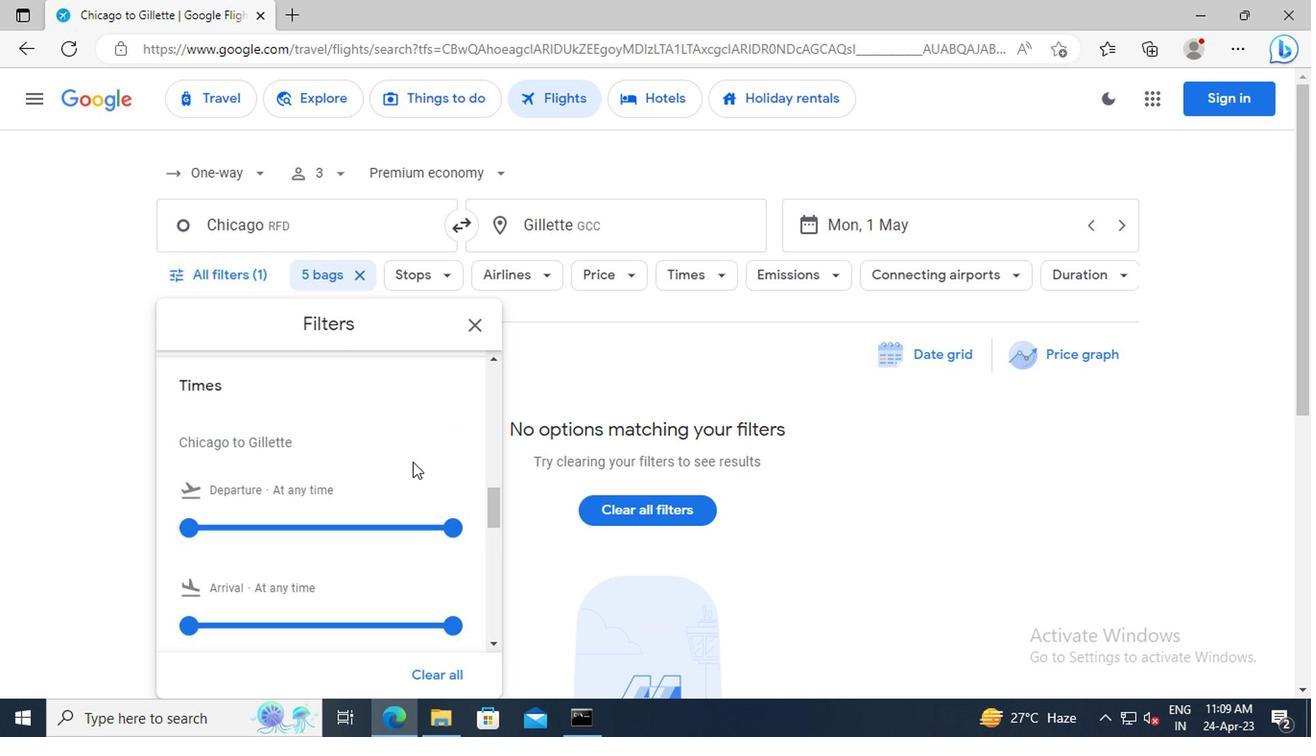 
Action: Mouse moved to (181, 482)
Screenshot: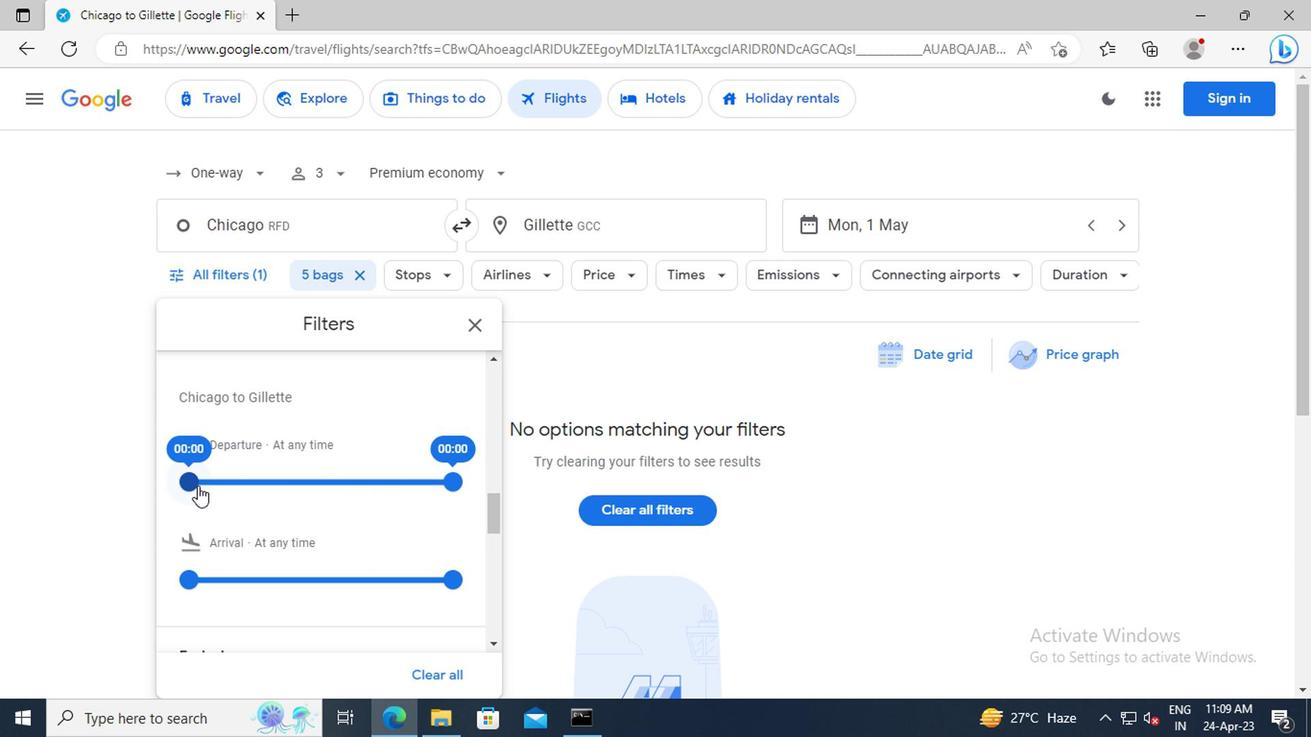 
Action: Mouse pressed left at (181, 482)
Screenshot: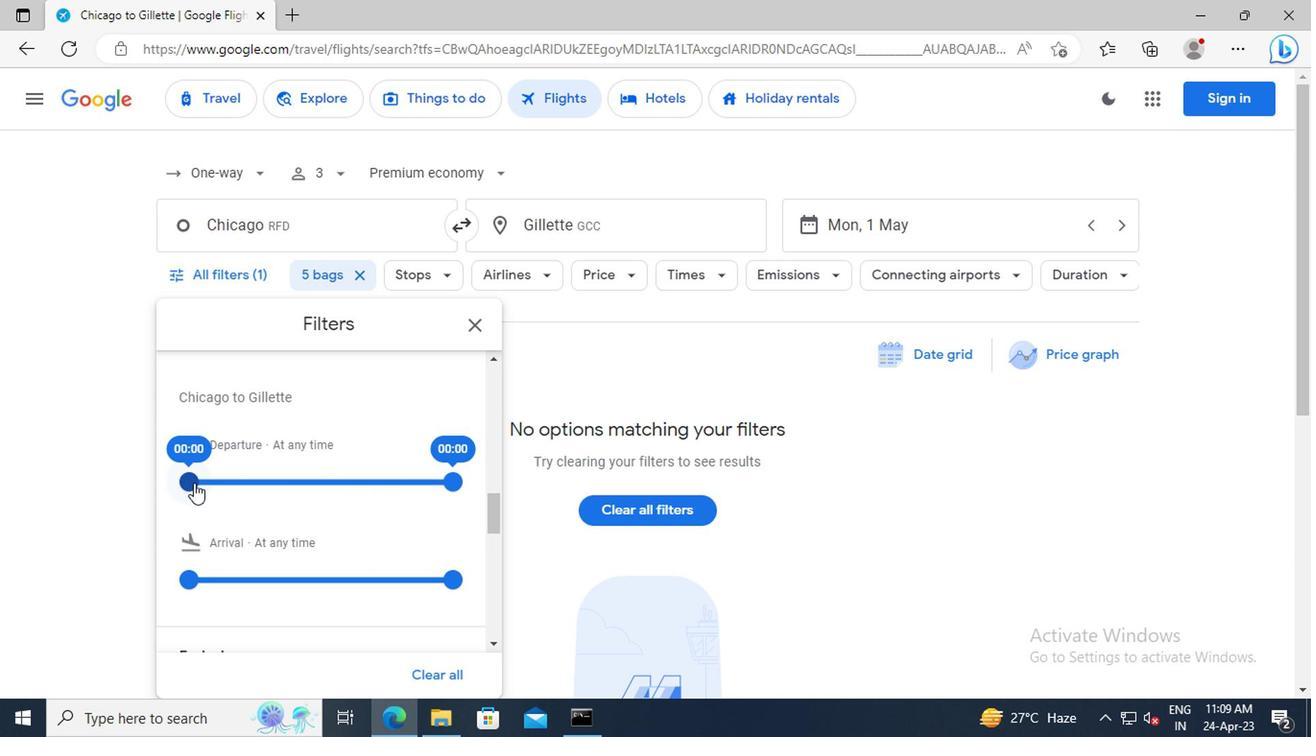 
Action: Mouse moved to (448, 478)
Screenshot: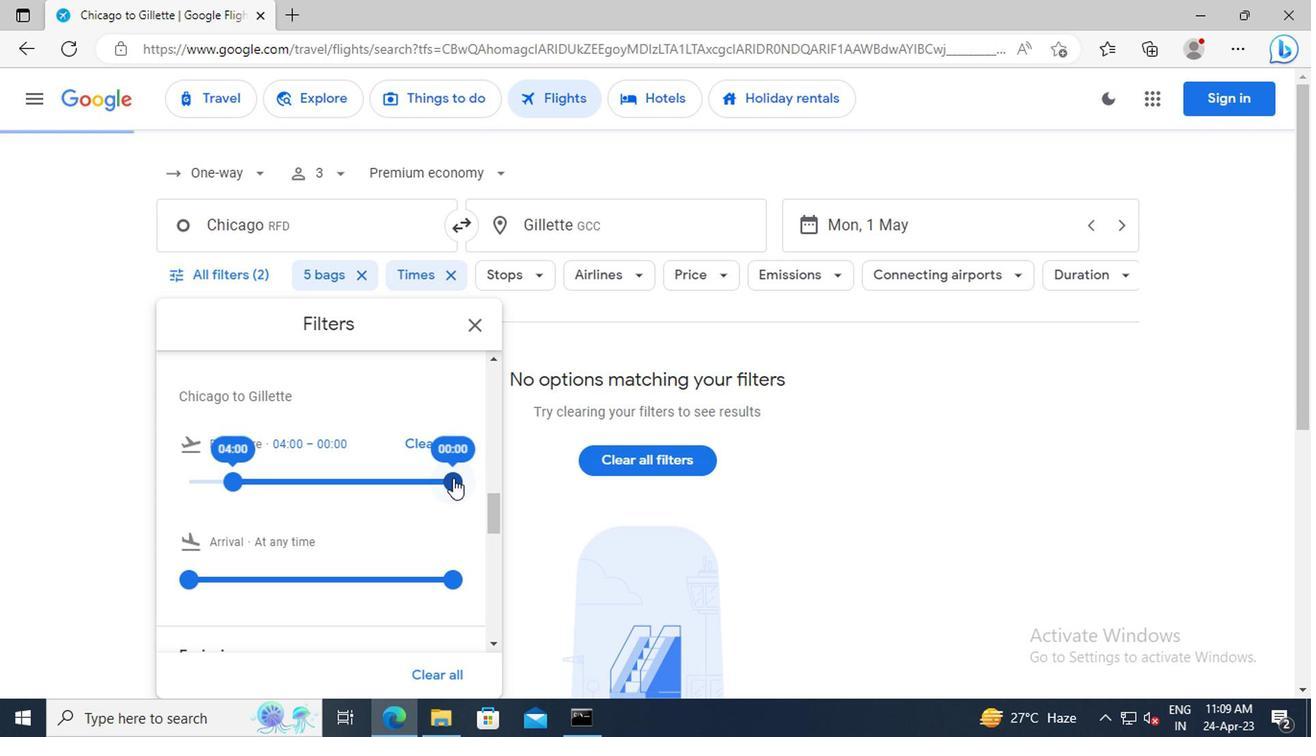 
Action: Mouse pressed left at (448, 478)
Screenshot: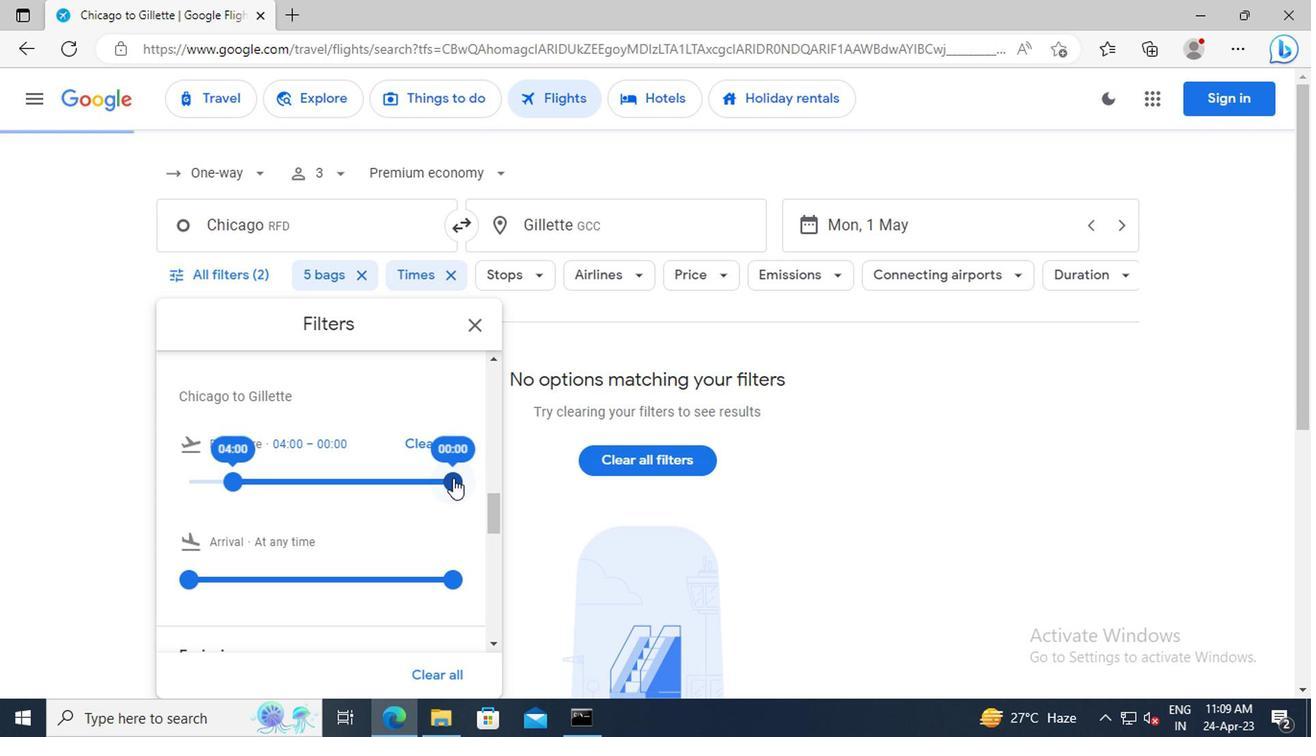 
Action: Mouse moved to (471, 325)
Screenshot: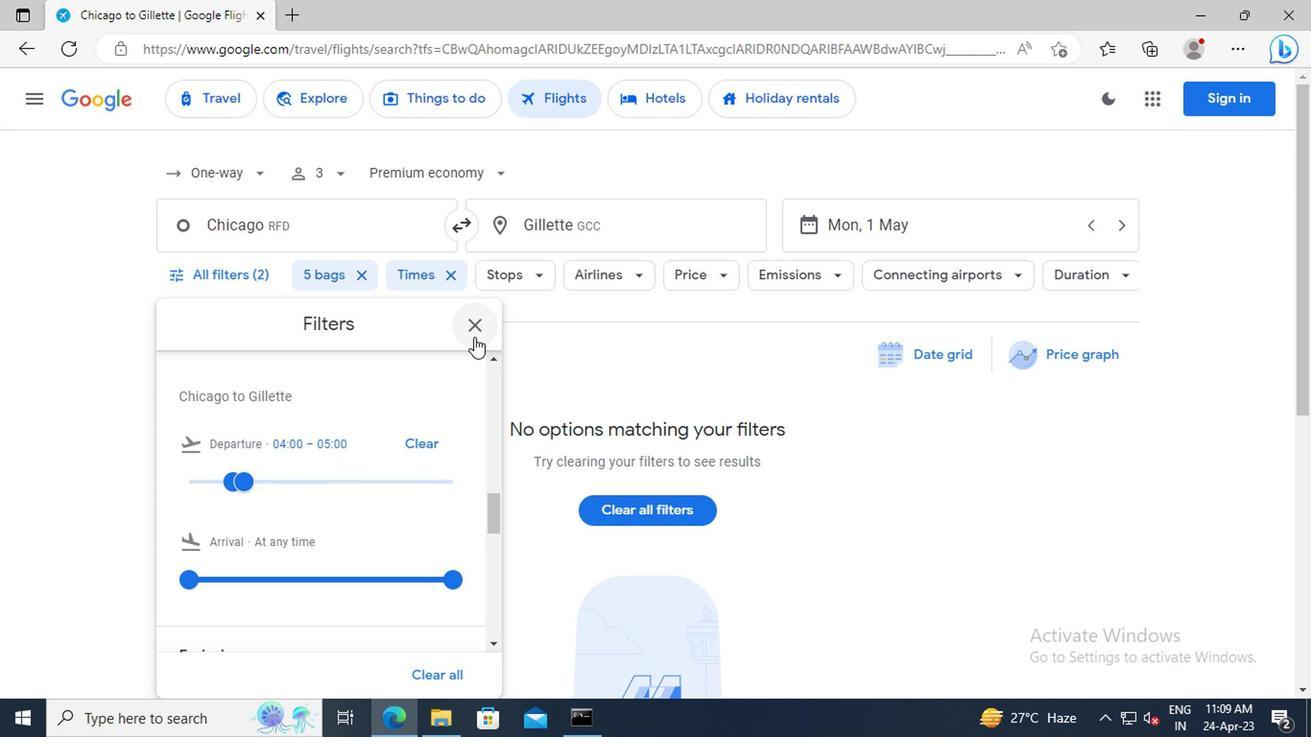 
Action: Mouse pressed left at (471, 325)
Screenshot: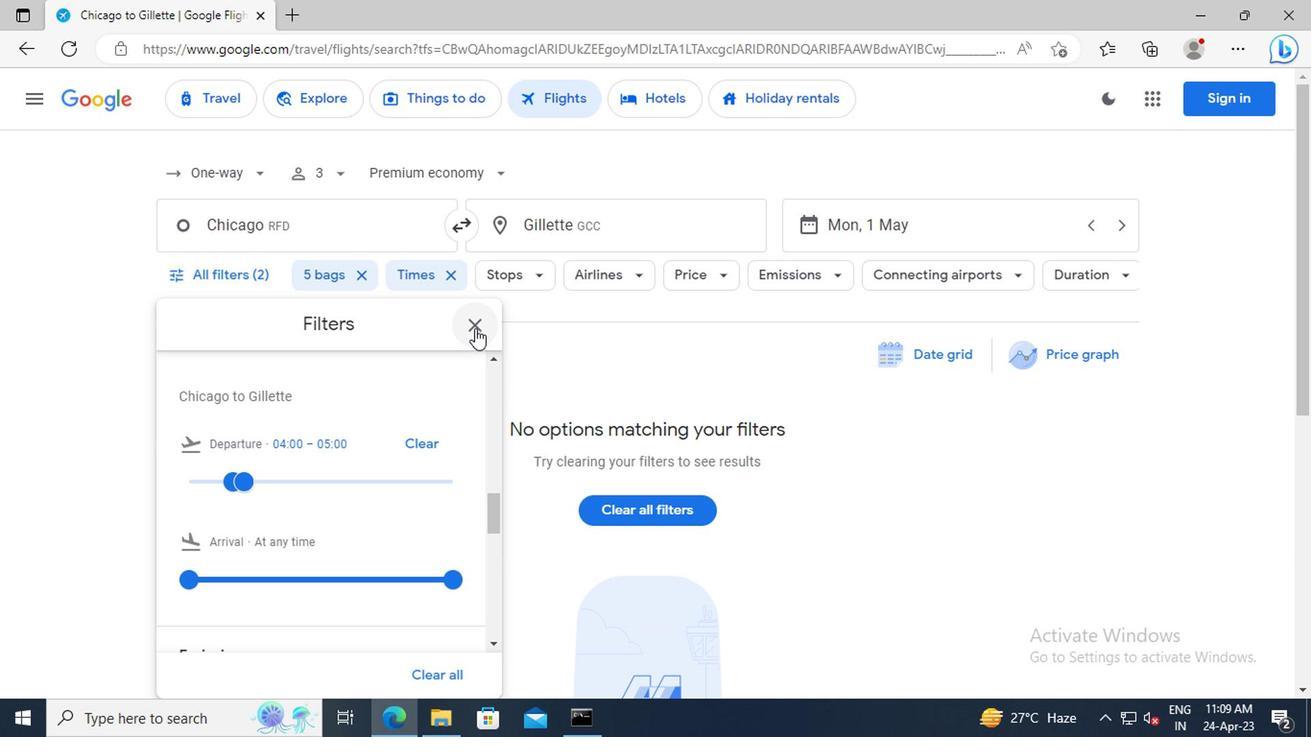 
Action: Mouse moved to (503, 417)
Screenshot: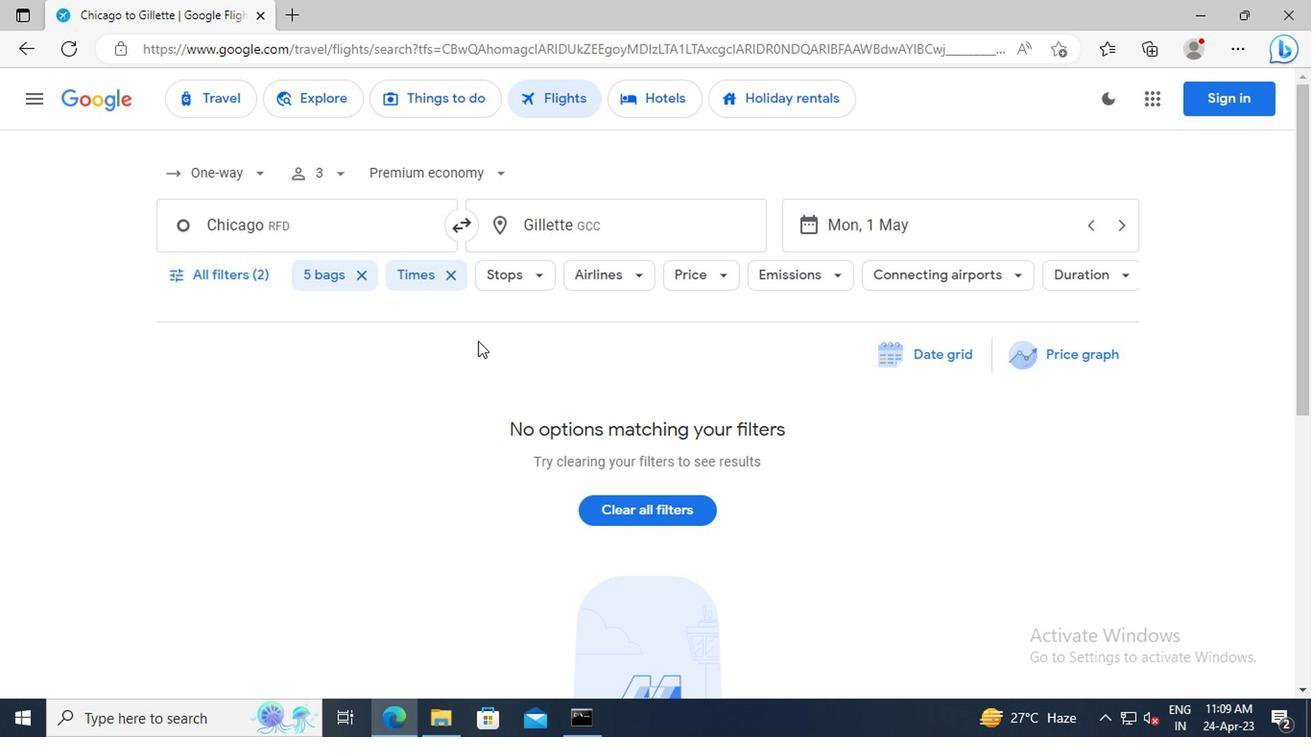 
